 Task: Look for space in Portoviejo, Ecuador from 2nd September, 2023 to 6th September, 2023 for 2 adults in price range Rs.15000 to Rs.20000. Place can be entire place with 1  bedroom having 1 bed and 1 bathroom. Property type can be house, flat, guest house, hotel. Booking option can be shelf check-in. Required host language is English.
Action: Mouse moved to (557, 124)
Screenshot: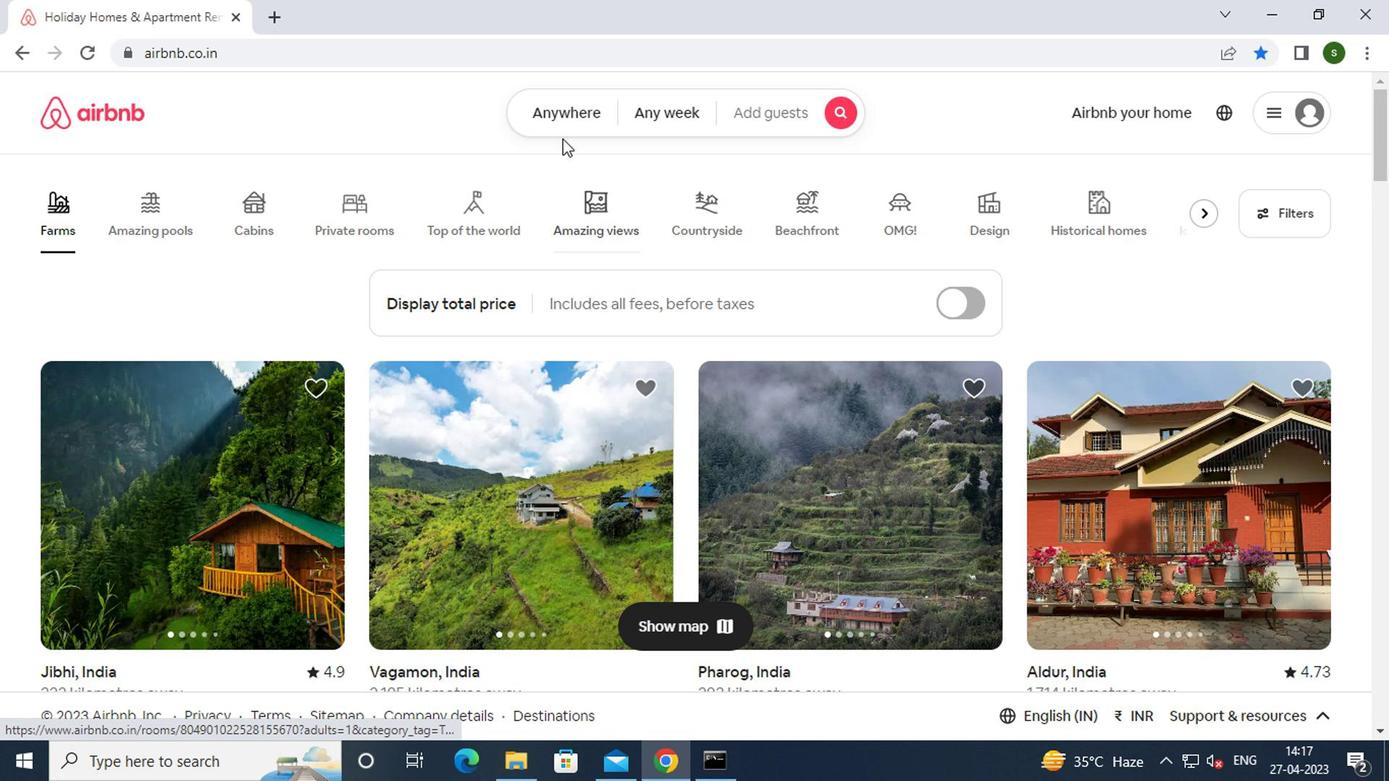 
Action: Mouse pressed left at (557, 124)
Screenshot: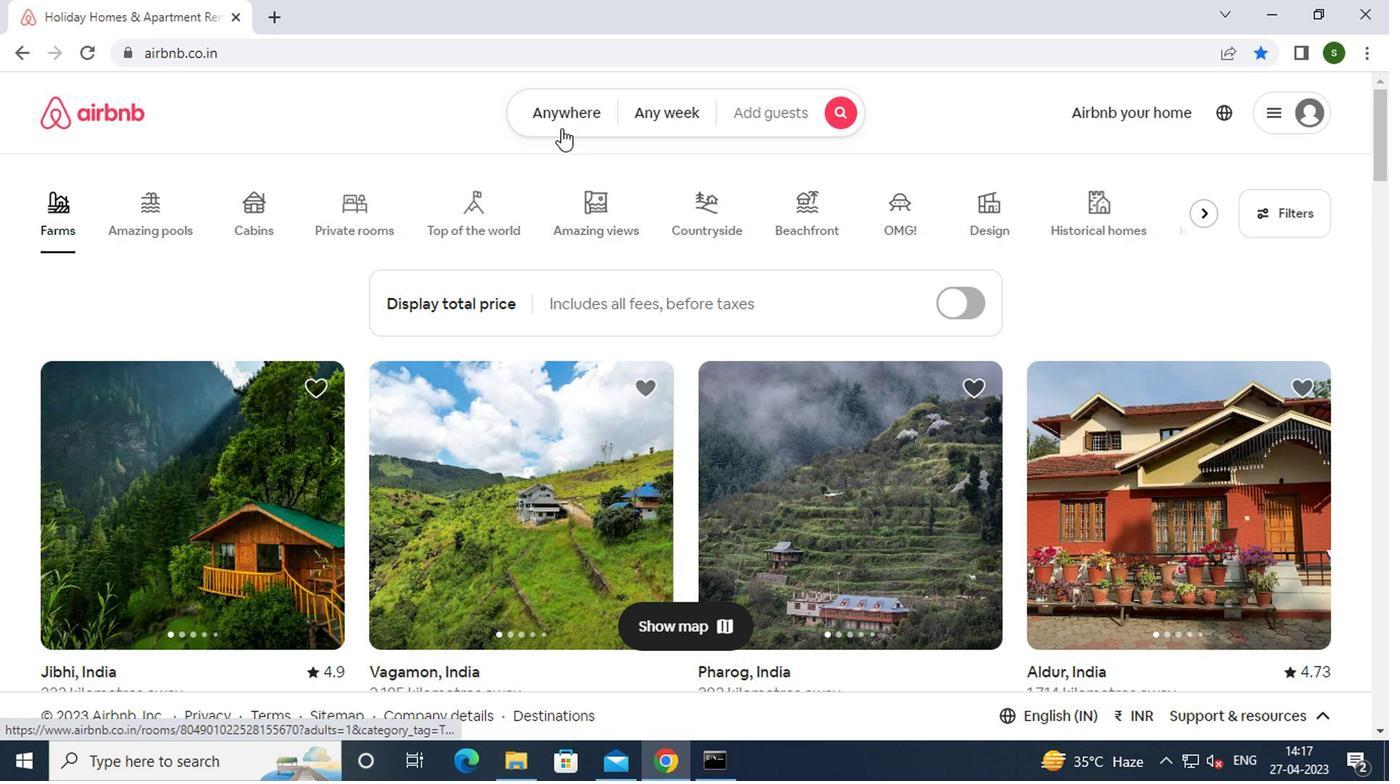 
Action: Mouse moved to (421, 209)
Screenshot: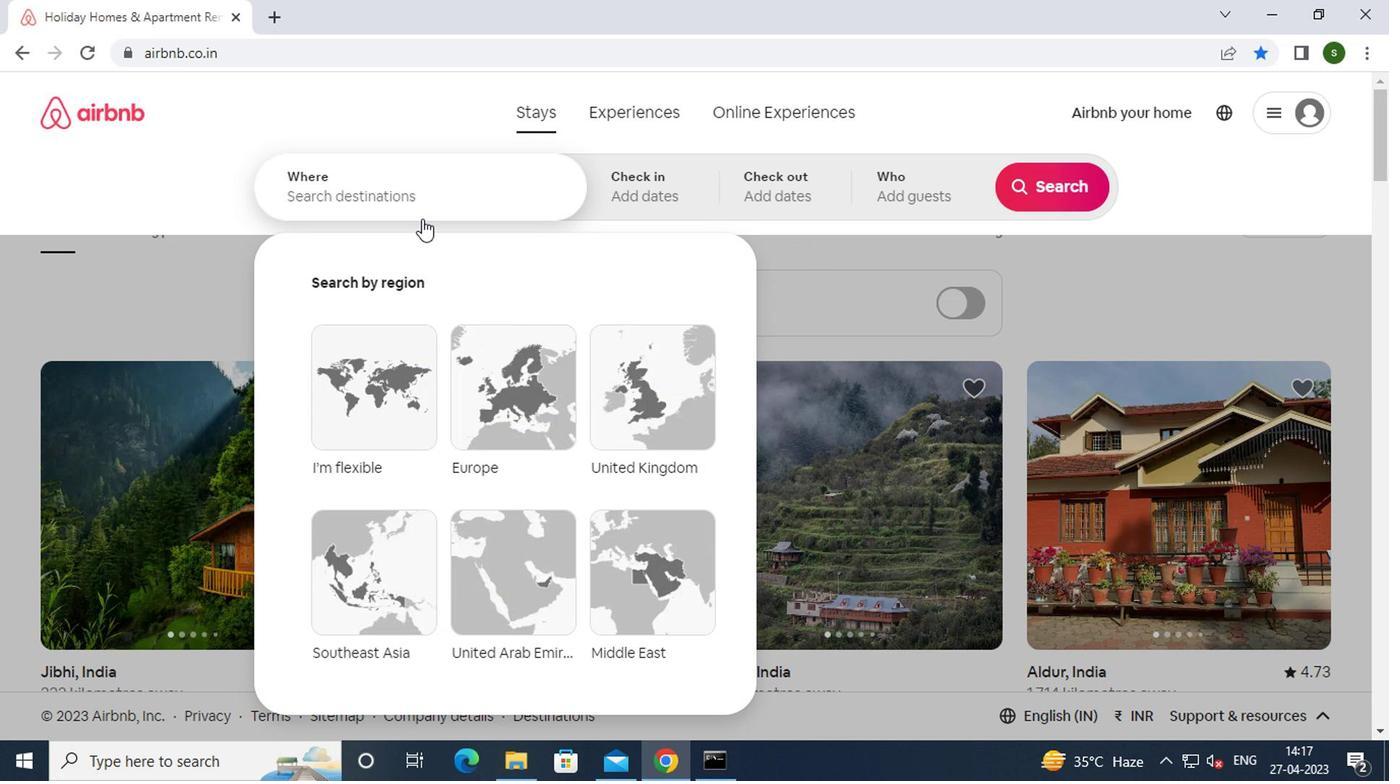 
Action: Mouse pressed left at (421, 209)
Screenshot: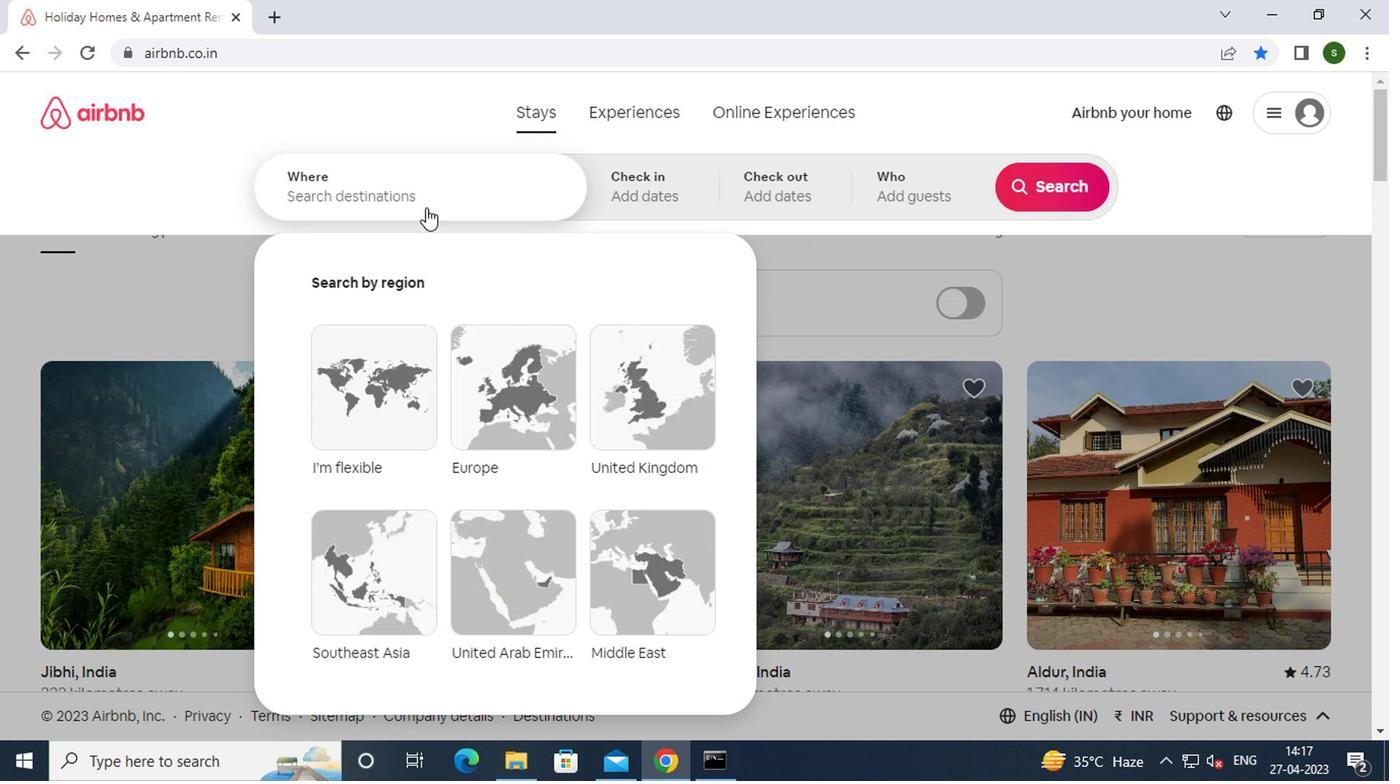 
Action: Key pressed p<Key.caps_lock>ortoviejo,<Key.space><Key.caps_lock>e<Key.caps_lock>cuador<Key.enter>
Screenshot: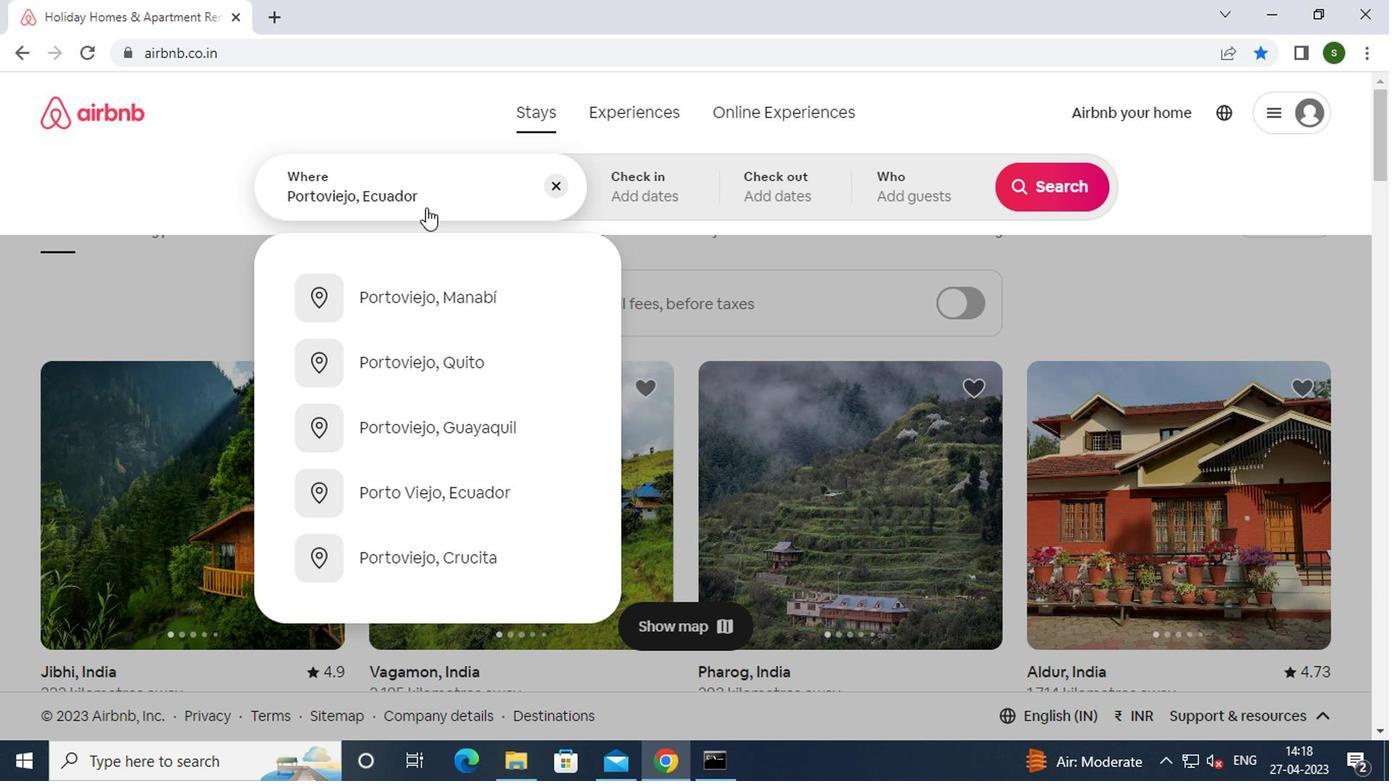 
Action: Mouse moved to (1051, 348)
Screenshot: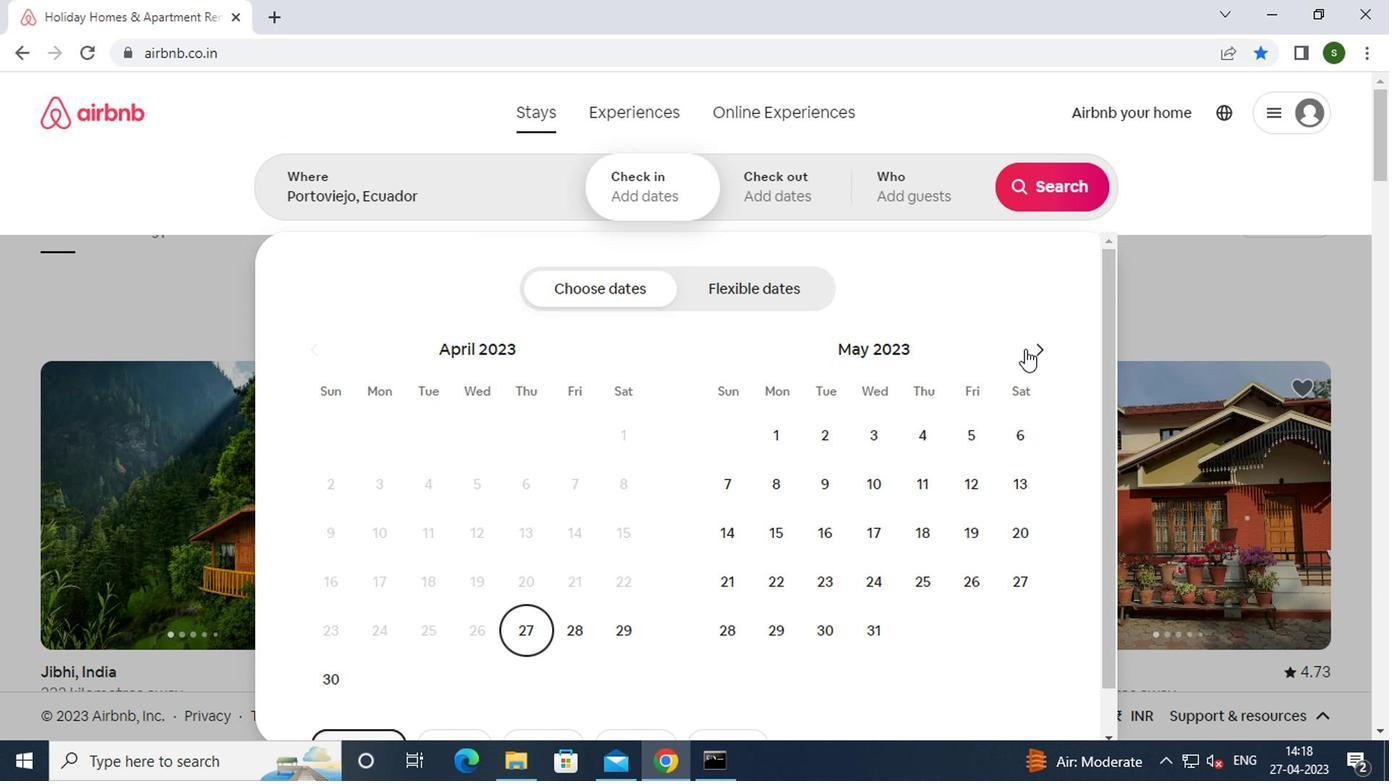 
Action: Mouse pressed left at (1051, 348)
Screenshot: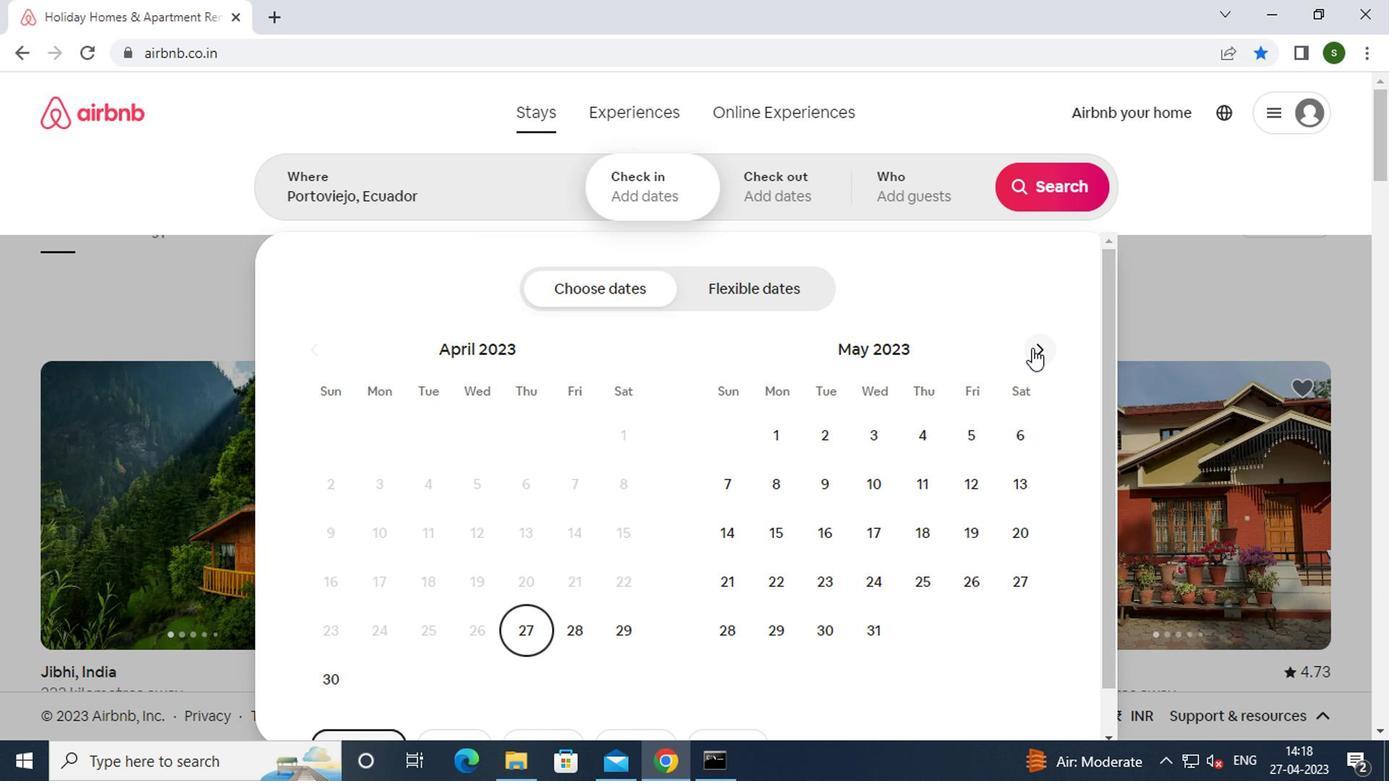 
Action: Mouse pressed left at (1051, 348)
Screenshot: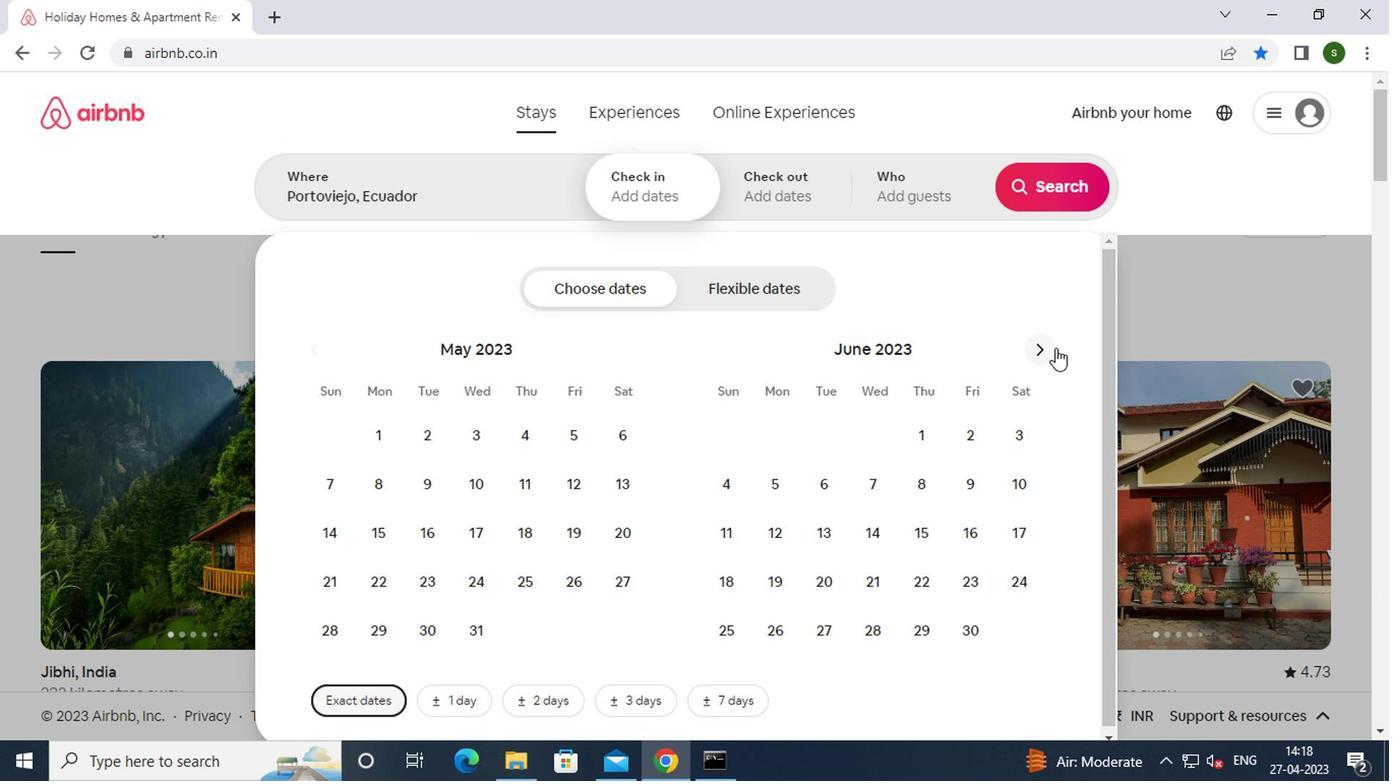 
Action: Mouse pressed left at (1051, 348)
Screenshot: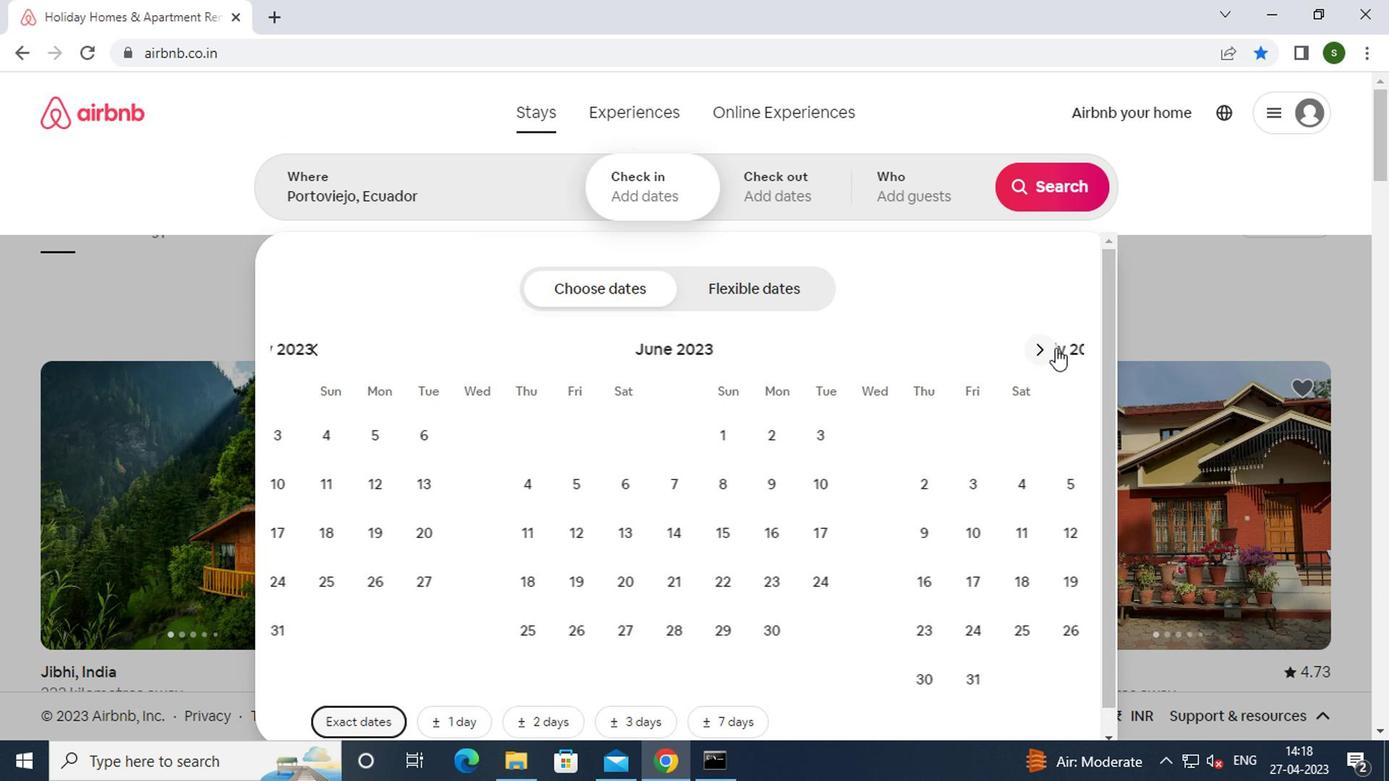 
Action: Mouse pressed left at (1051, 348)
Screenshot: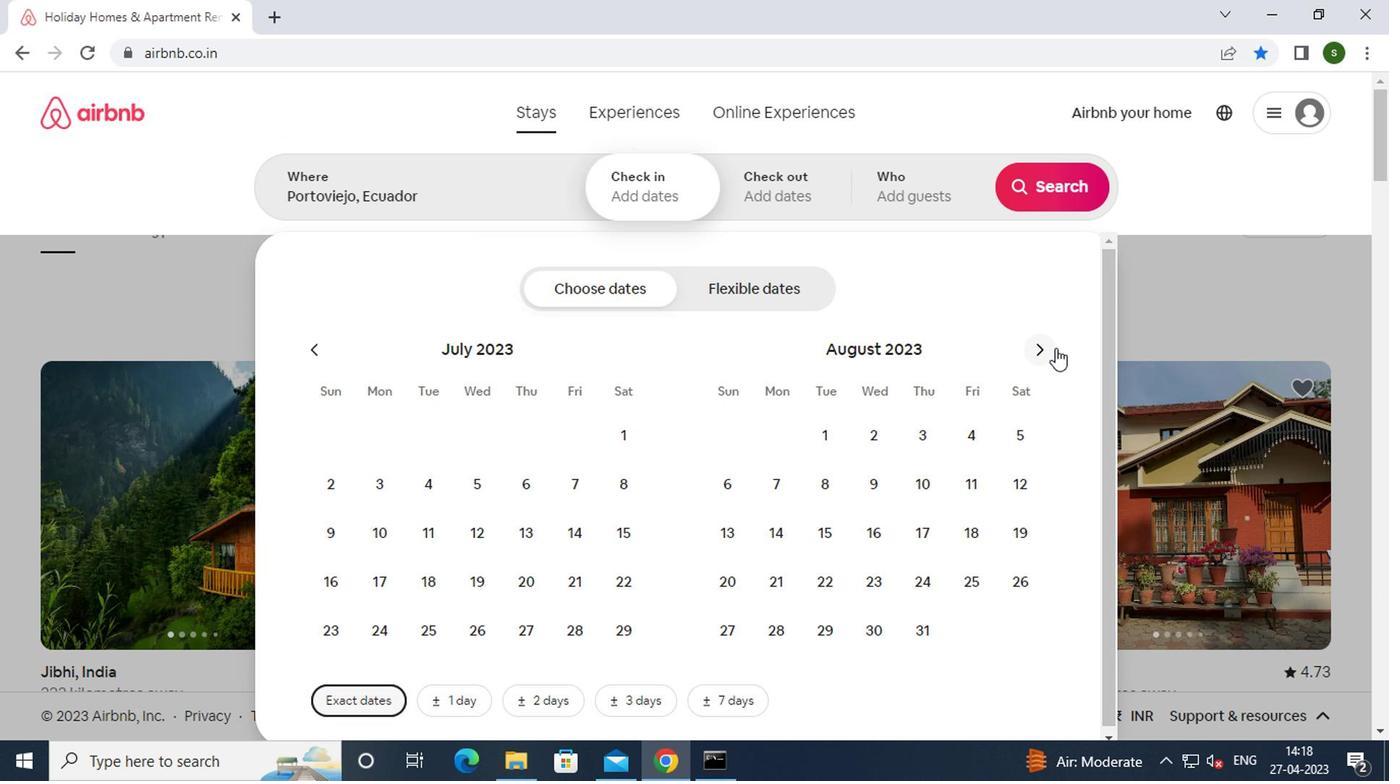 
Action: Mouse moved to (1010, 429)
Screenshot: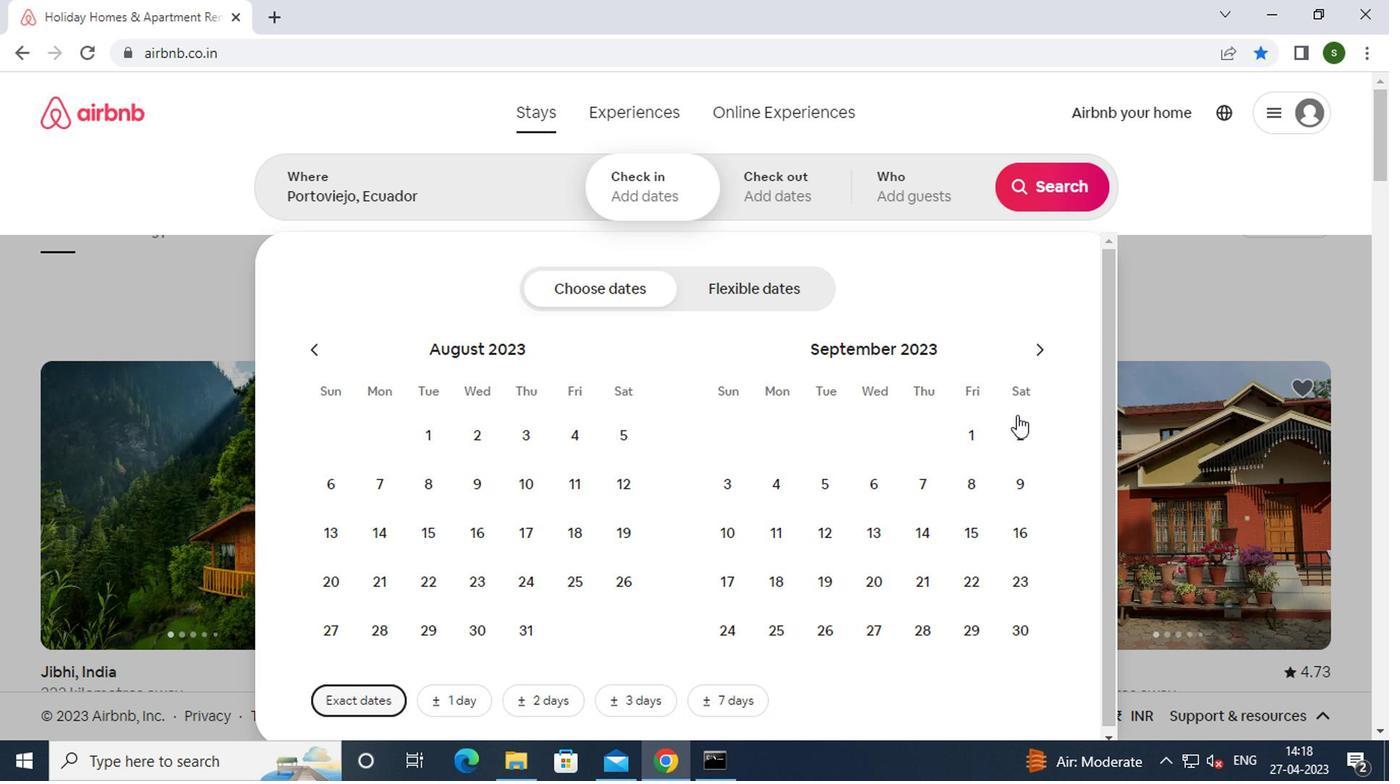 
Action: Mouse pressed left at (1010, 429)
Screenshot: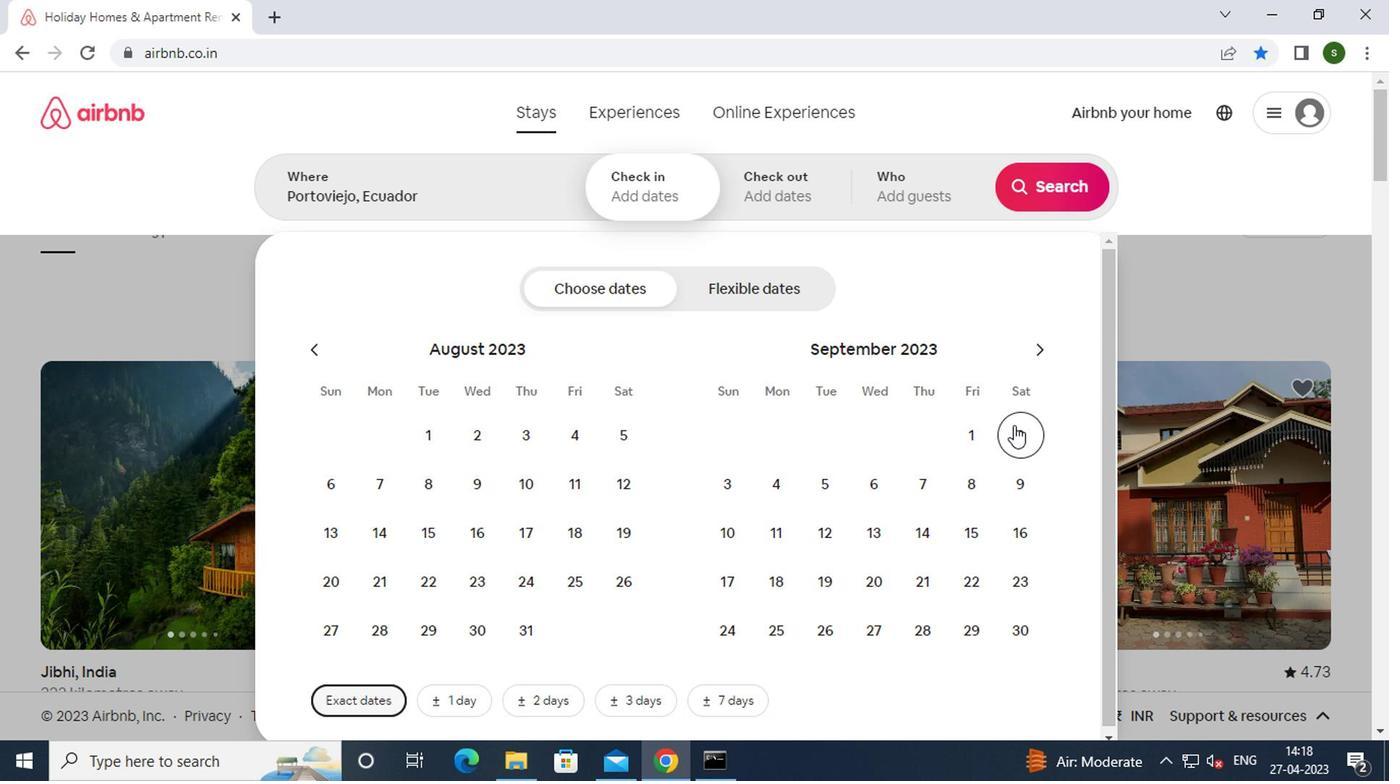 
Action: Mouse moved to (875, 480)
Screenshot: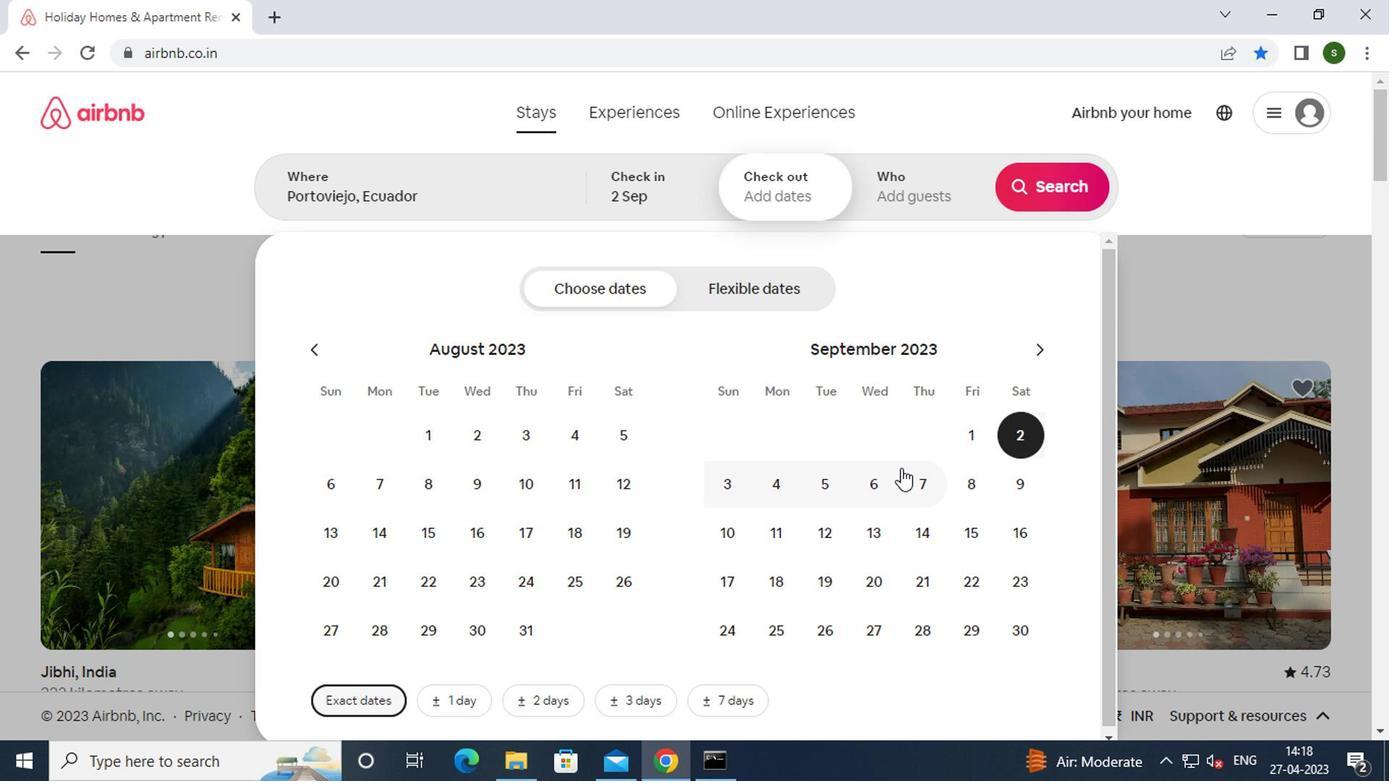 
Action: Mouse pressed left at (875, 480)
Screenshot: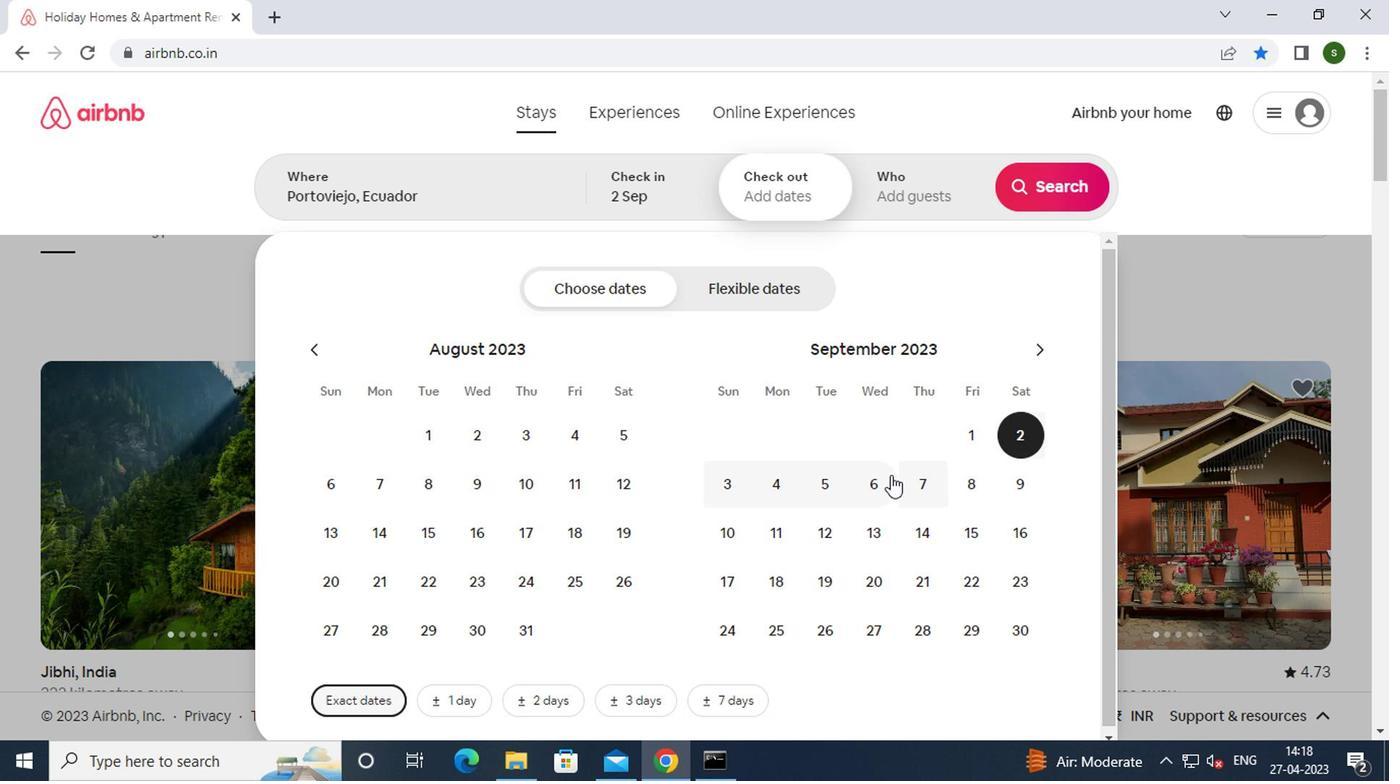 
Action: Mouse moved to (917, 189)
Screenshot: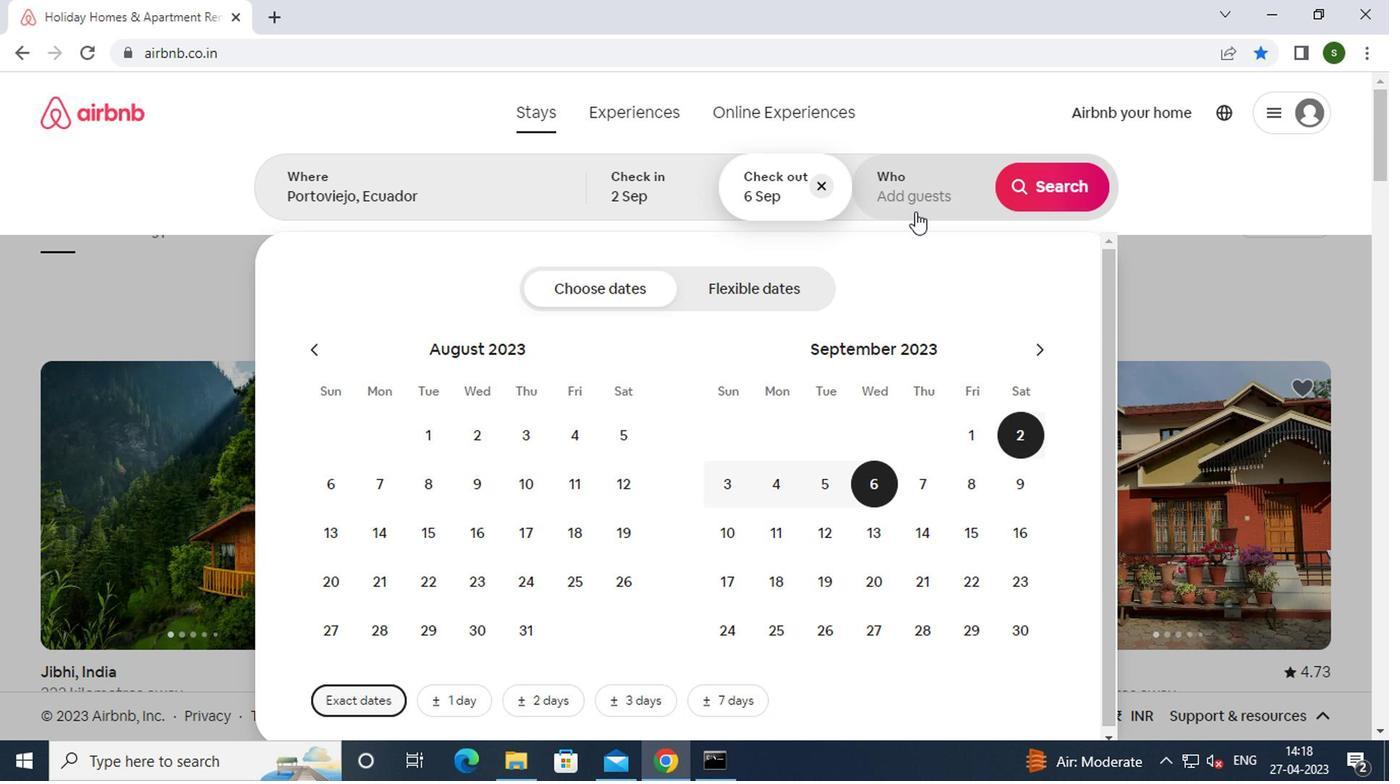 
Action: Mouse pressed left at (917, 189)
Screenshot: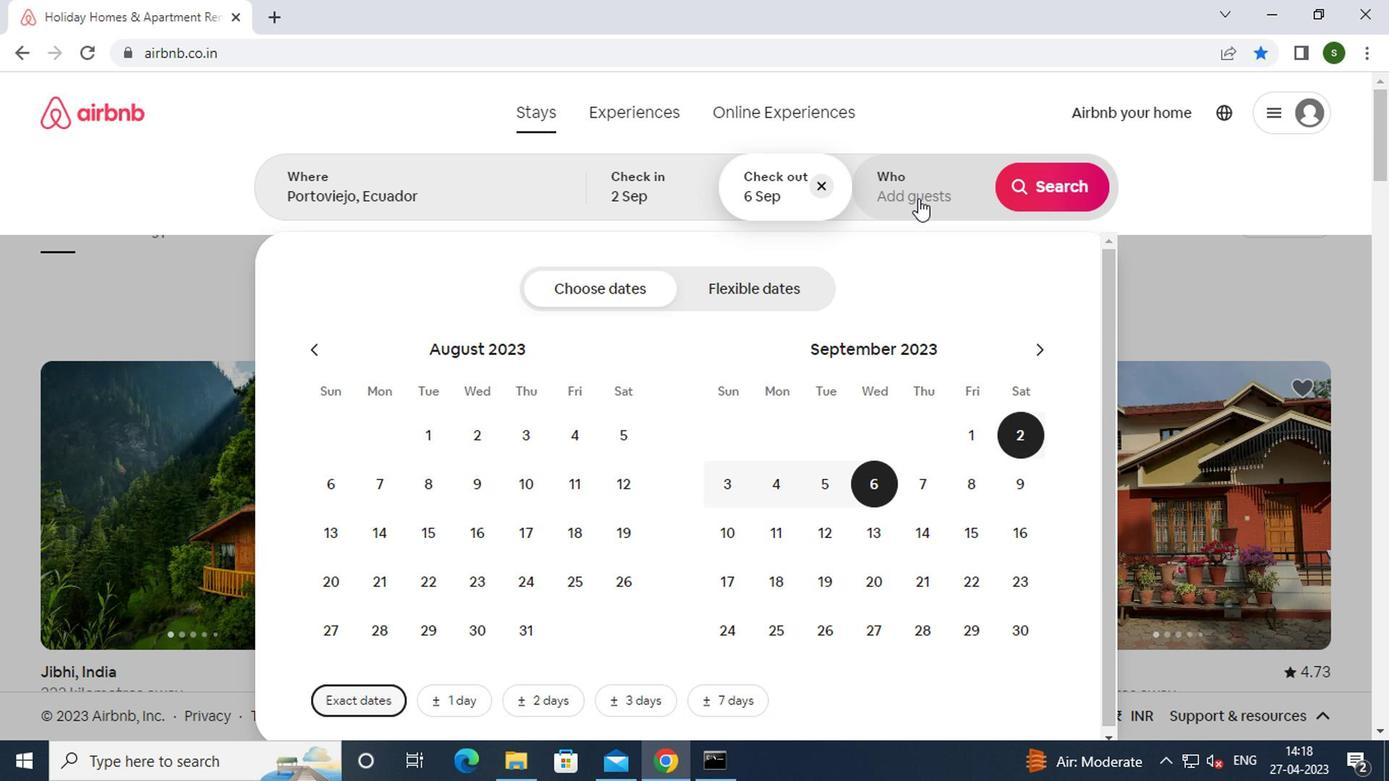 
Action: Mouse moved to (1045, 297)
Screenshot: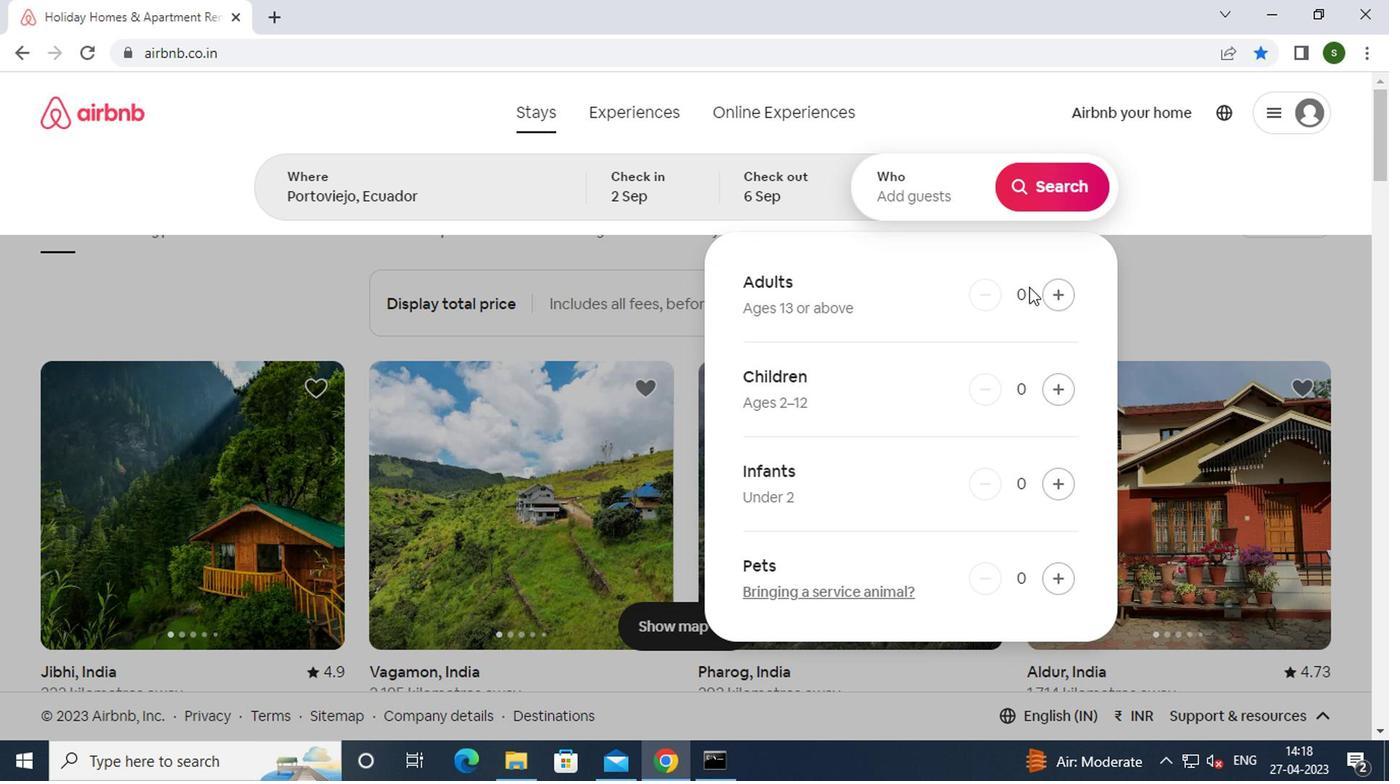 
Action: Mouse pressed left at (1045, 297)
Screenshot: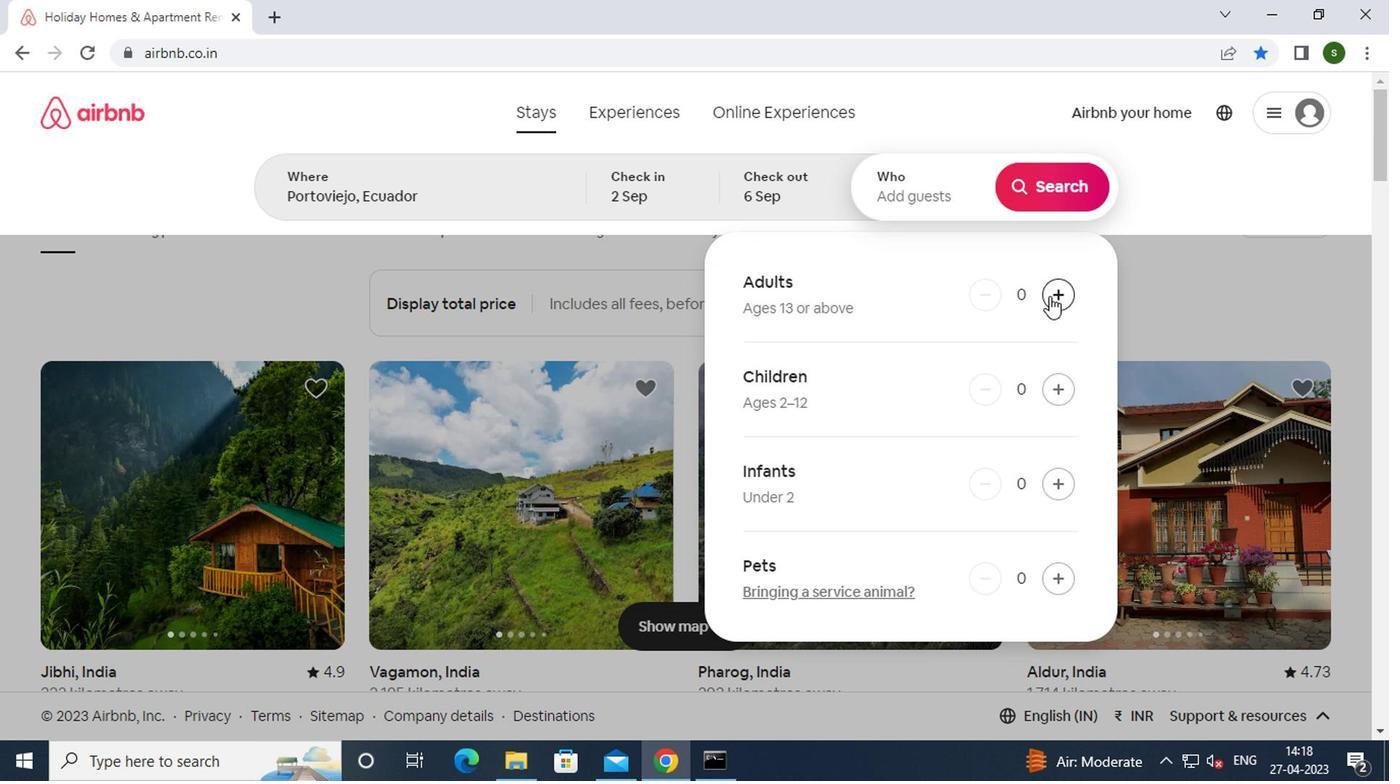 
Action: Mouse pressed left at (1045, 297)
Screenshot: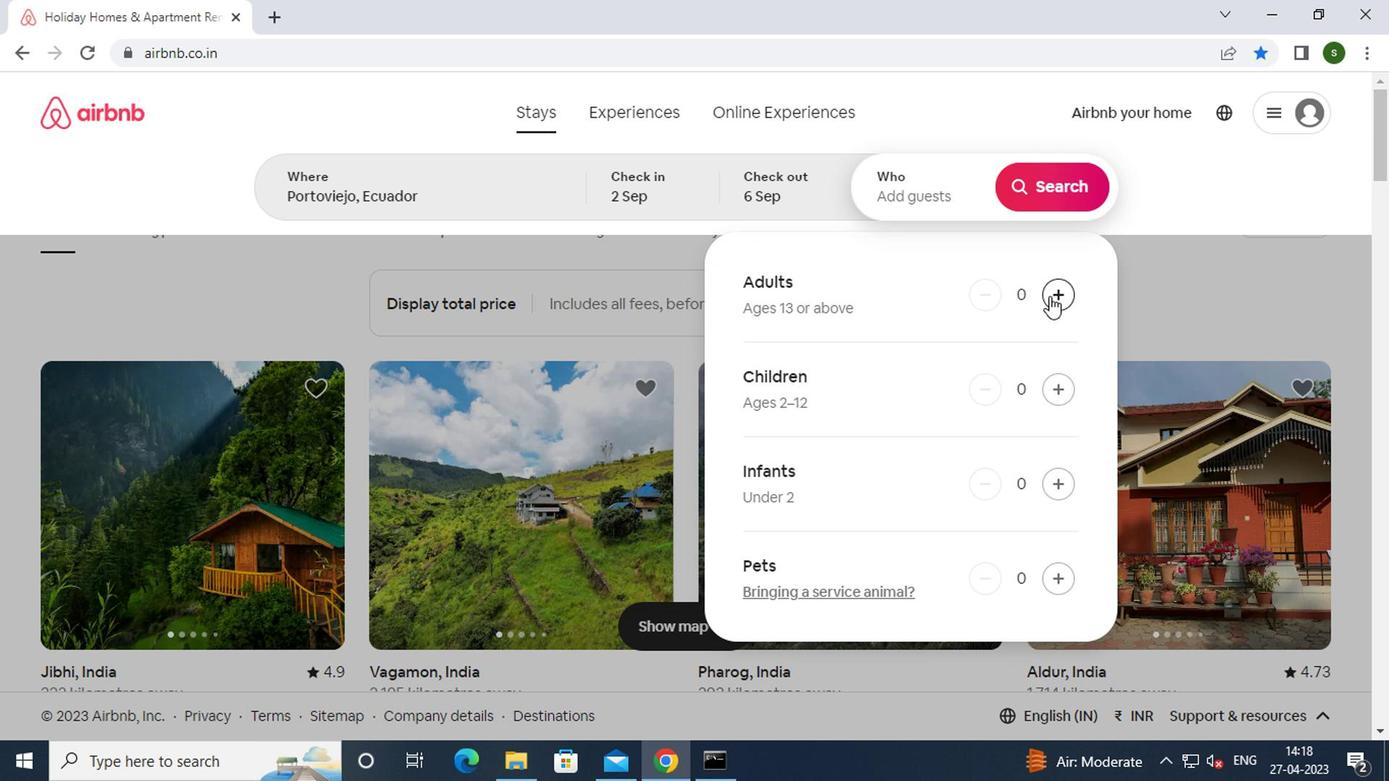 
Action: Mouse moved to (1046, 200)
Screenshot: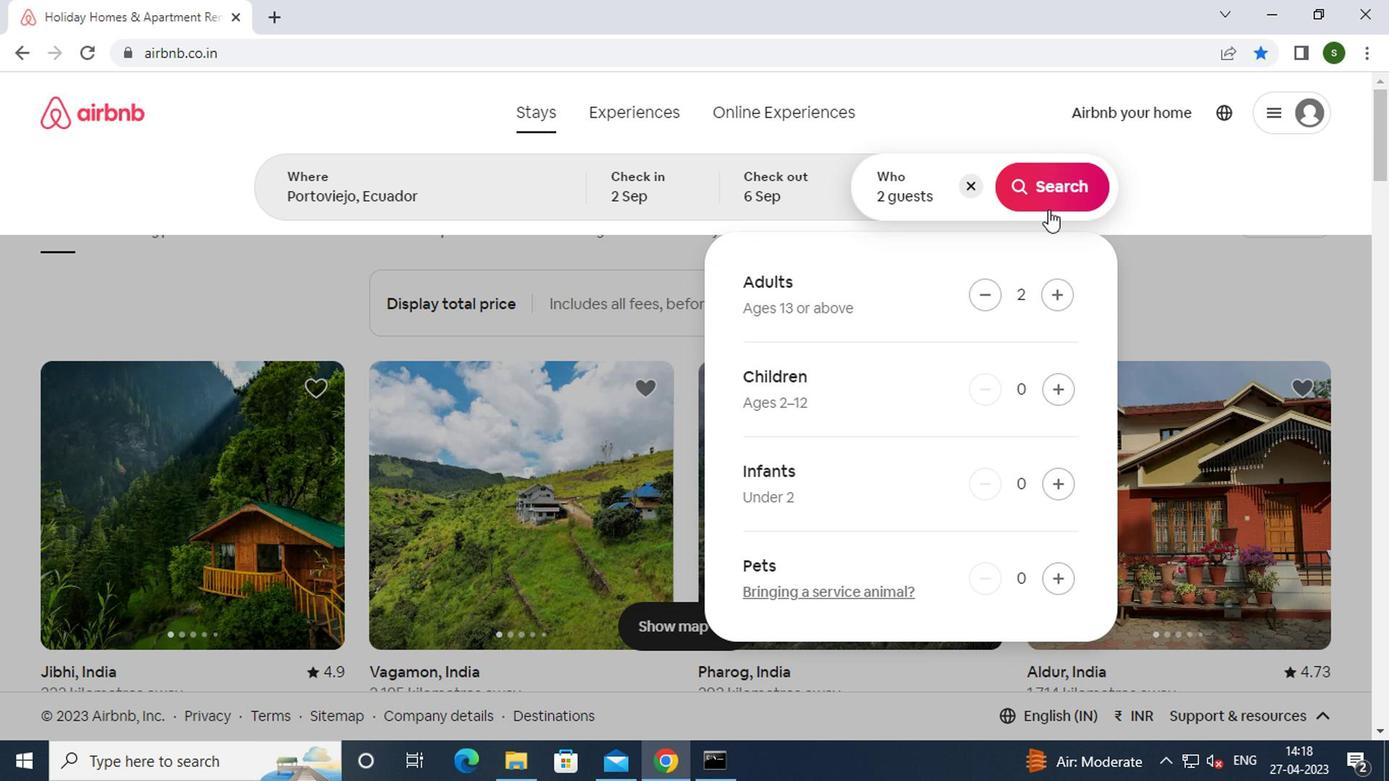 
Action: Mouse pressed left at (1046, 200)
Screenshot: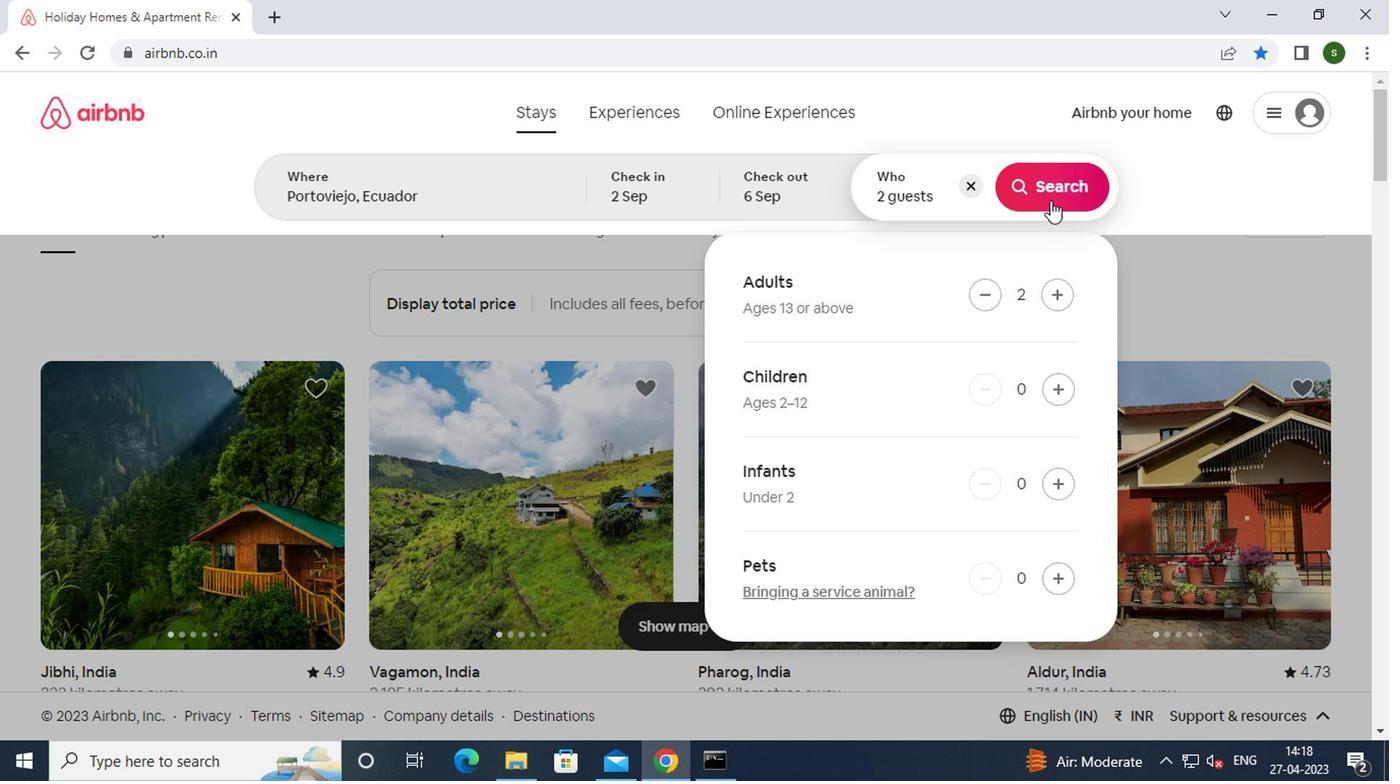 
Action: Mouse moved to (1271, 184)
Screenshot: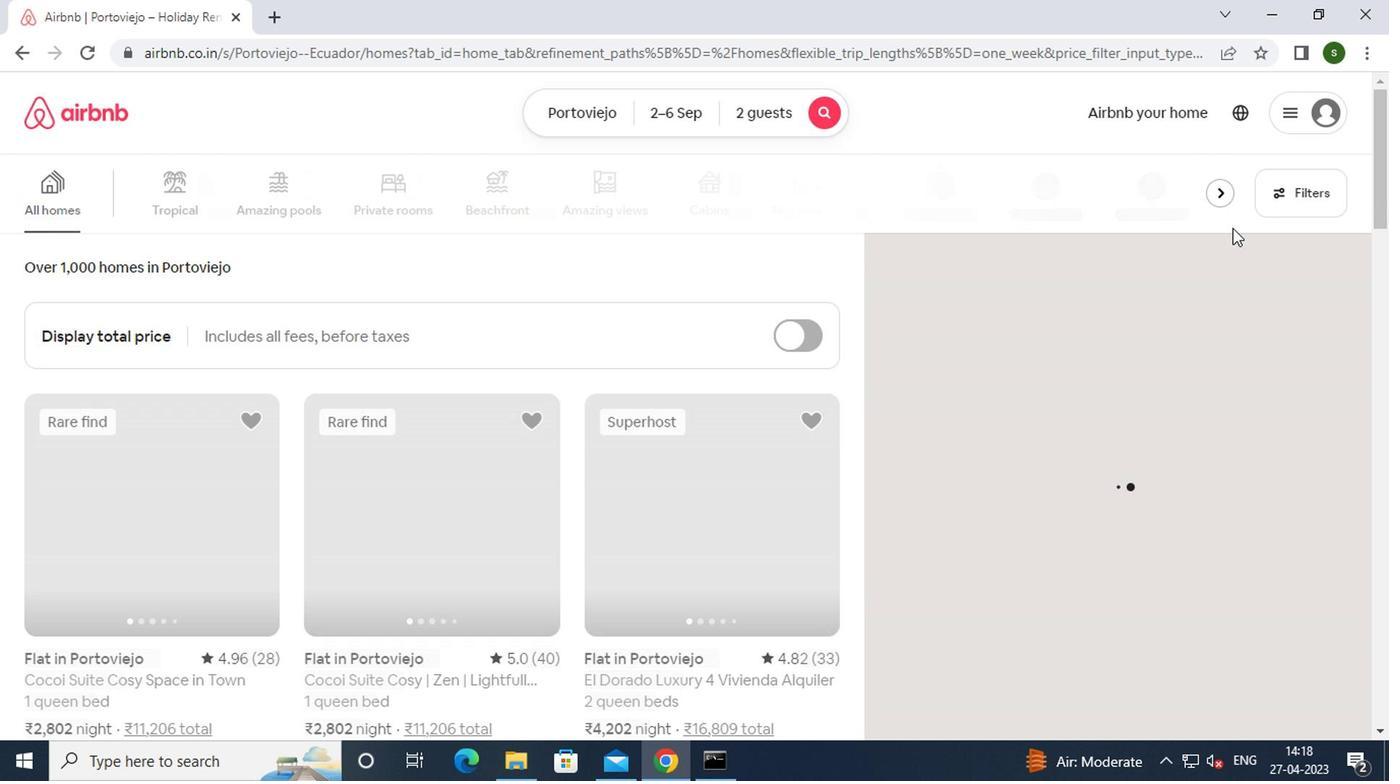 
Action: Mouse pressed left at (1271, 184)
Screenshot: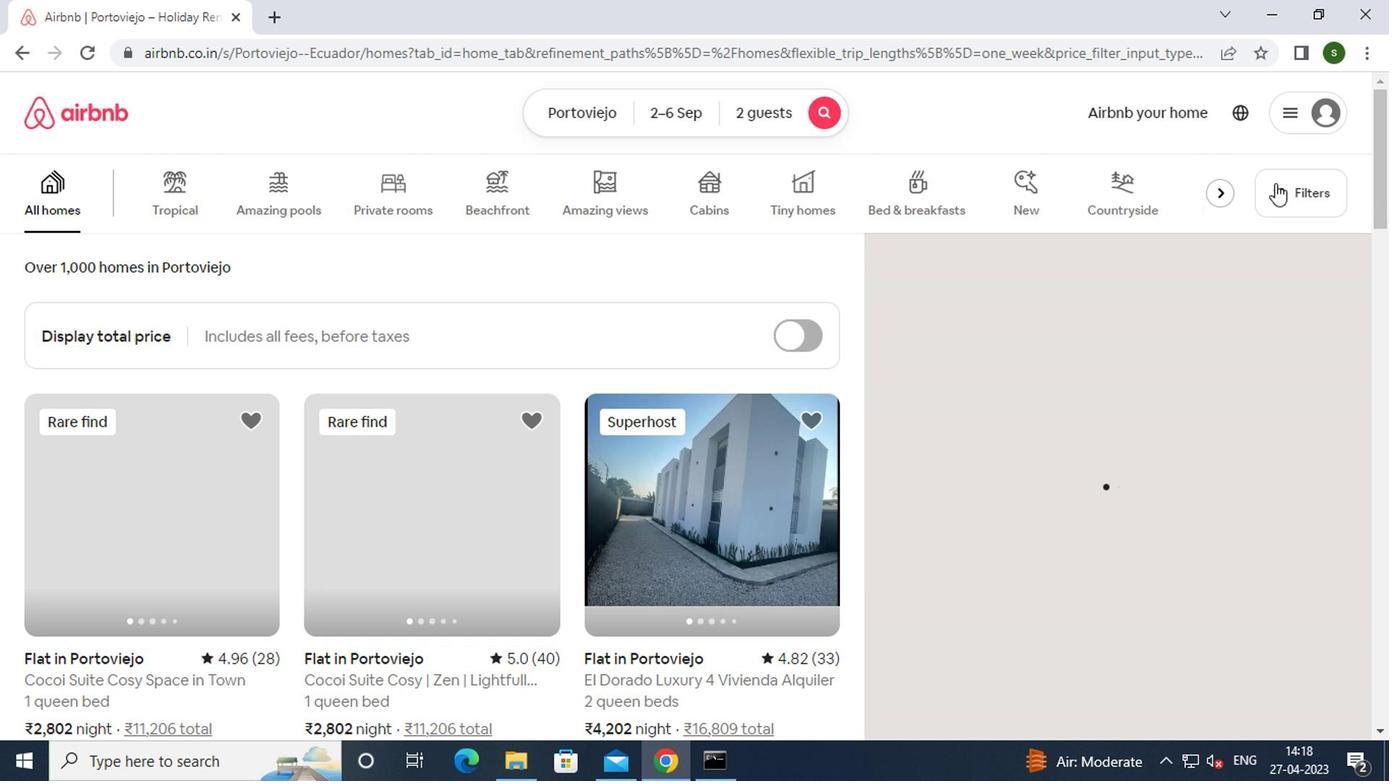 
Action: Mouse moved to (424, 458)
Screenshot: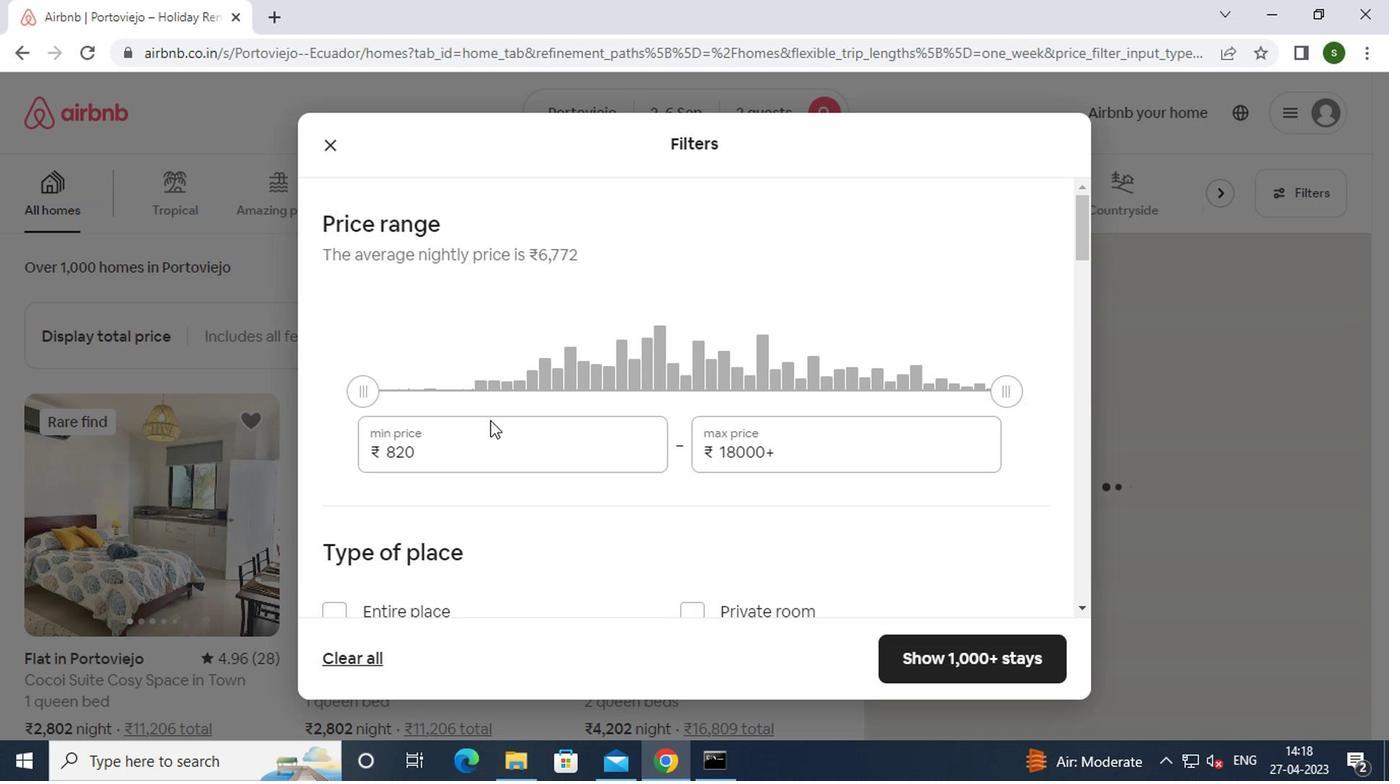 
Action: Mouse pressed left at (424, 458)
Screenshot: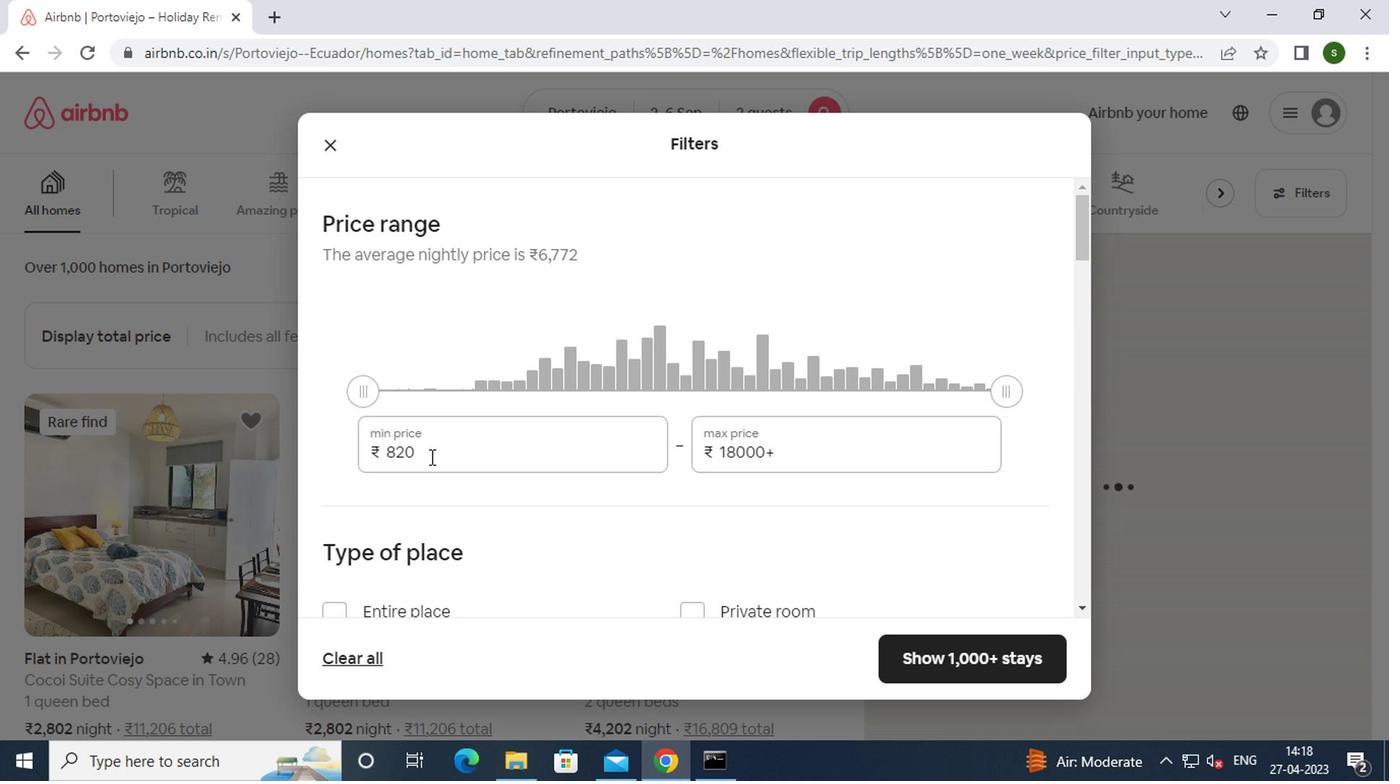 
Action: Key pressed <Key.backspace><Key.backspace><Key.backspace><Key.backspace>15000
Screenshot: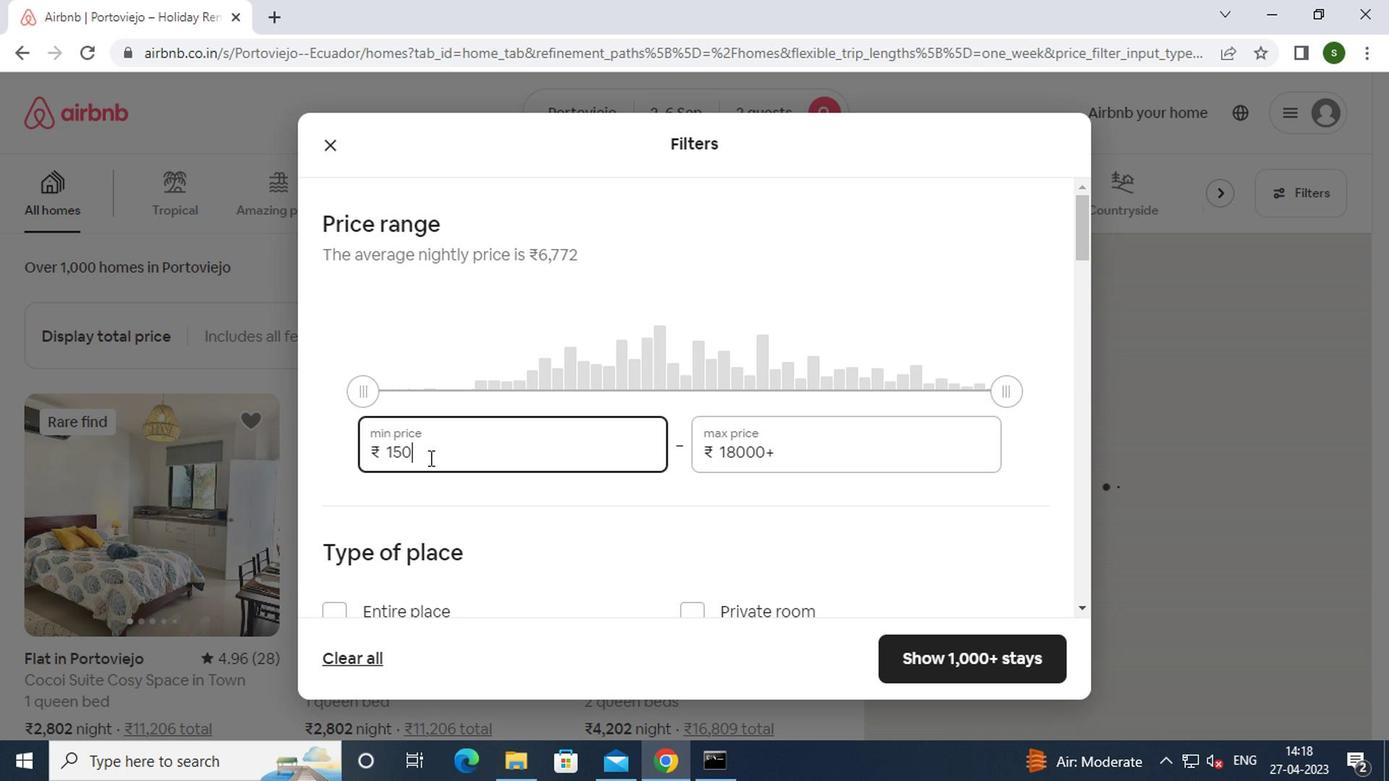 
Action: Mouse moved to (793, 447)
Screenshot: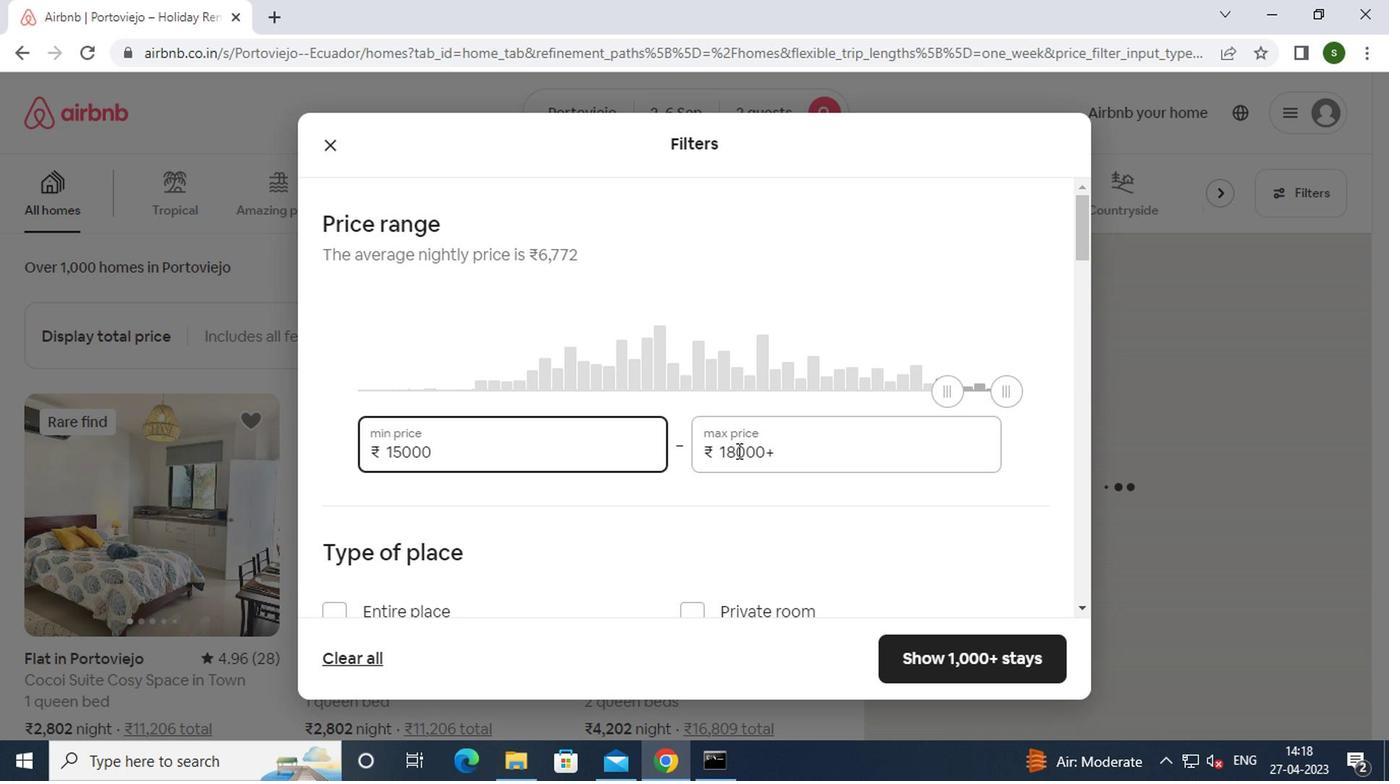 
Action: Mouse pressed left at (793, 447)
Screenshot: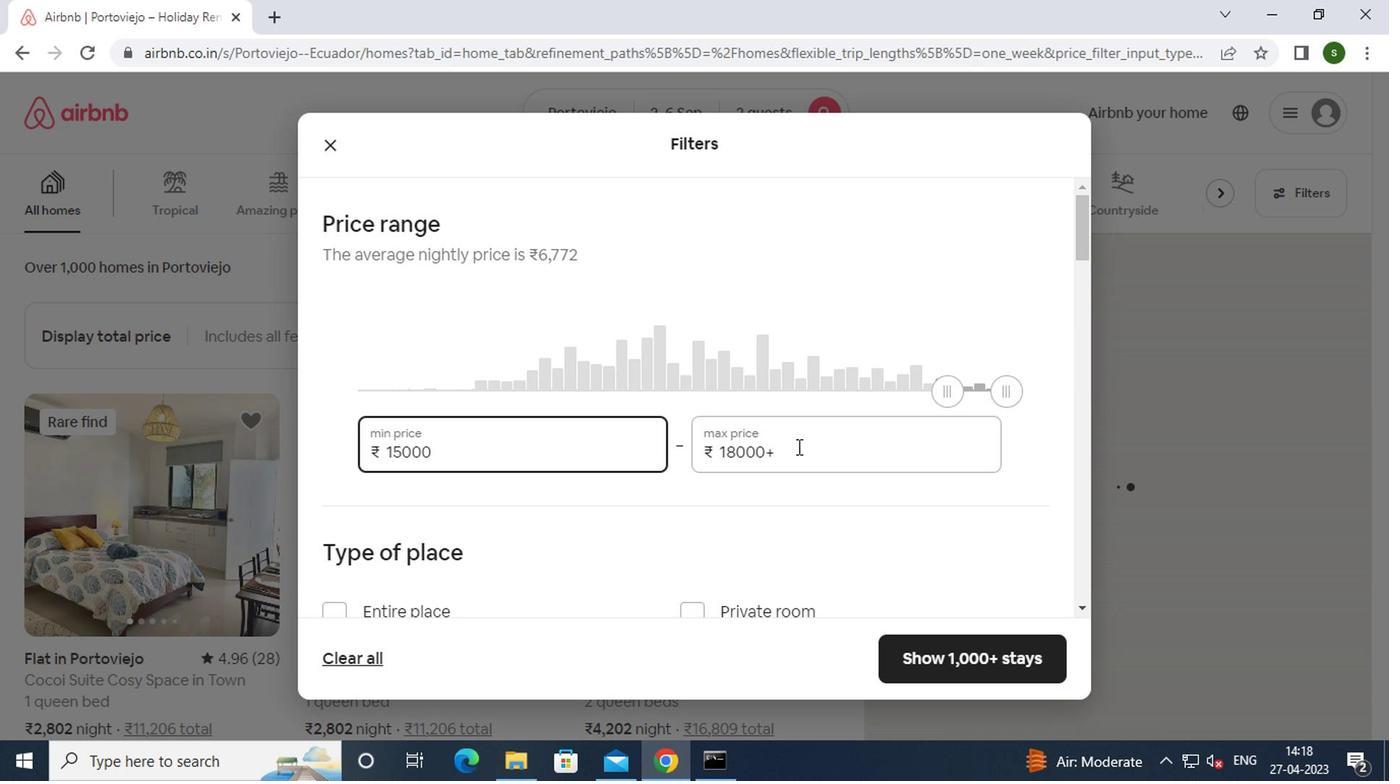 
Action: Key pressed <Key.backspace><Key.backspace><Key.backspace><Key.backspace><Key.backspace><Key.backspace><Key.backspace><Key.backspace><Key.backspace><Key.backspace>20000
Screenshot: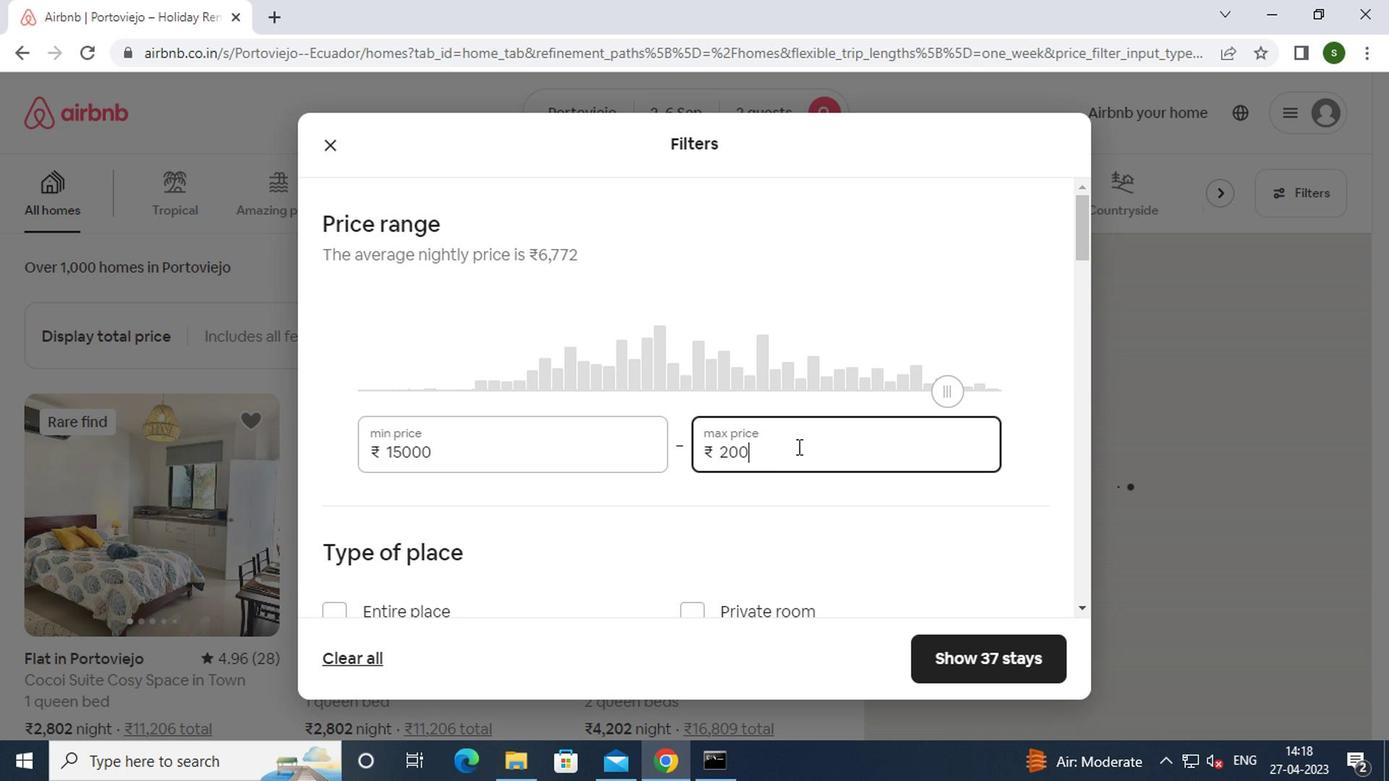 
Action: Mouse moved to (578, 484)
Screenshot: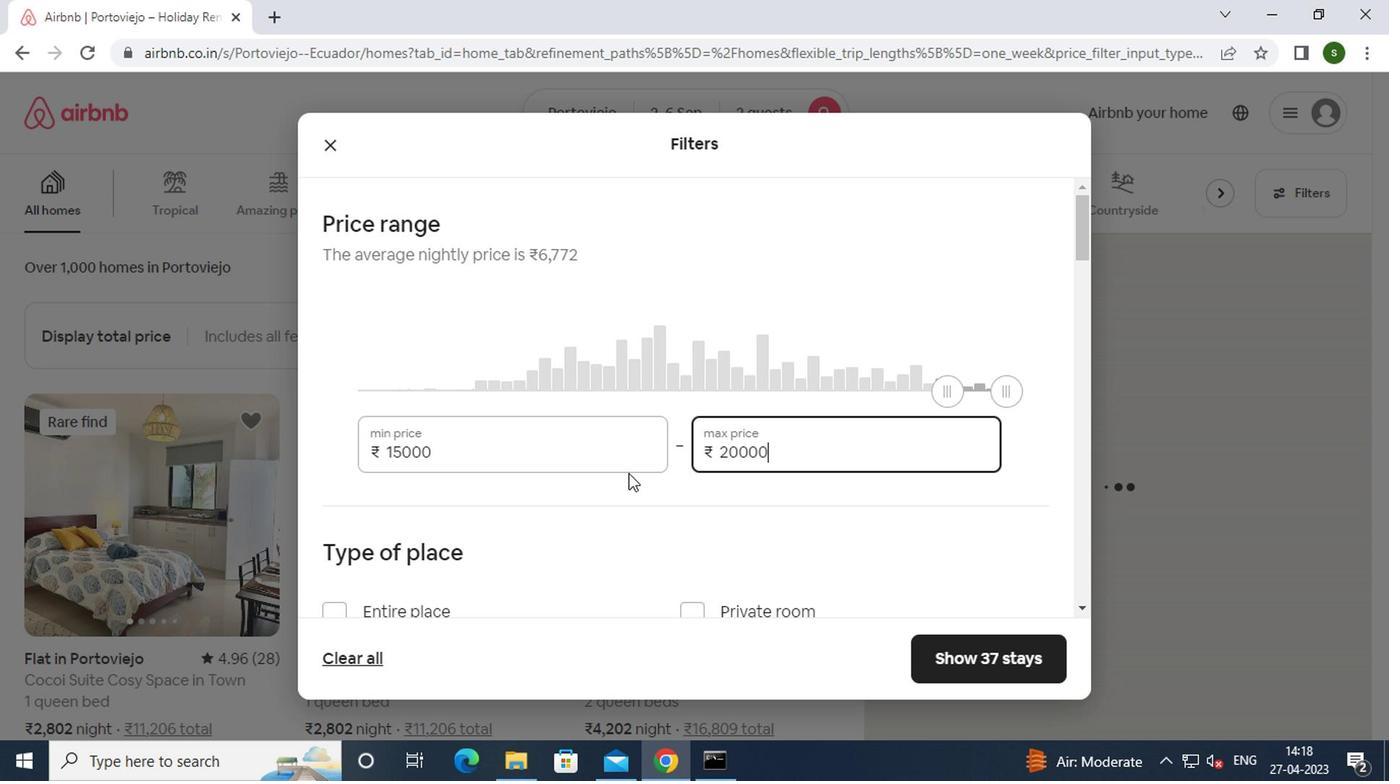 
Action: Mouse scrolled (578, 482) with delta (0, -1)
Screenshot: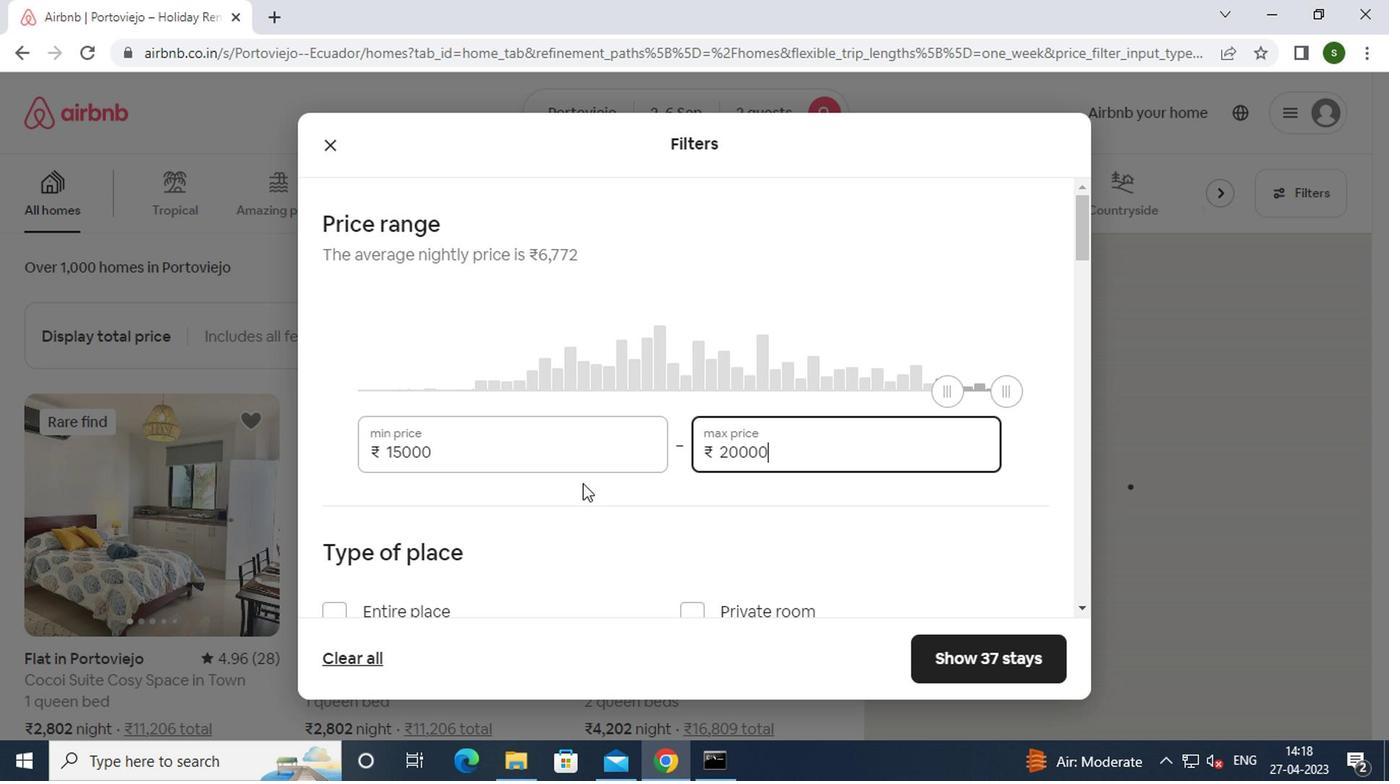 
Action: Mouse scrolled (578, 482) with delta (0, -1)
Screenshot: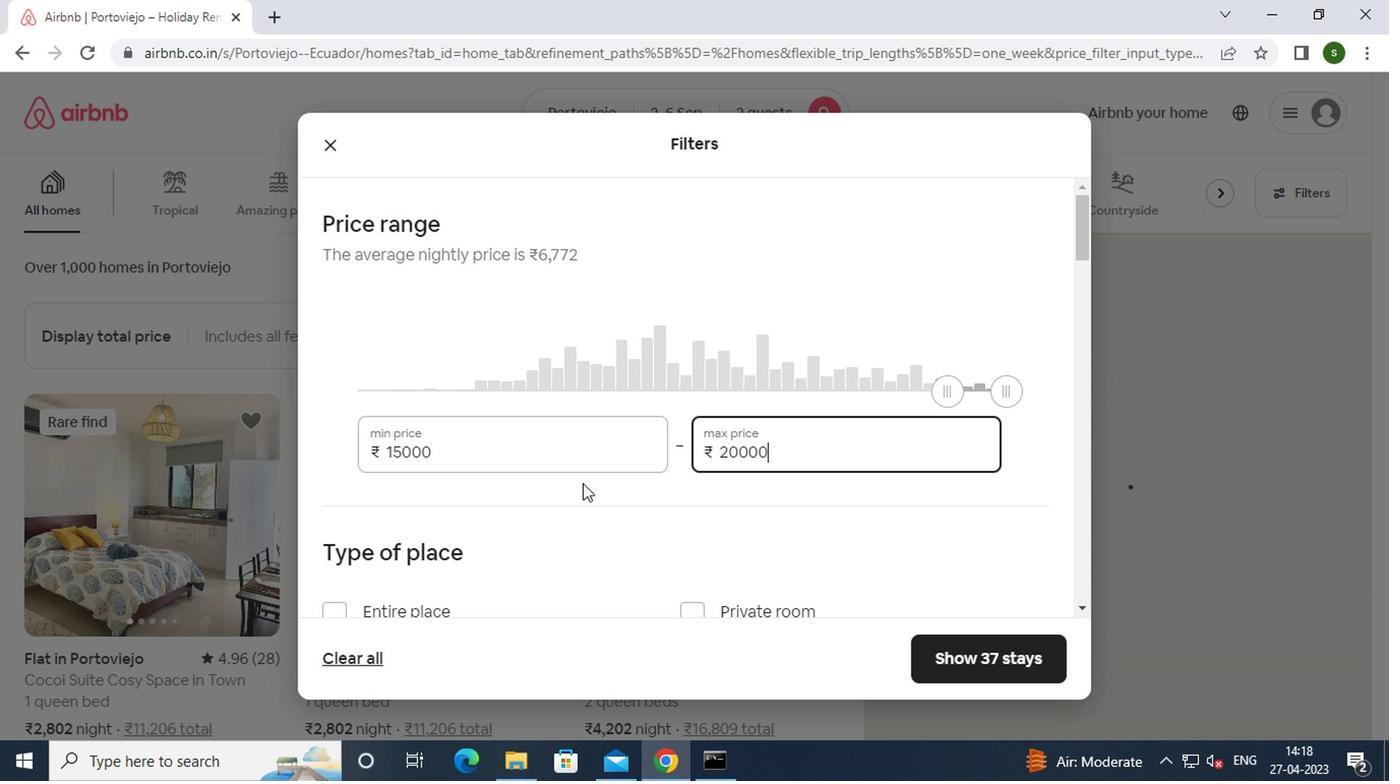 
Action: Mouse moved to (419, 419)
Screenshot: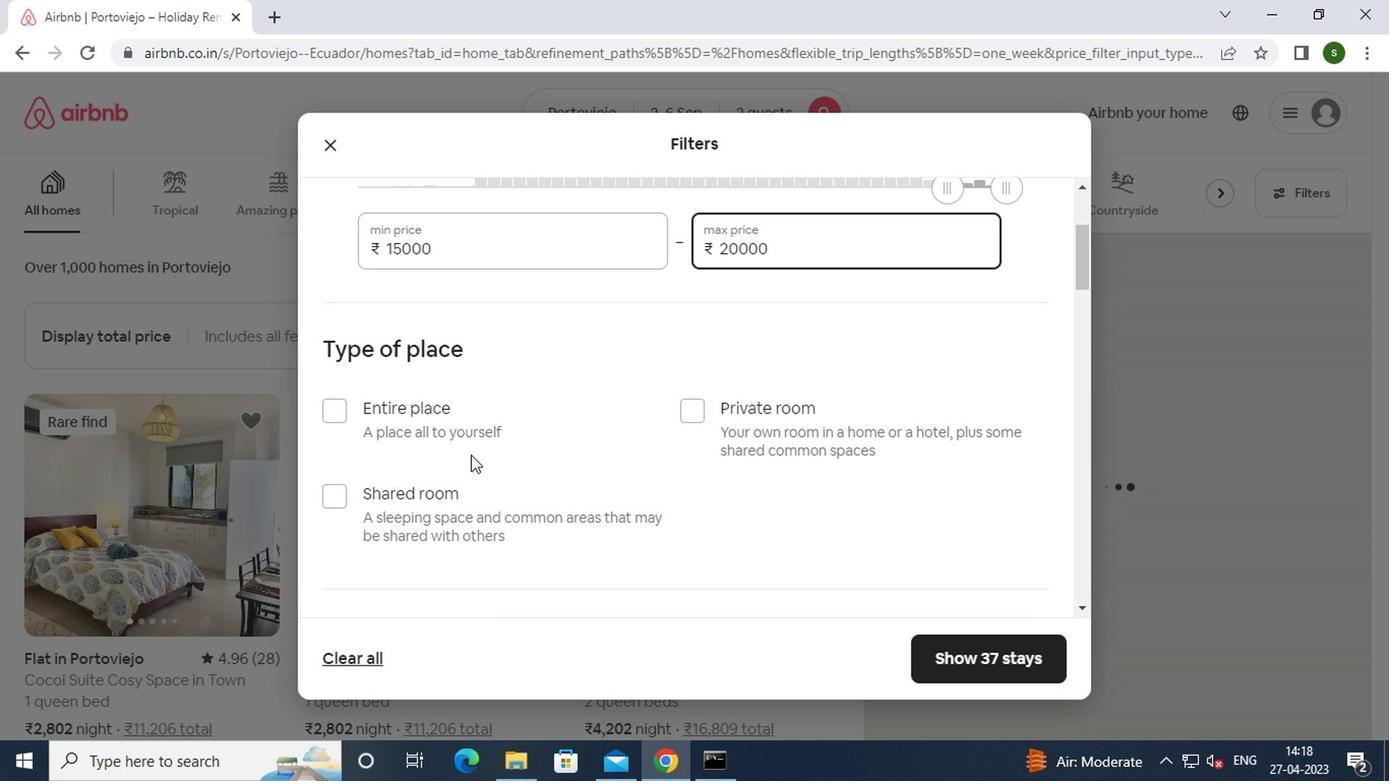 
Action: Mouse pressed left at (419, 419)
Screenshot: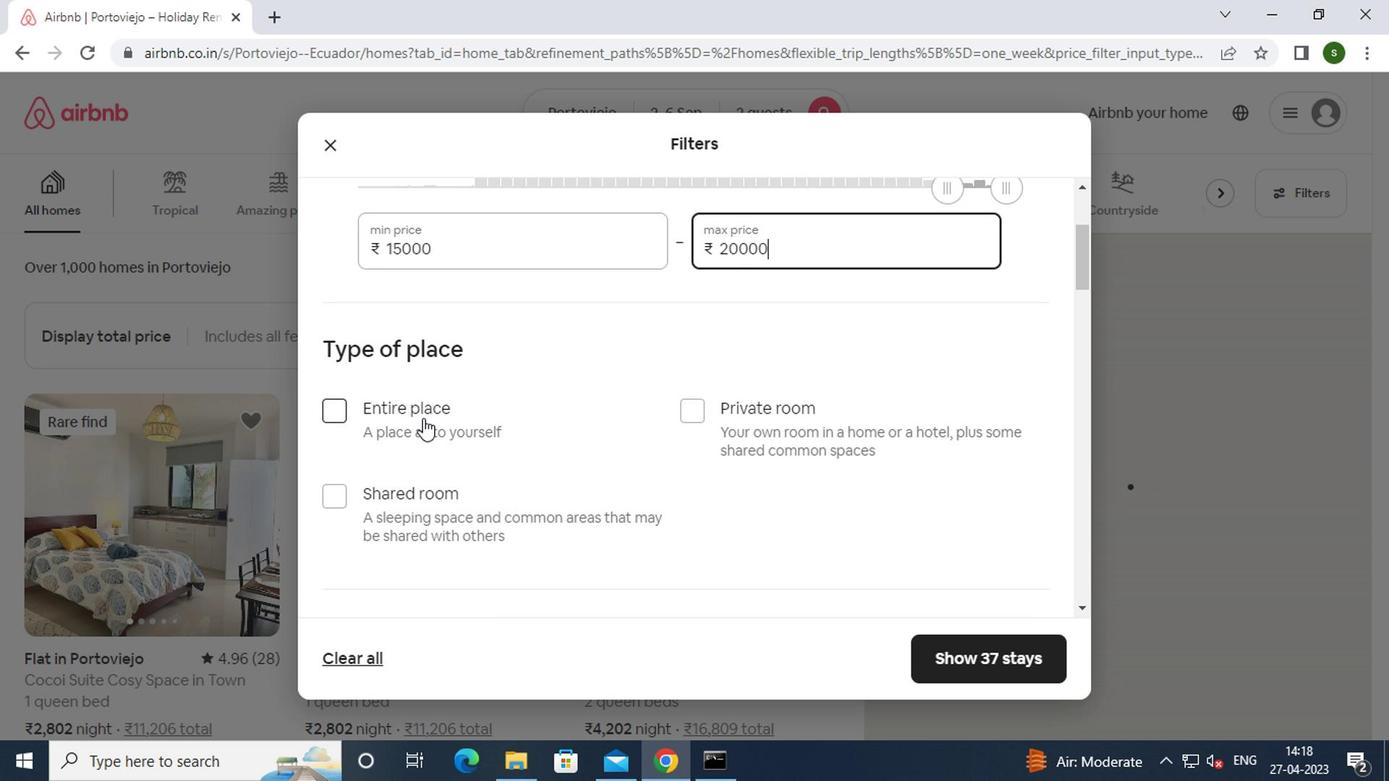 
Action: Mouse moved to (497, 408)
Screenshot: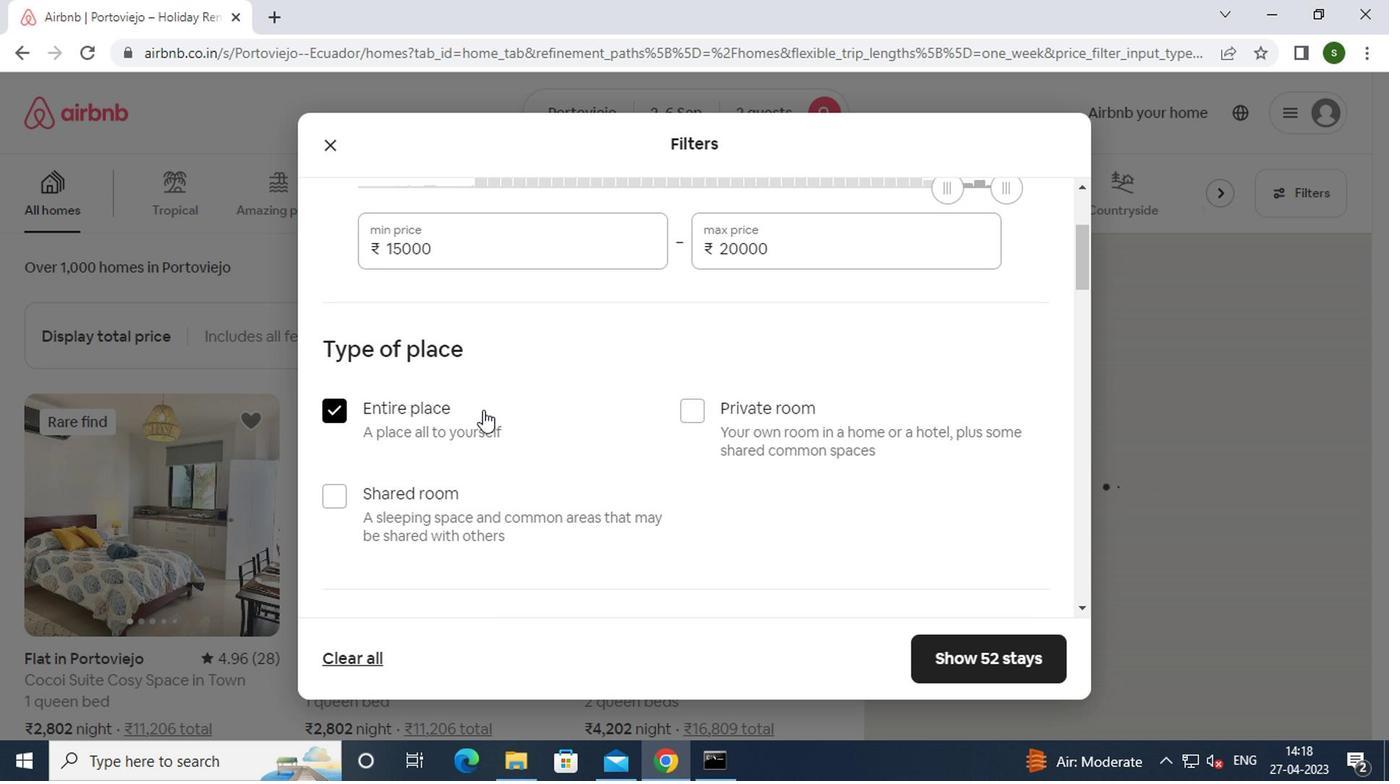 
Action: Mouse scrolled (497, 407) with delta (0, -1)
Screenshot: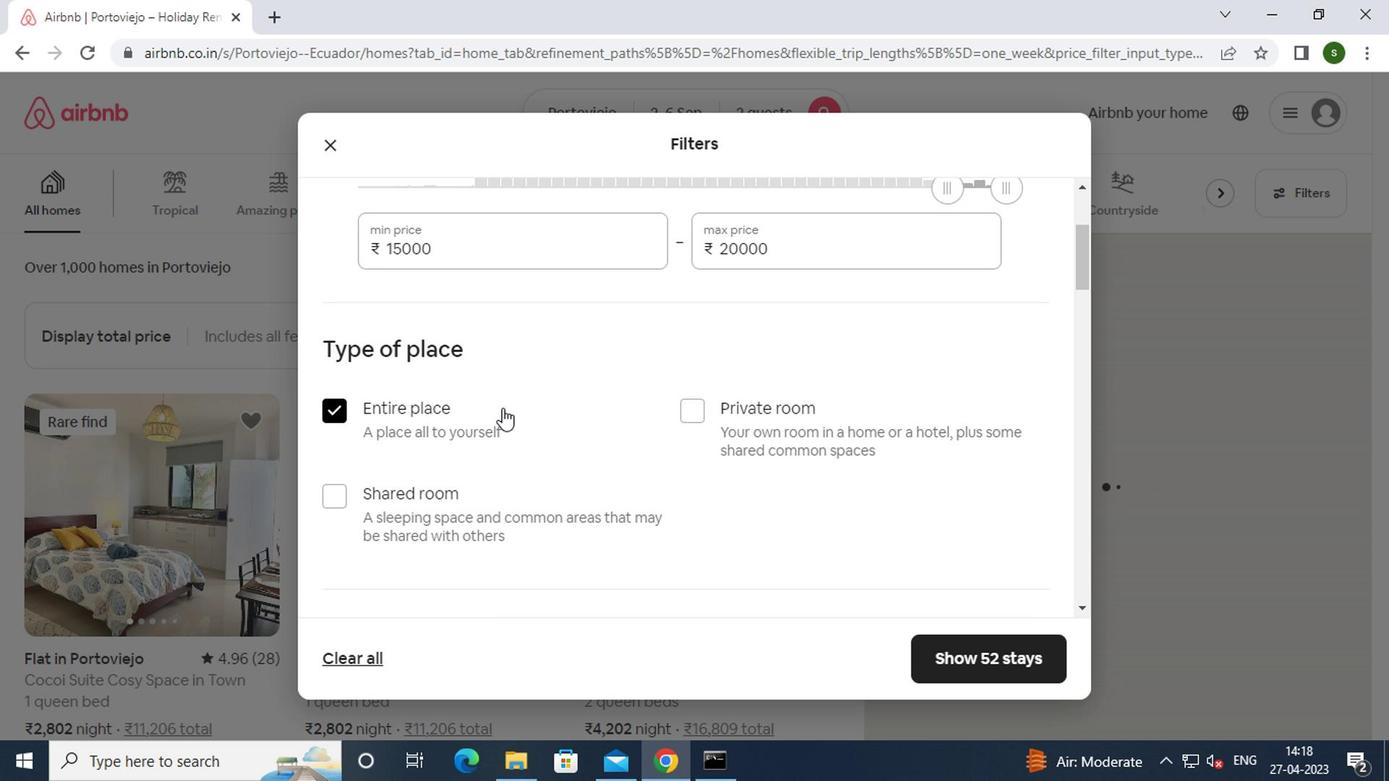 
Action: Mouse scrolled (497, 407) with delta (0, -1)
Screenshot: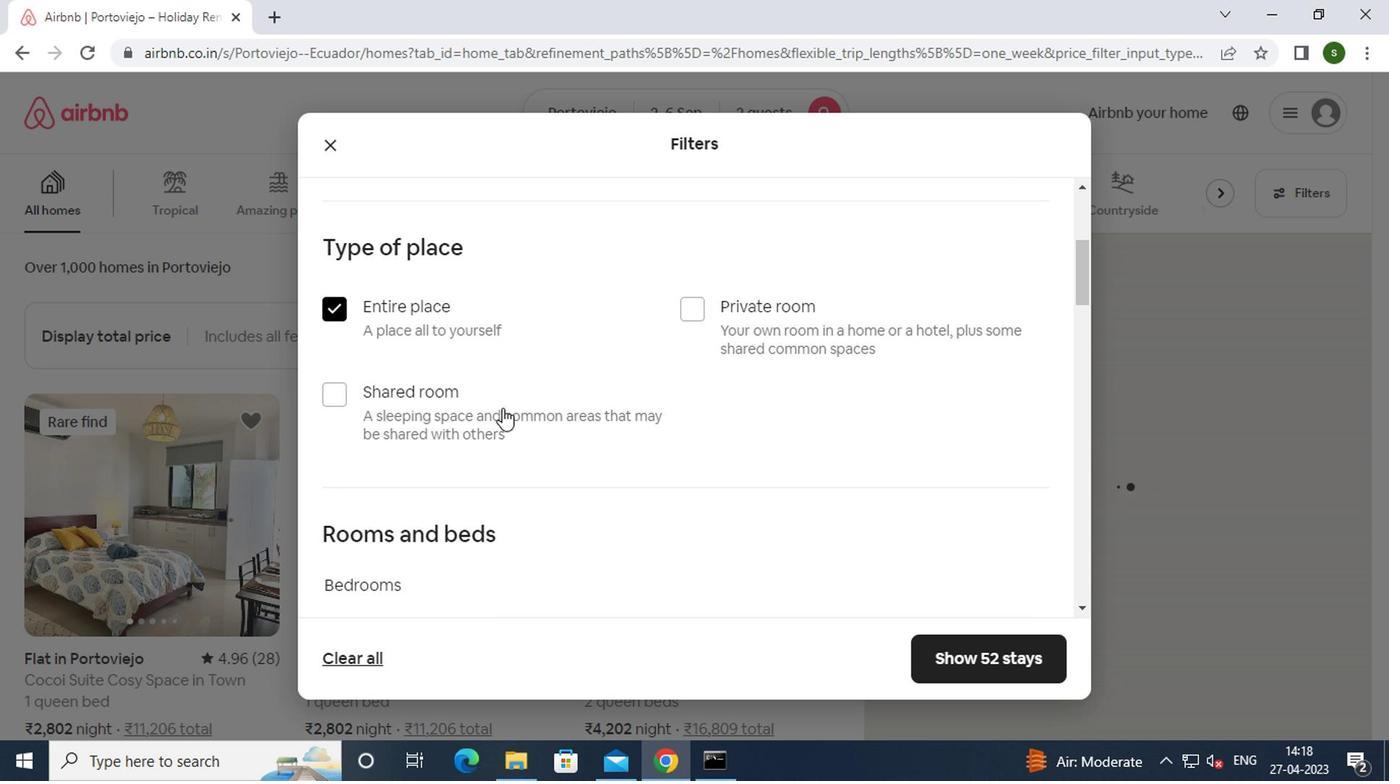 
Action: Mouse scrolled (497, 407) with delta (0, -1)
Screenshot: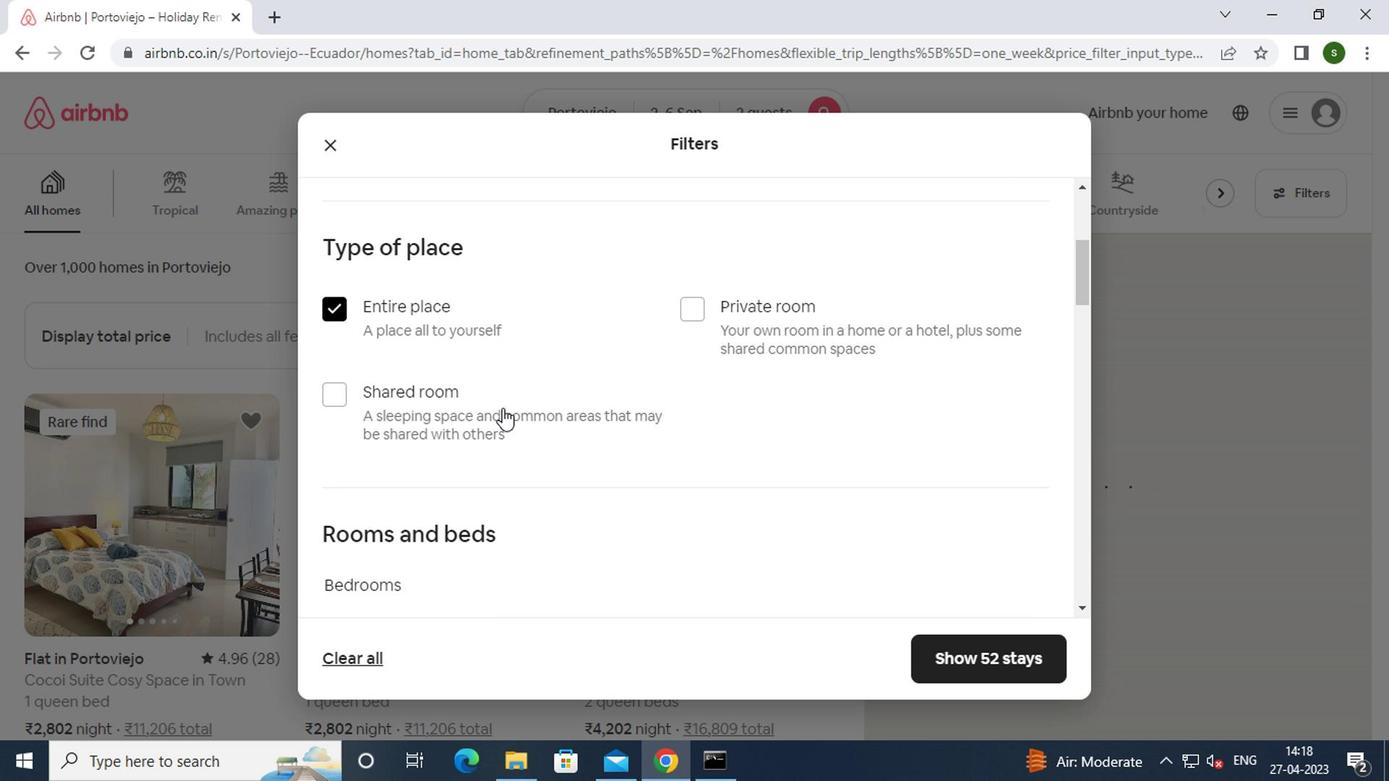 
Action: Mouse scrolled (497, 407) with delta (0, -1)
Screenshot: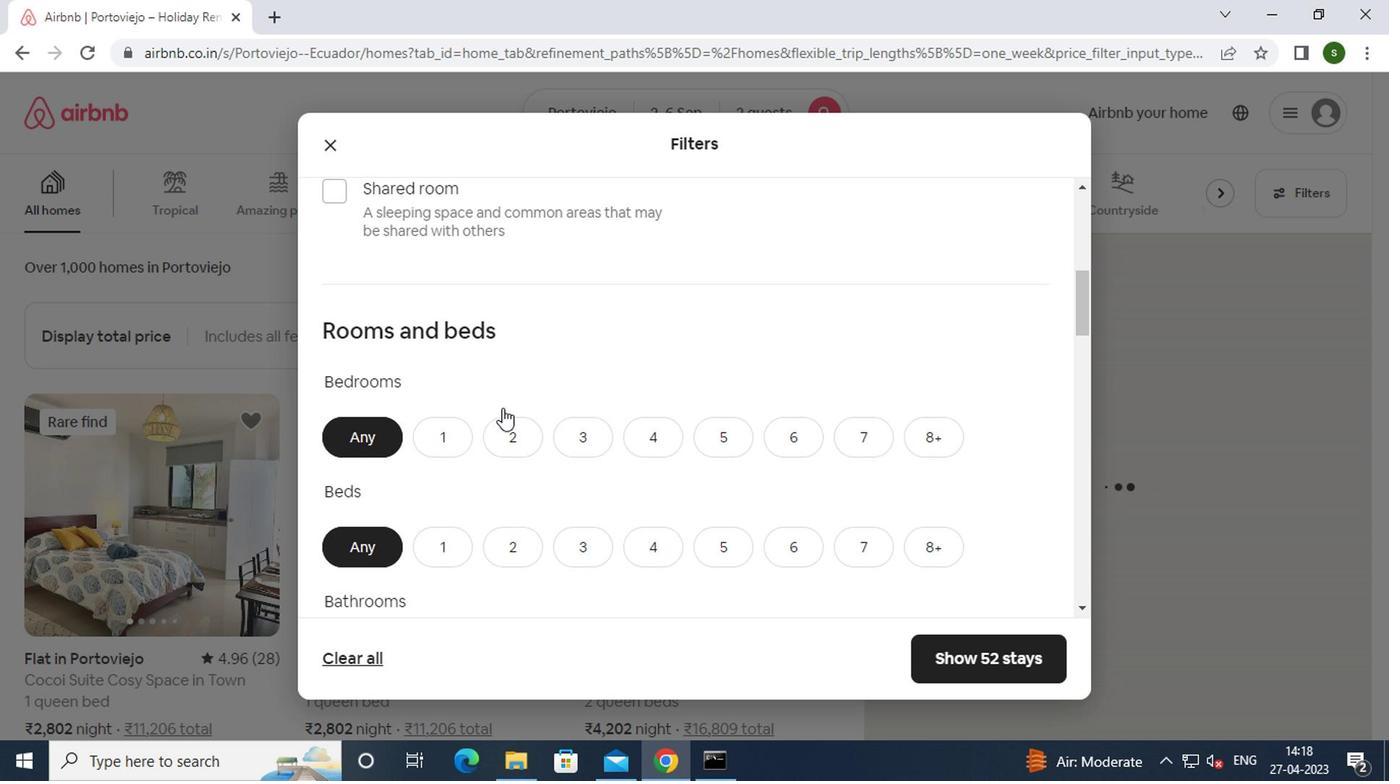 
Action: Mouse scrolled (497, 407) with delta (0, -1)
Screenshot: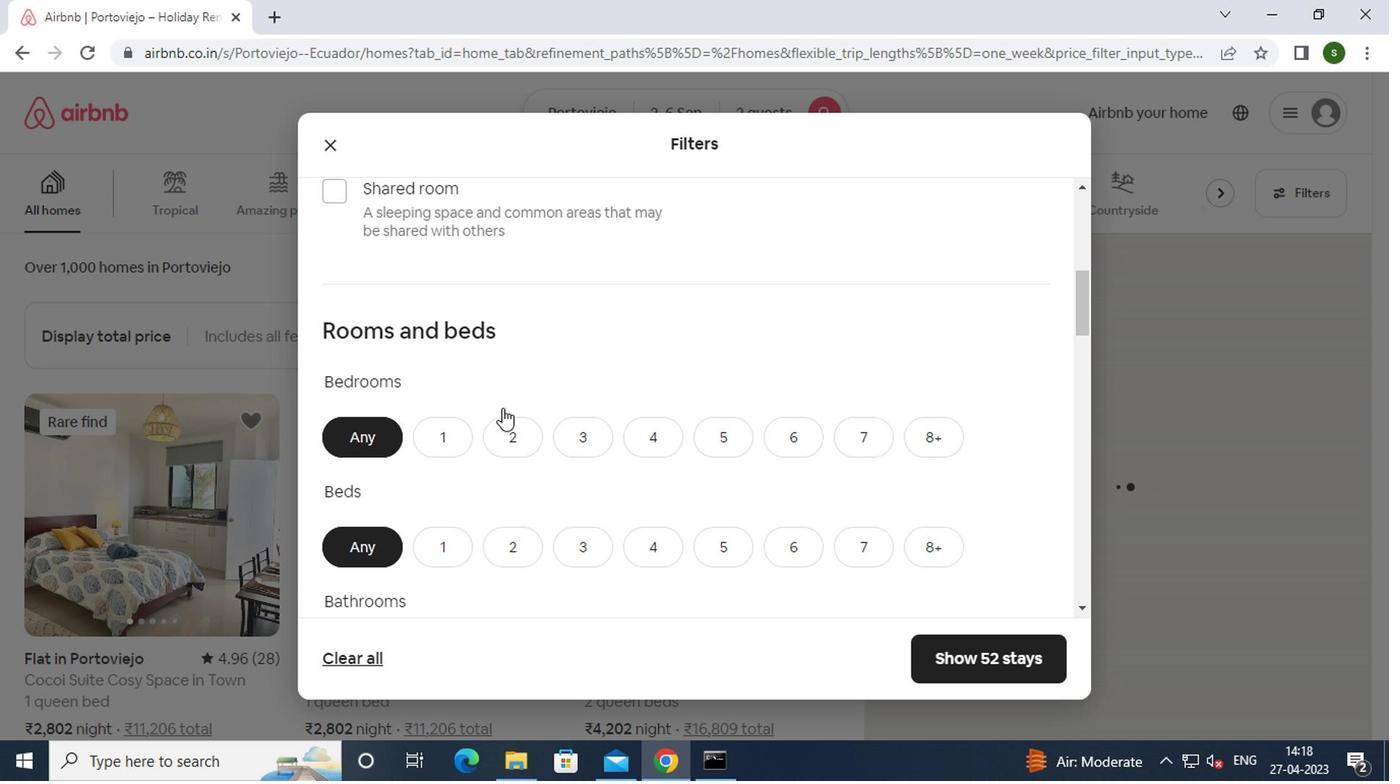 
Action: Mouse moved to (434, 244)
Screenshot: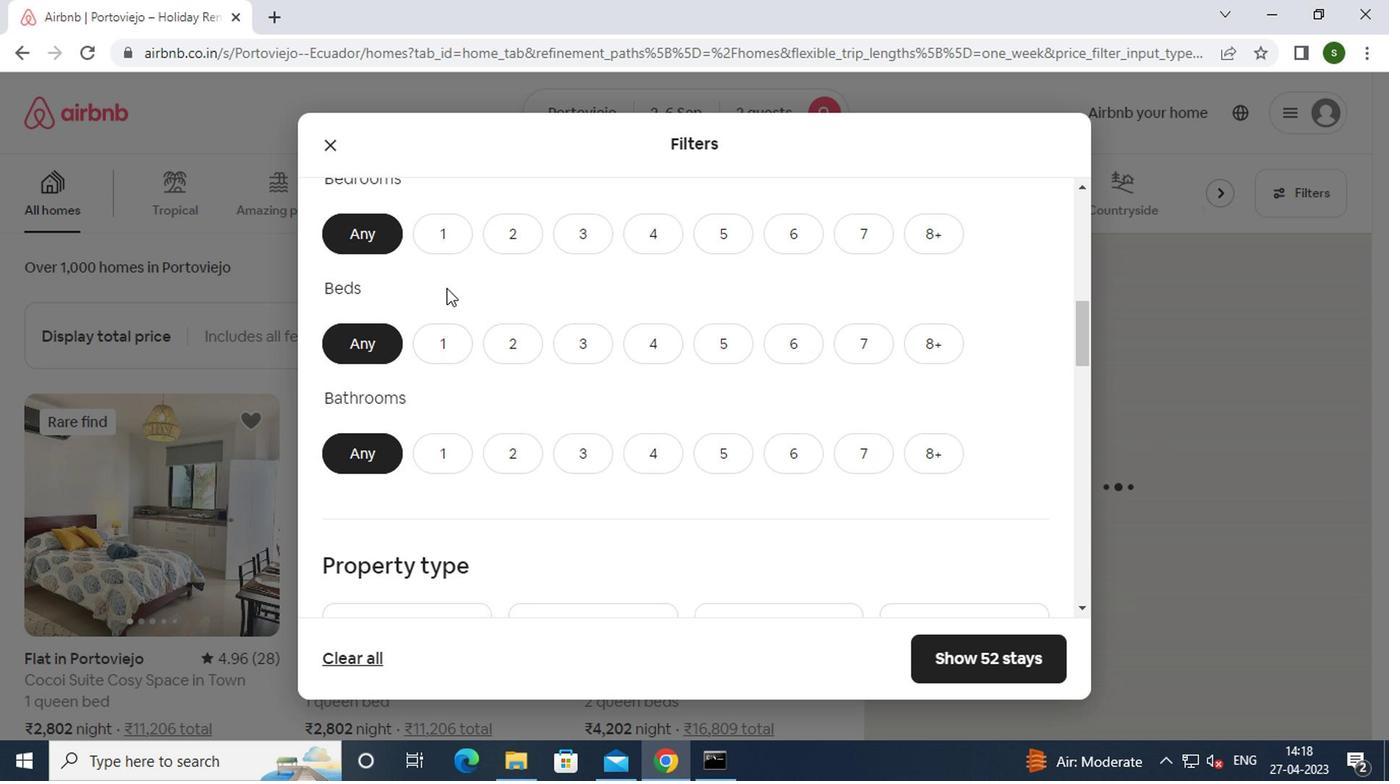 
Action: Mouse pressed left at (434, 244)
Screenshot: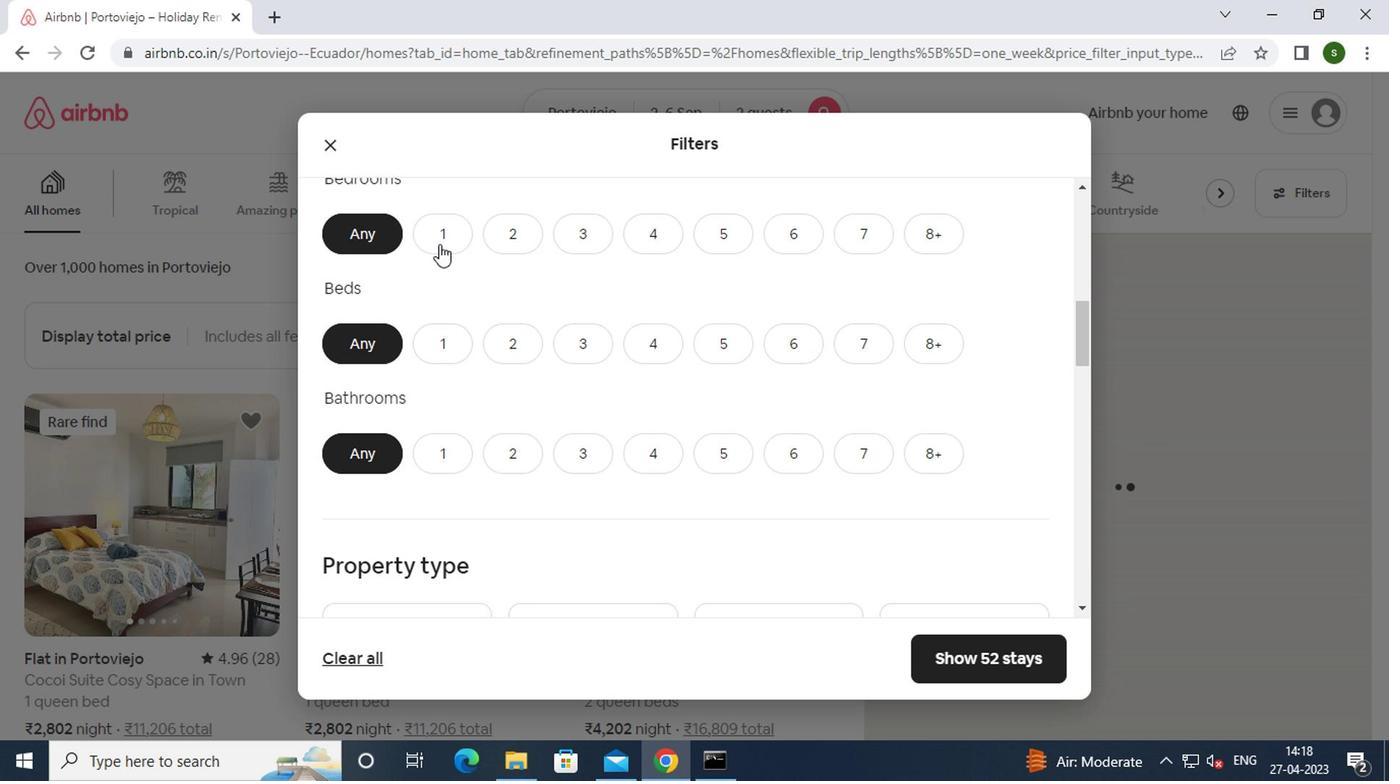 
Action: Mouse moved to (453, 348)
Screenshot: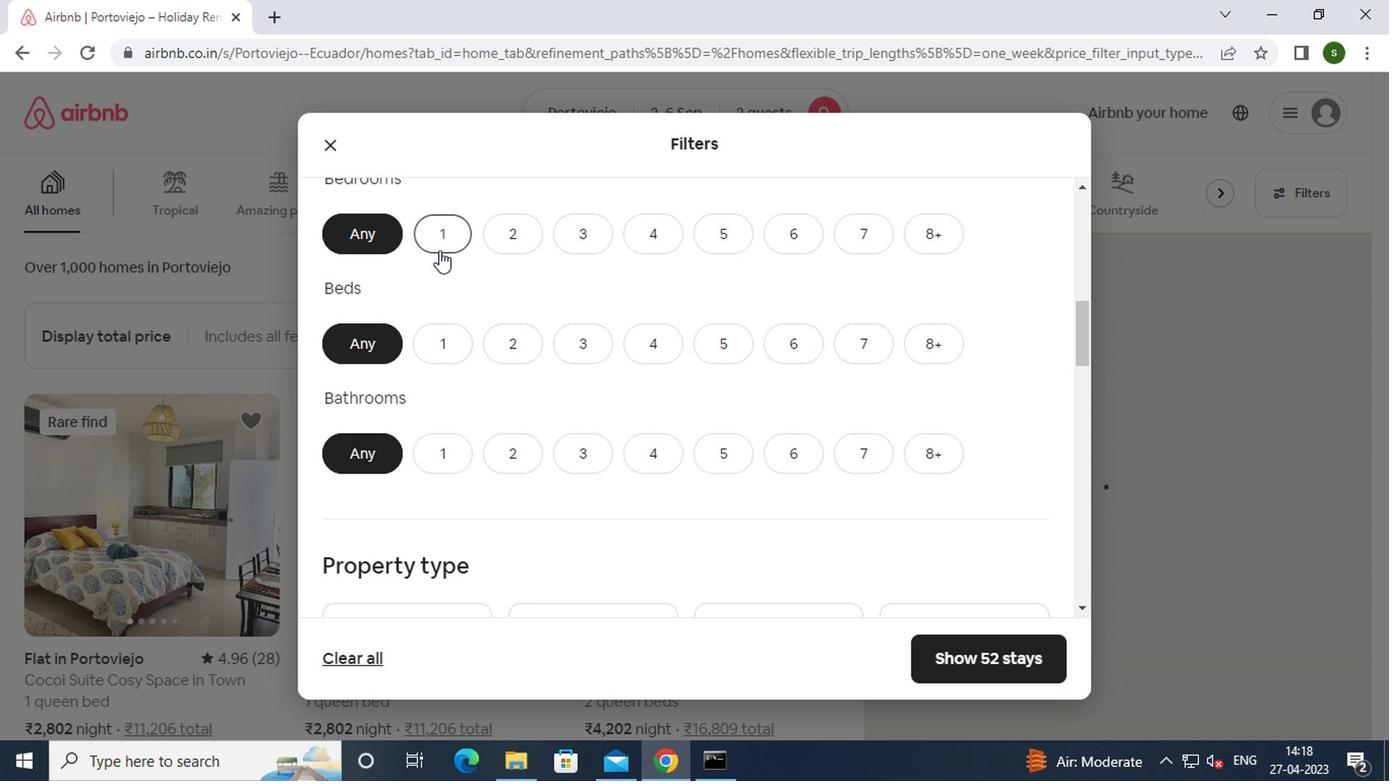 
Action: Mouse pressed left at (453, 348)
Screenshot: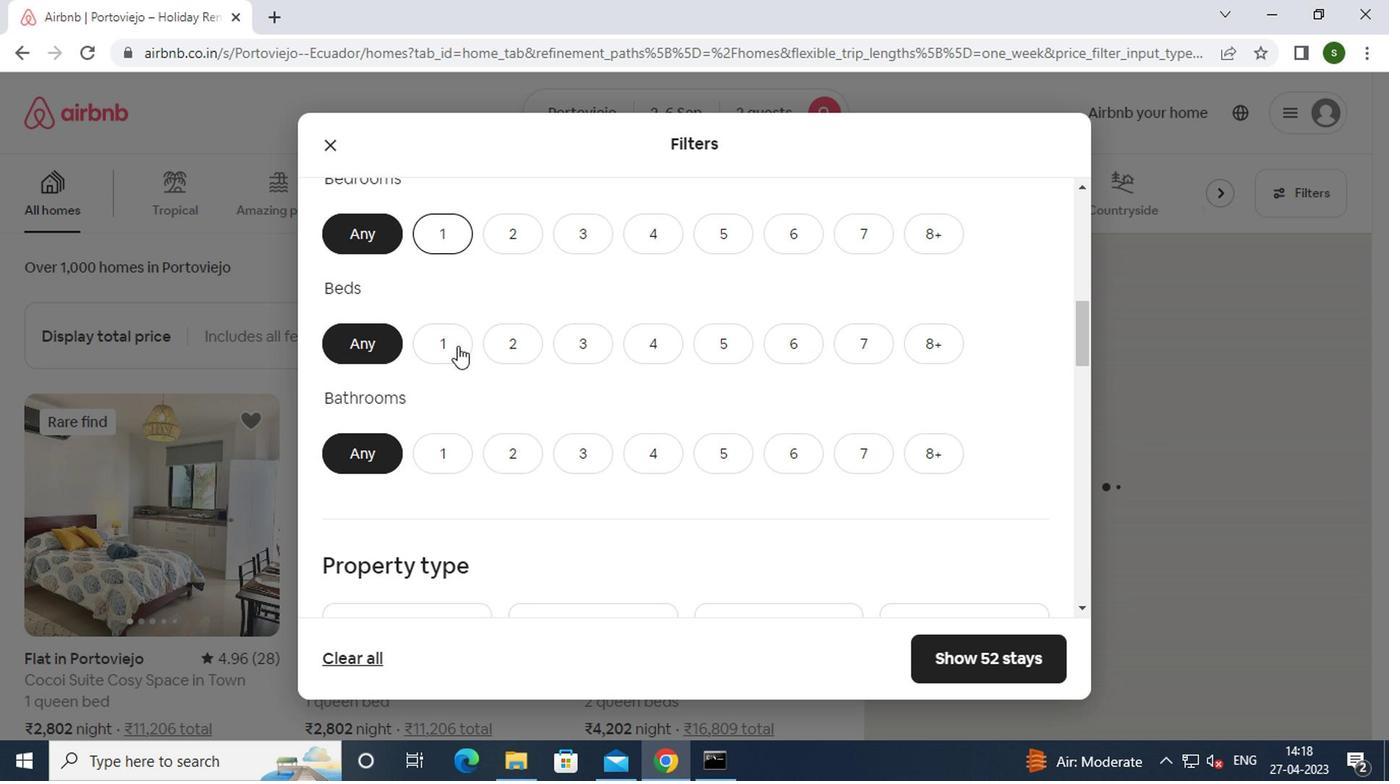 
Action: Mouse moved to (444, 450)
Screenshot: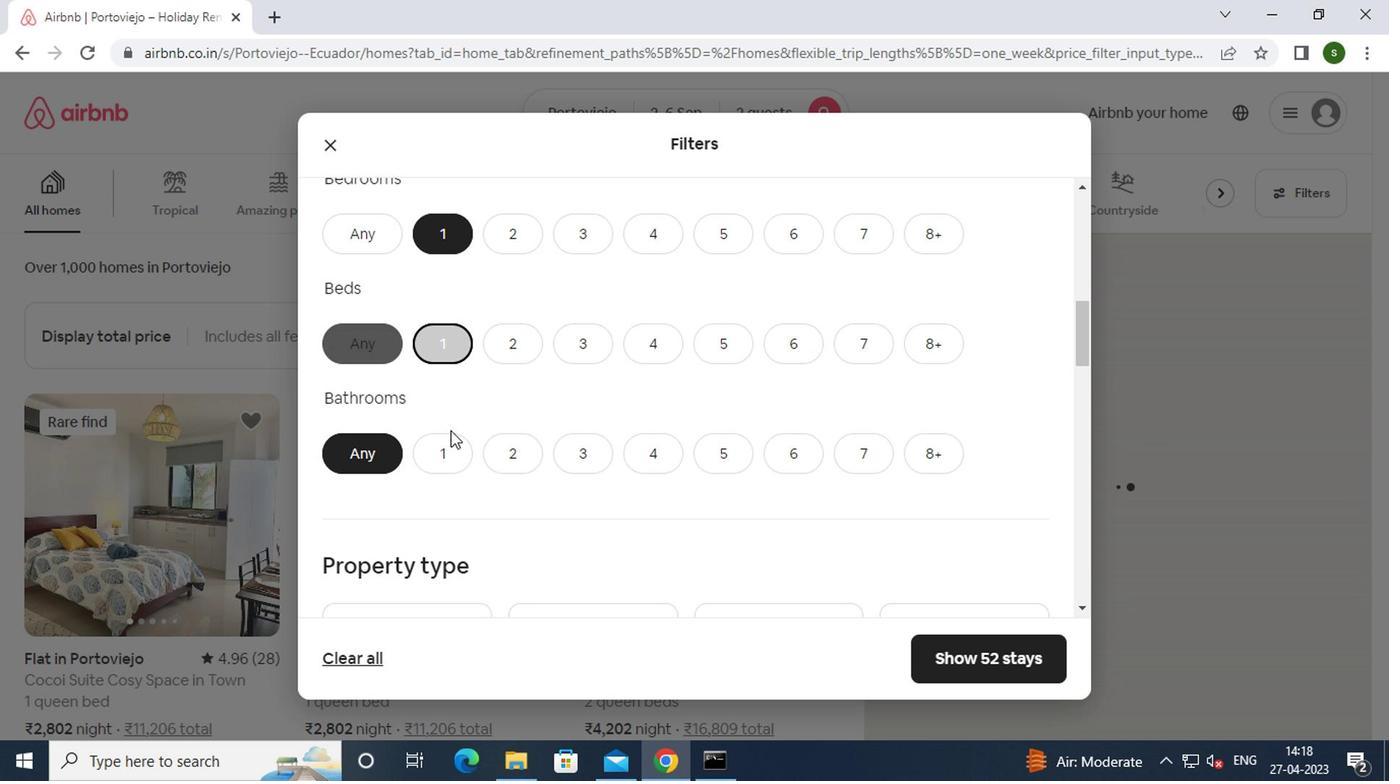
Action: Mouse pressed left at (444, 450)
Screenshot: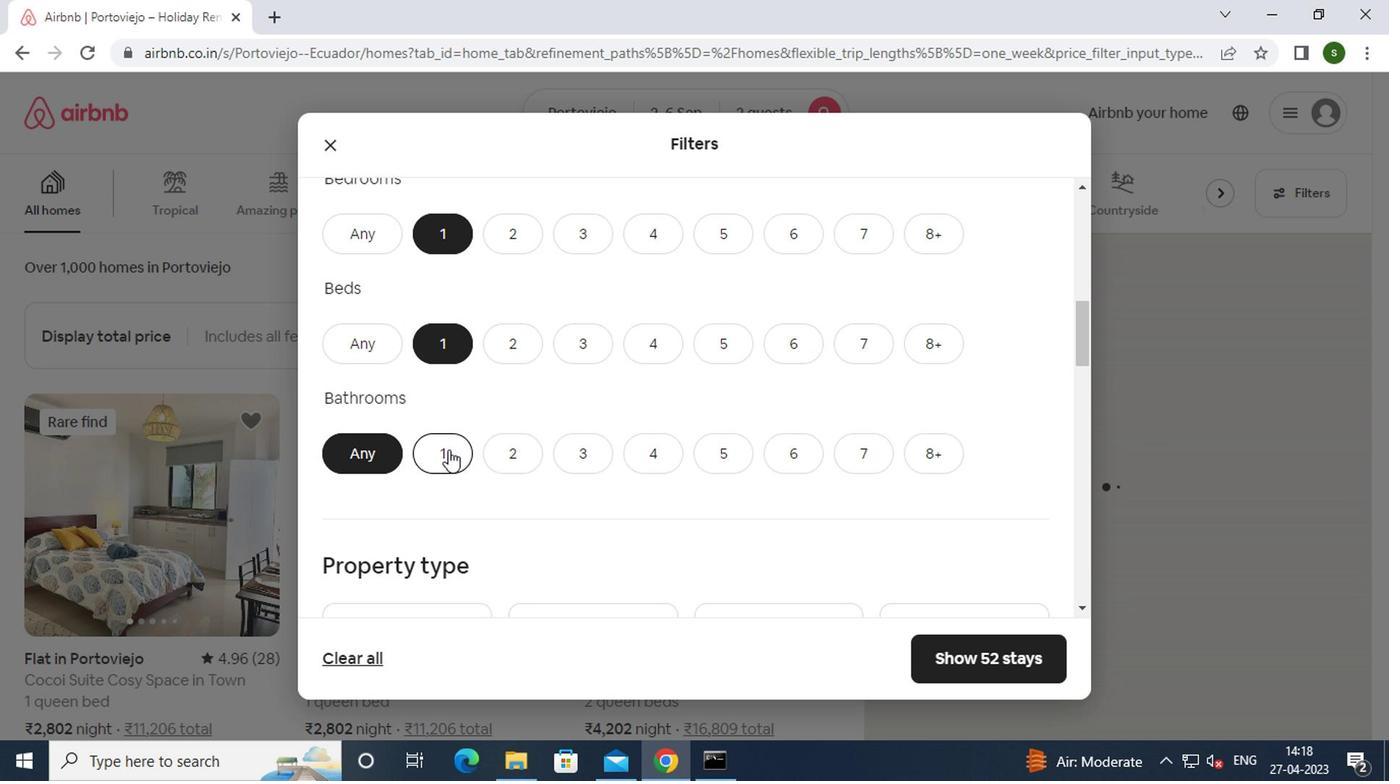 
Action: Mouse moved to (538, 452)
Screenshot: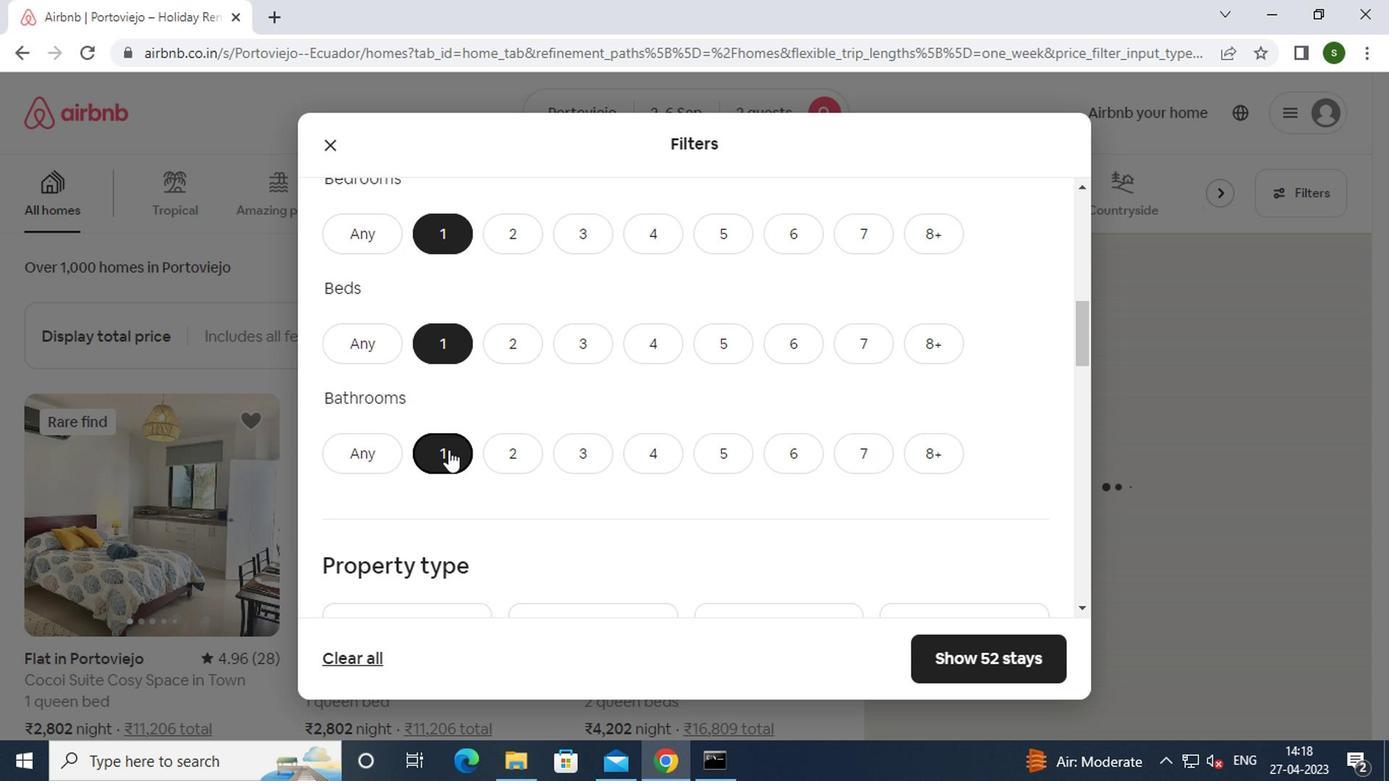 
Action: Mouse scrolled (538, 451) with delta (0, 0)
Screenshot: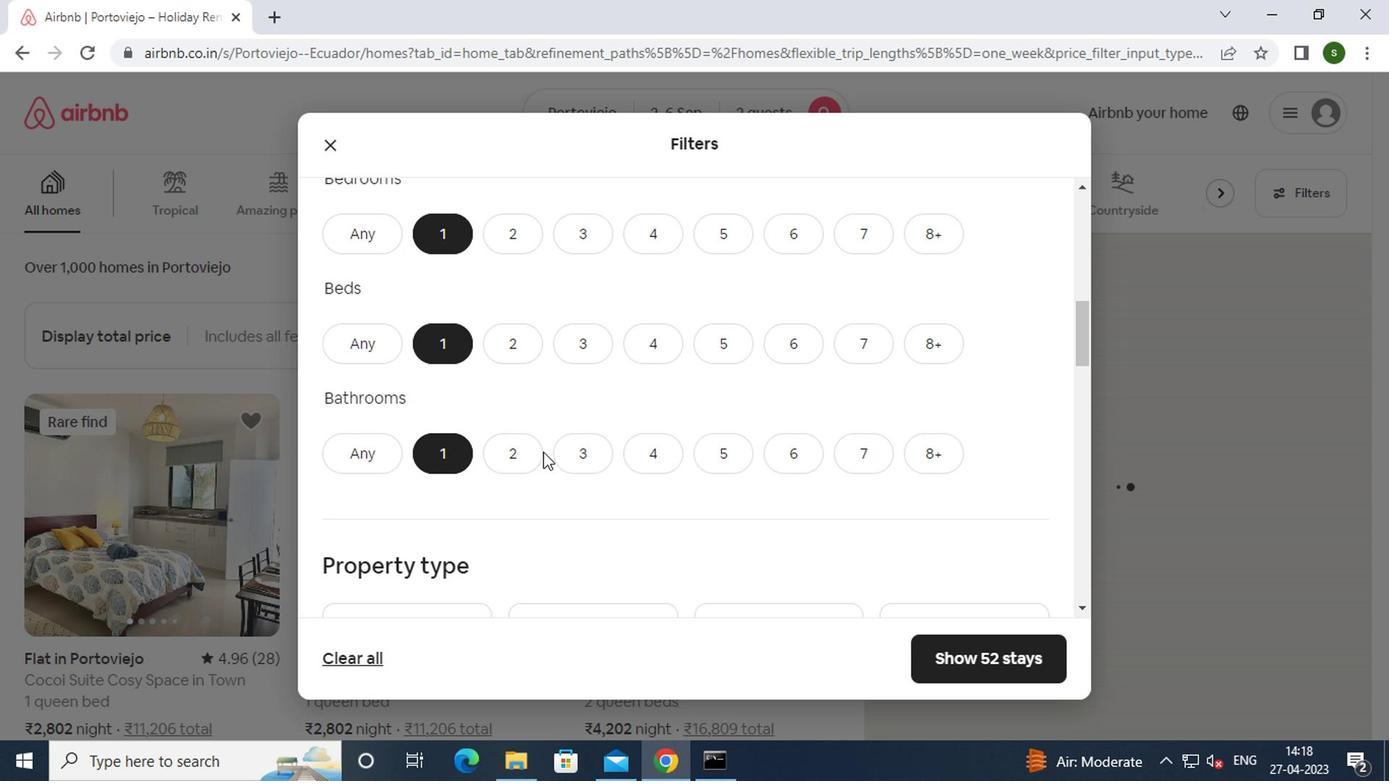 
Action: Mouse scrolled (538, 451) with delta (0, 0)
Screenshot: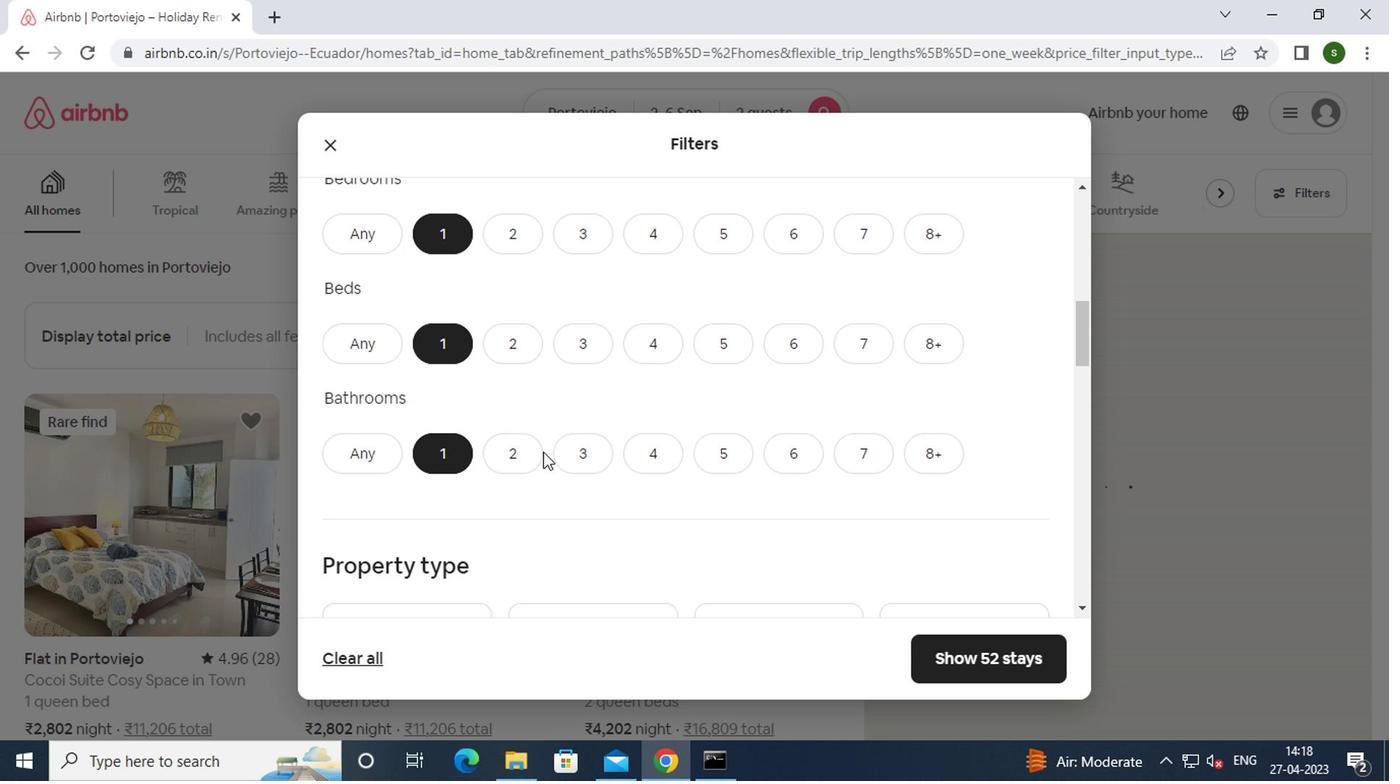 
Action: Mouse scrolled (538, 451) with delta (0, 0)
Screenshot: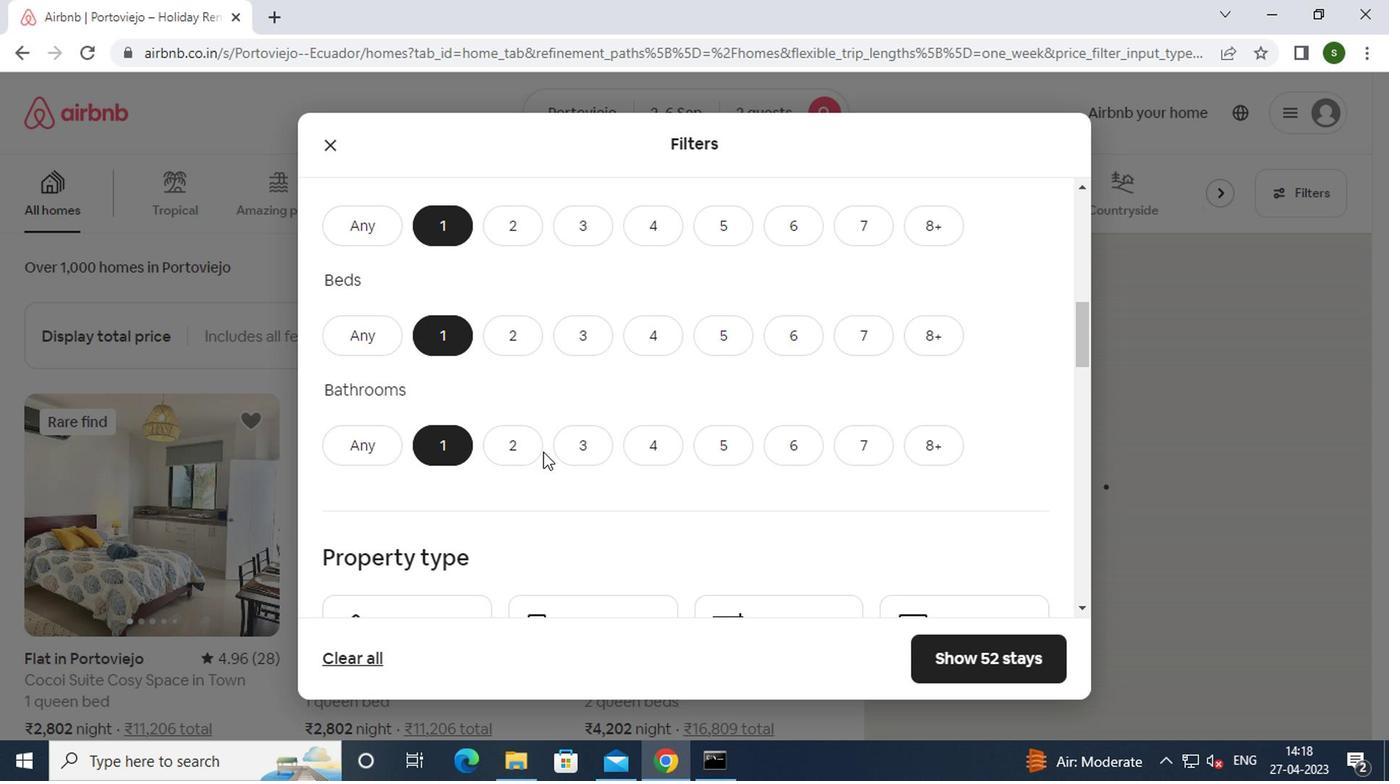
Action: Mouse moved to (415, 391)
Screenshot: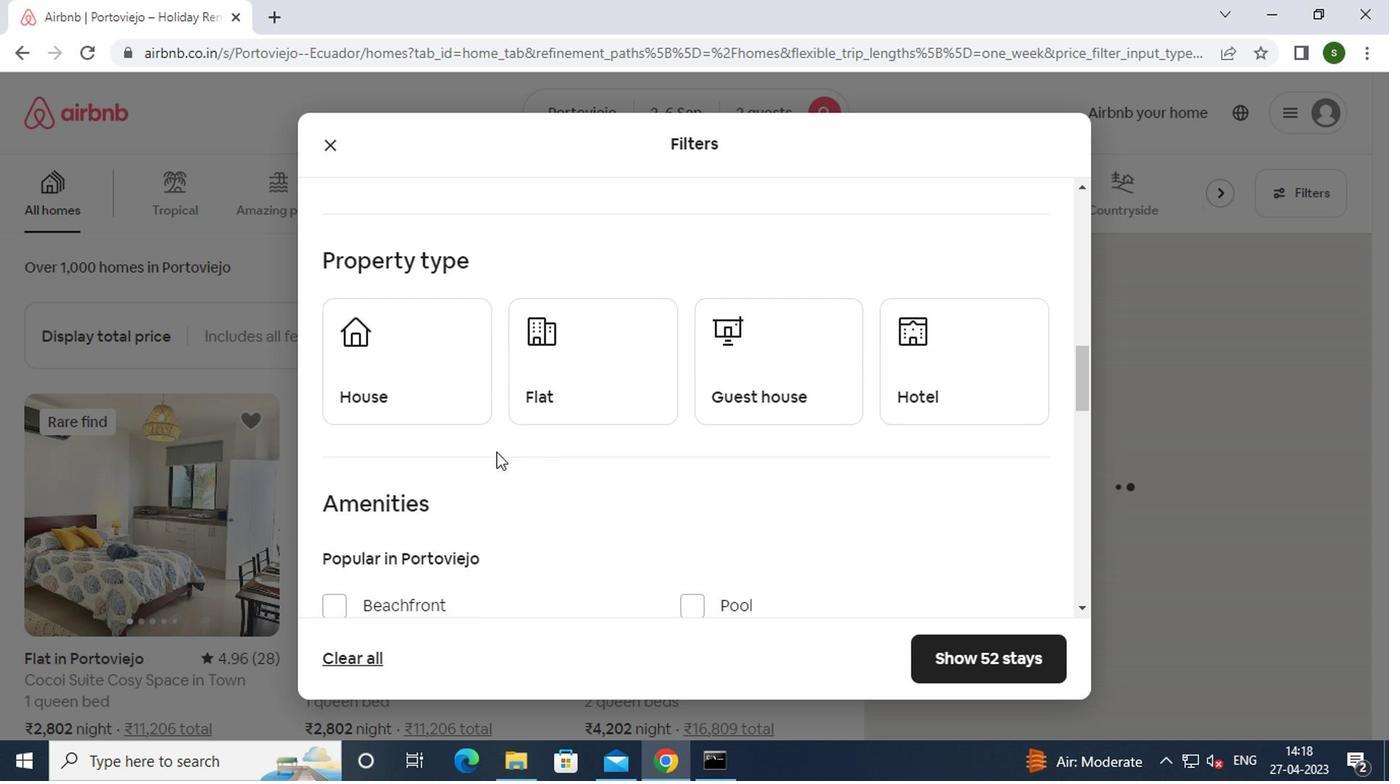 
Action: Mouse pressed left at (415, 391)
Screenshot: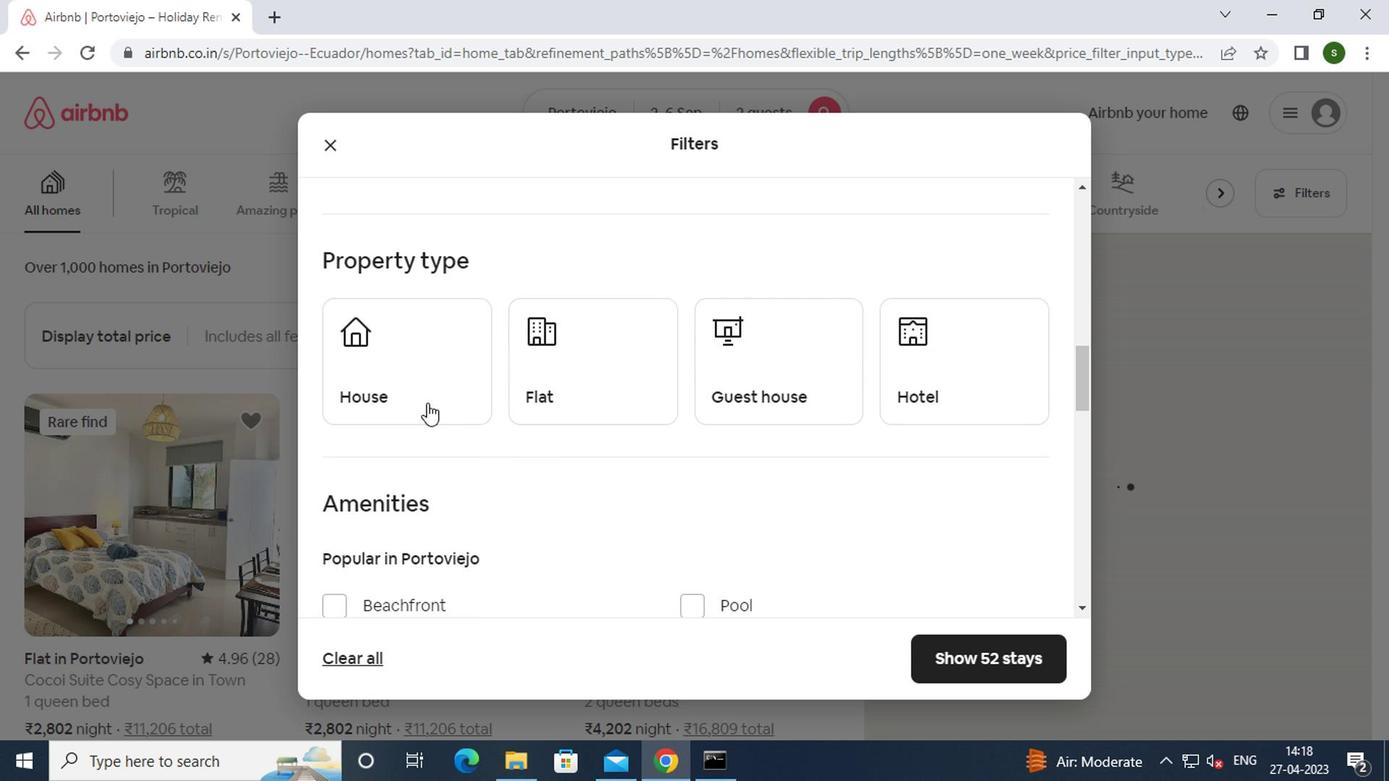 
Action: Mouse moved to (628, 389)
Screenshot: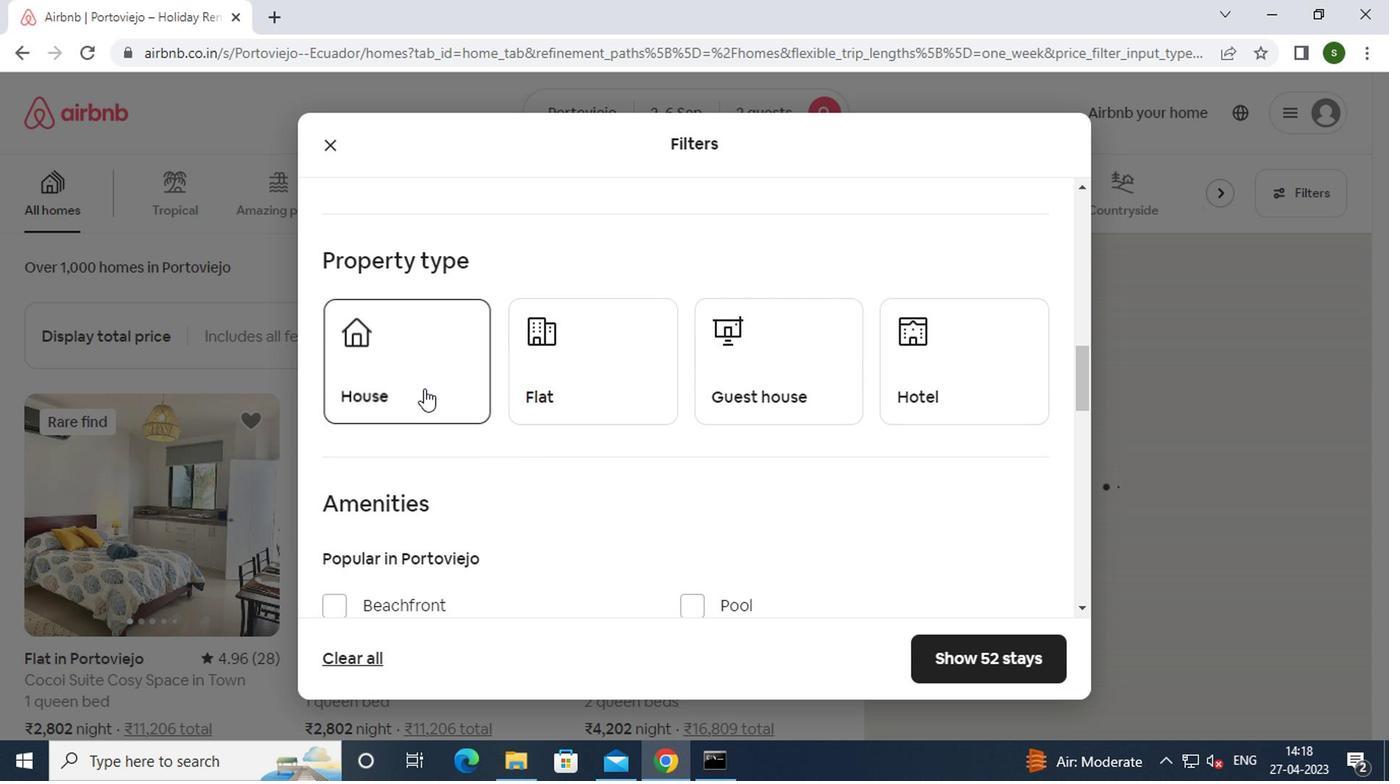 
Action: Mouse pressed left at (628, 389)
Screenshot: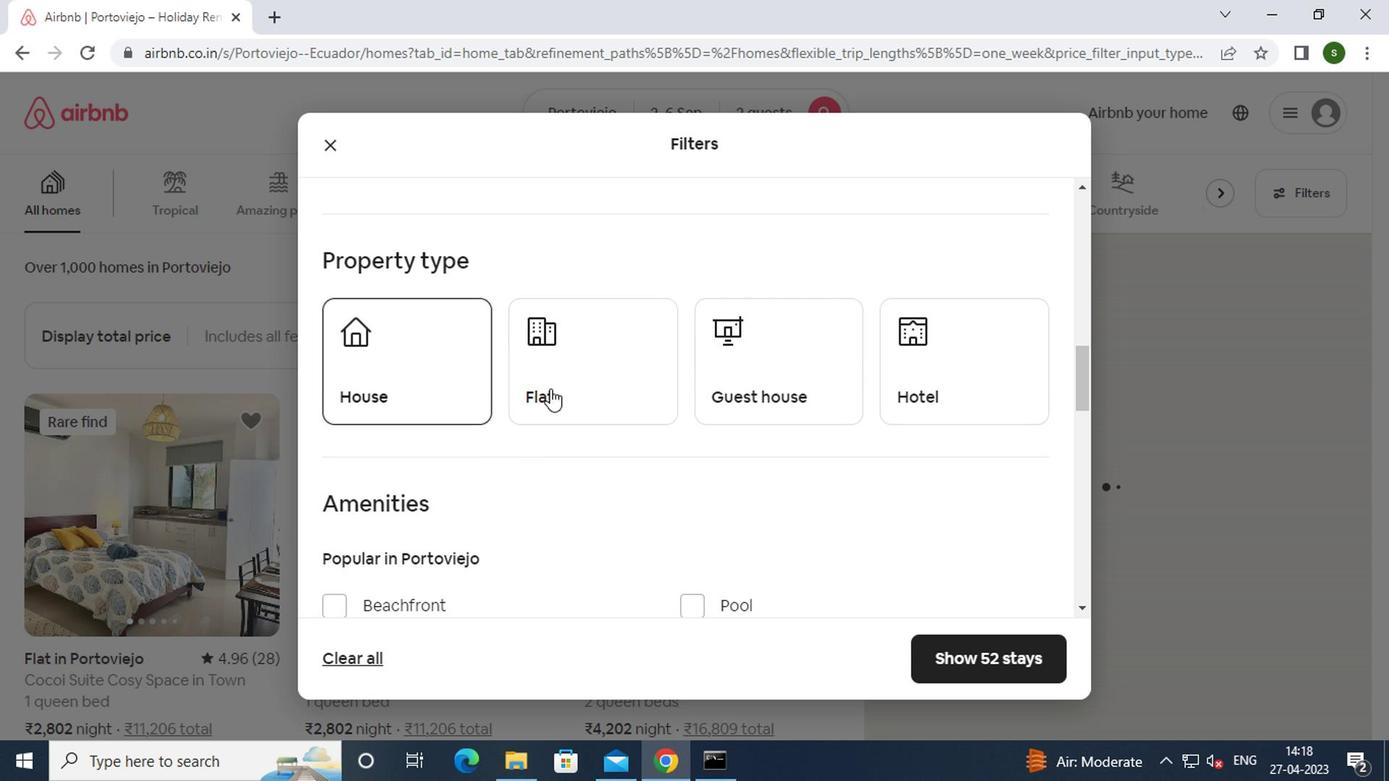 
Action: Mouse moved to (736, 380)
Screenshot: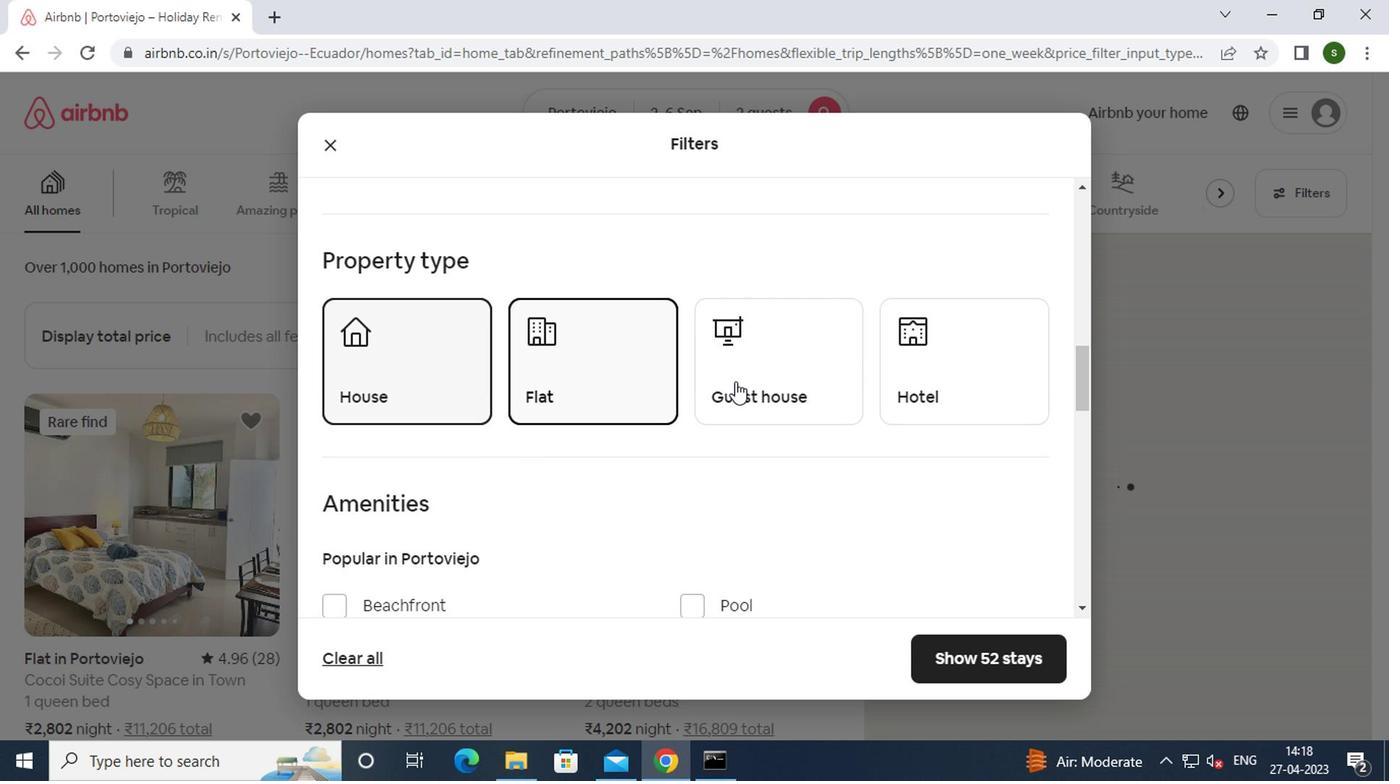 
Action: Mouse pressed left at (736, 380)
Screenshot: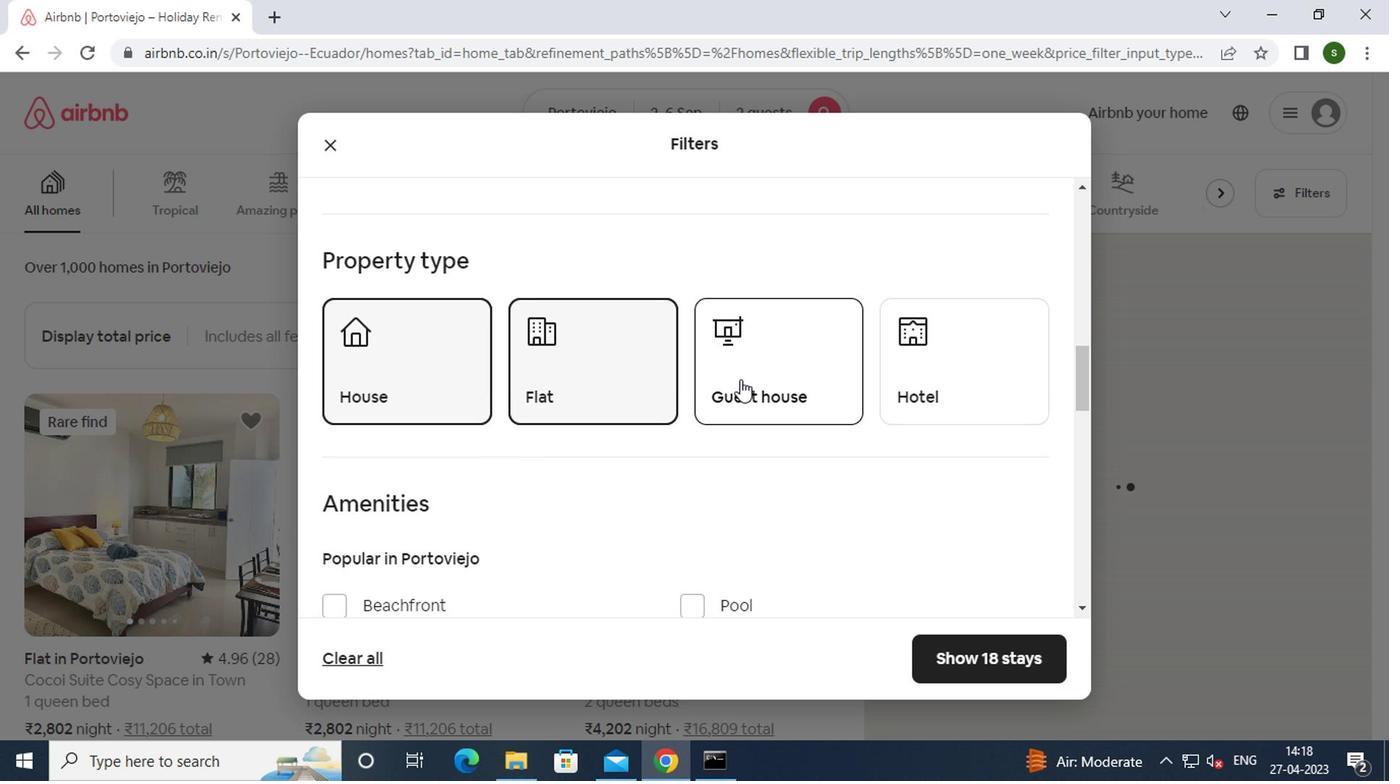 
Action: Mouse moved to (961, 358)
Screenshot: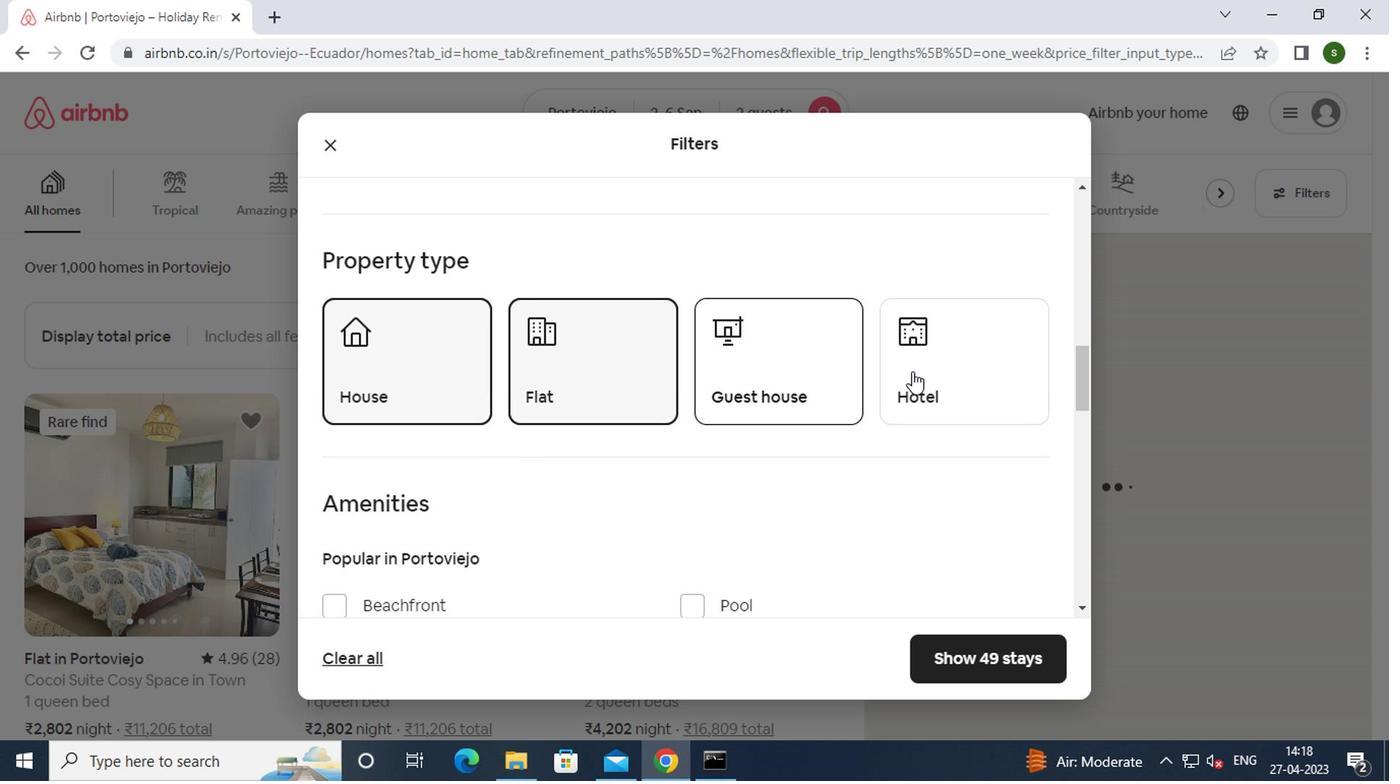
Action: Mouse pressed left at (961, 358)
Screenshot: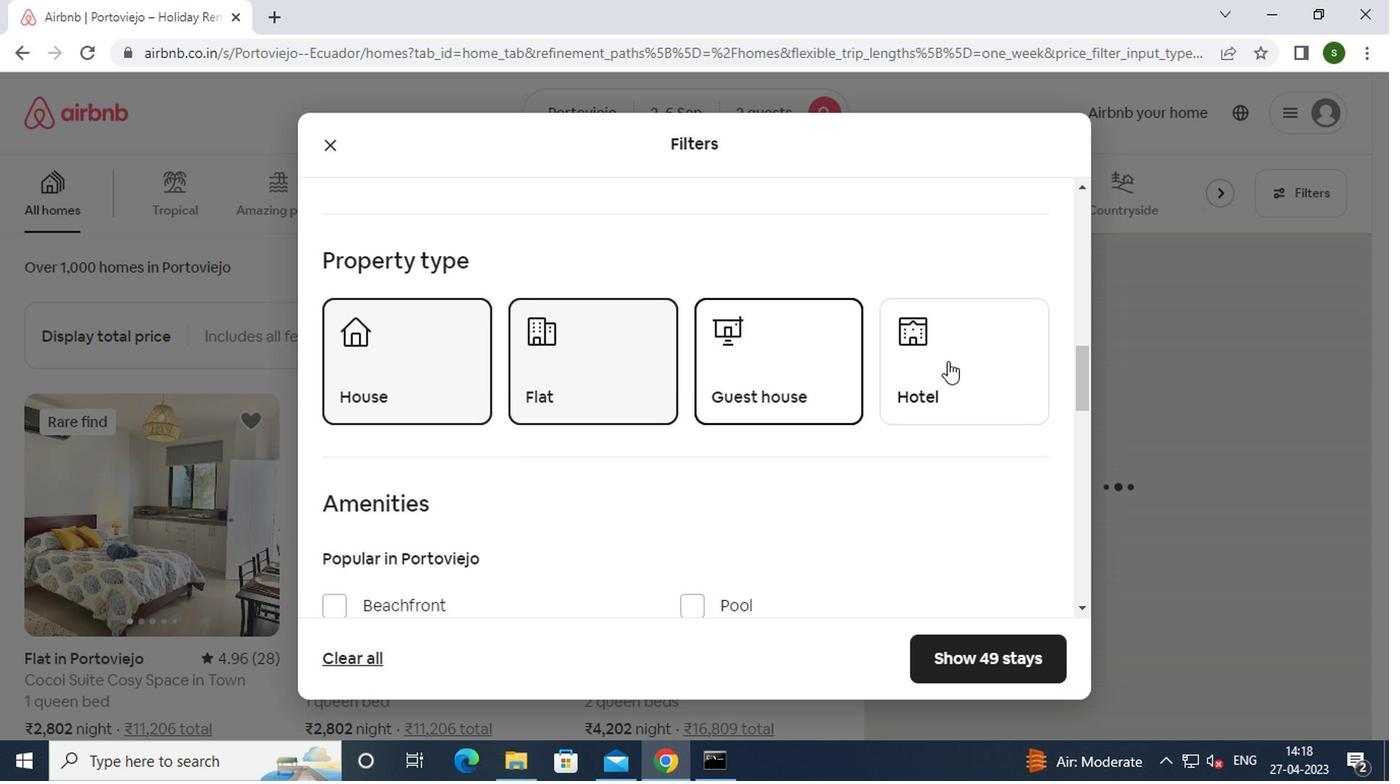 
Action: Mouse moved to (956, 358)
Screenshot: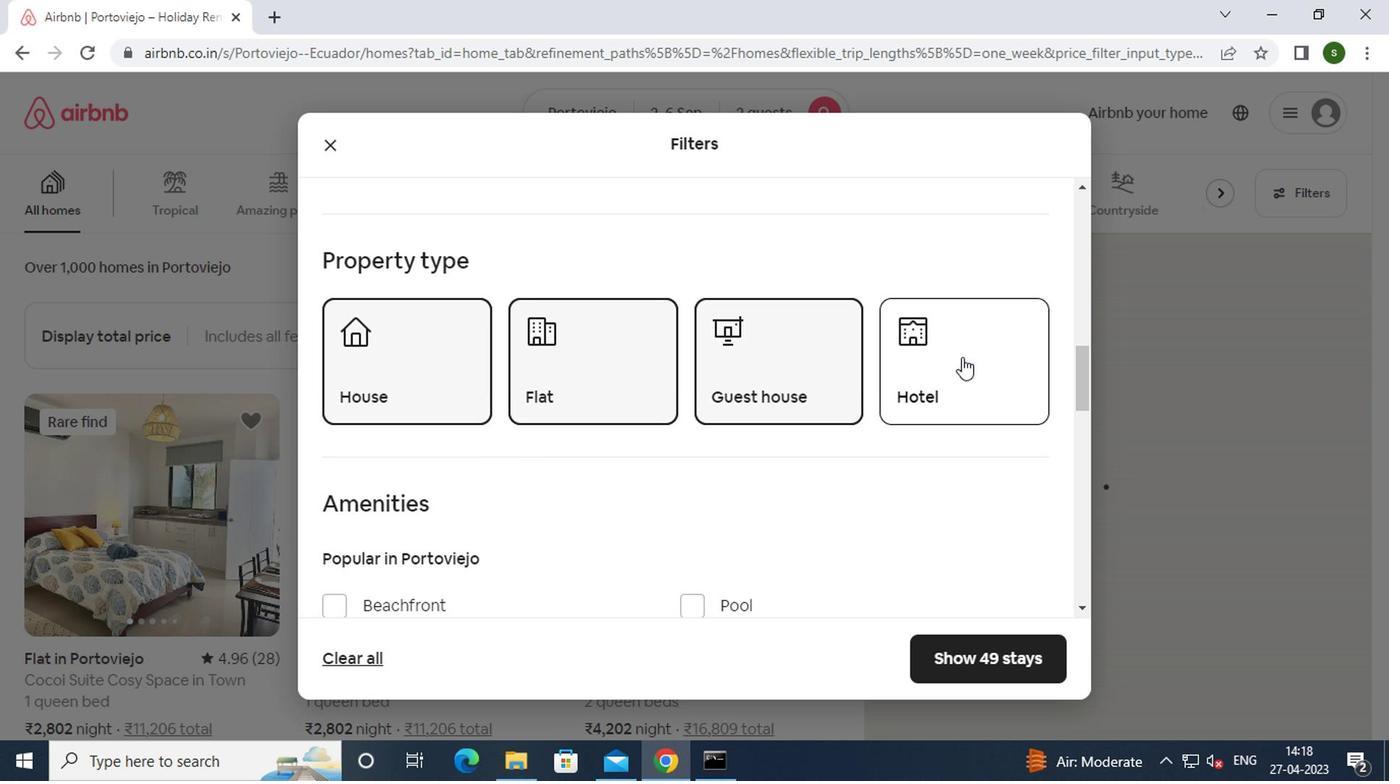 
Action: Mouse scrolled (956, 356) with delta (0, -1)
Screenshot: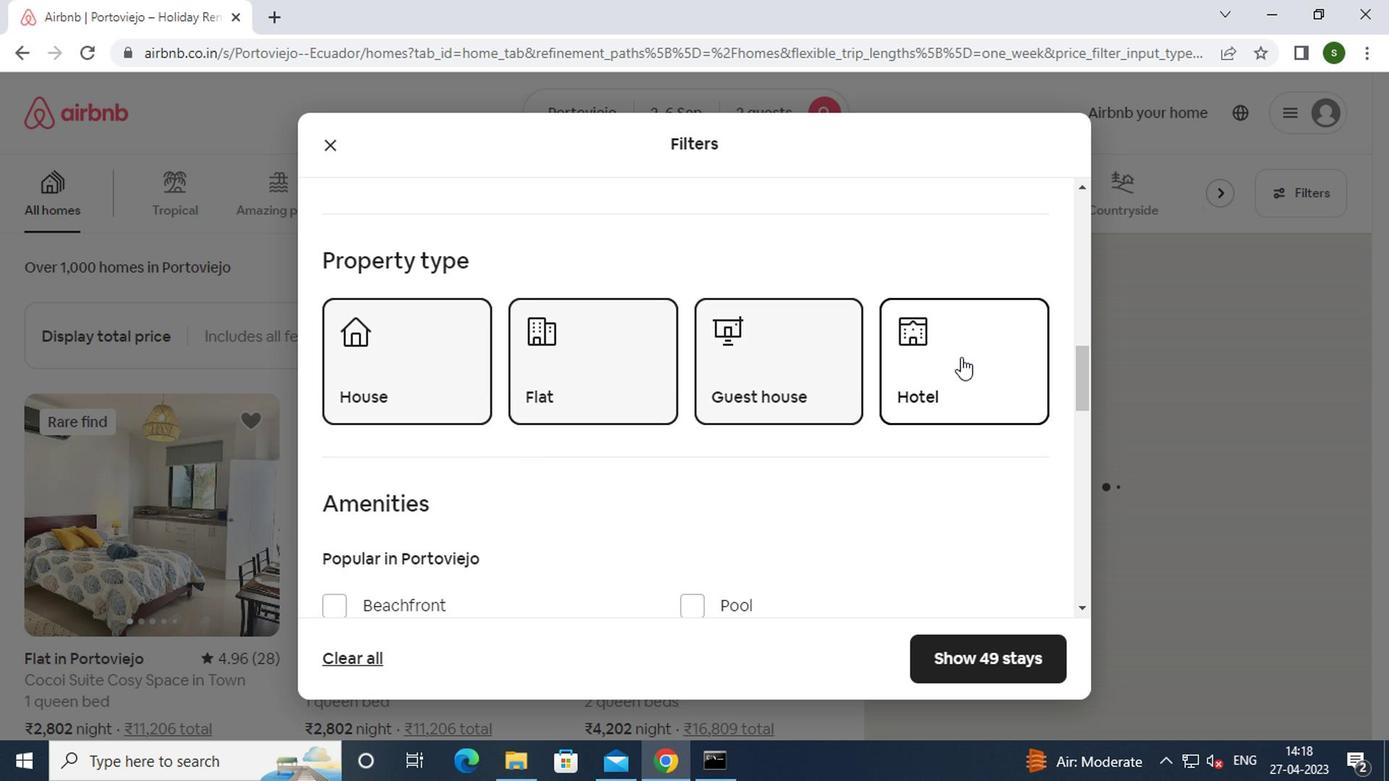 
Action: Mouse scrolled (956, 356) with delta (0, -1)
Screenshot: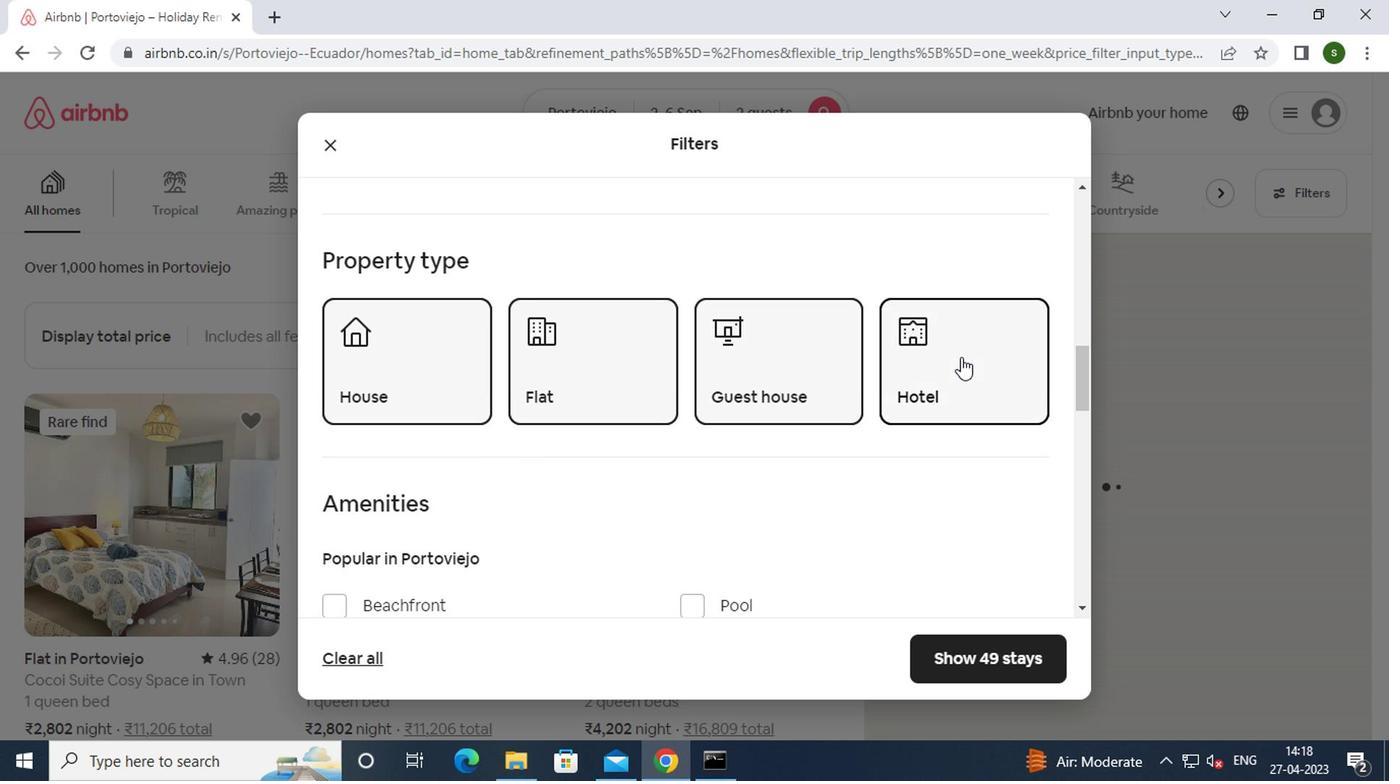 
Action: Mouse moved to (955, 358)
Screenshot: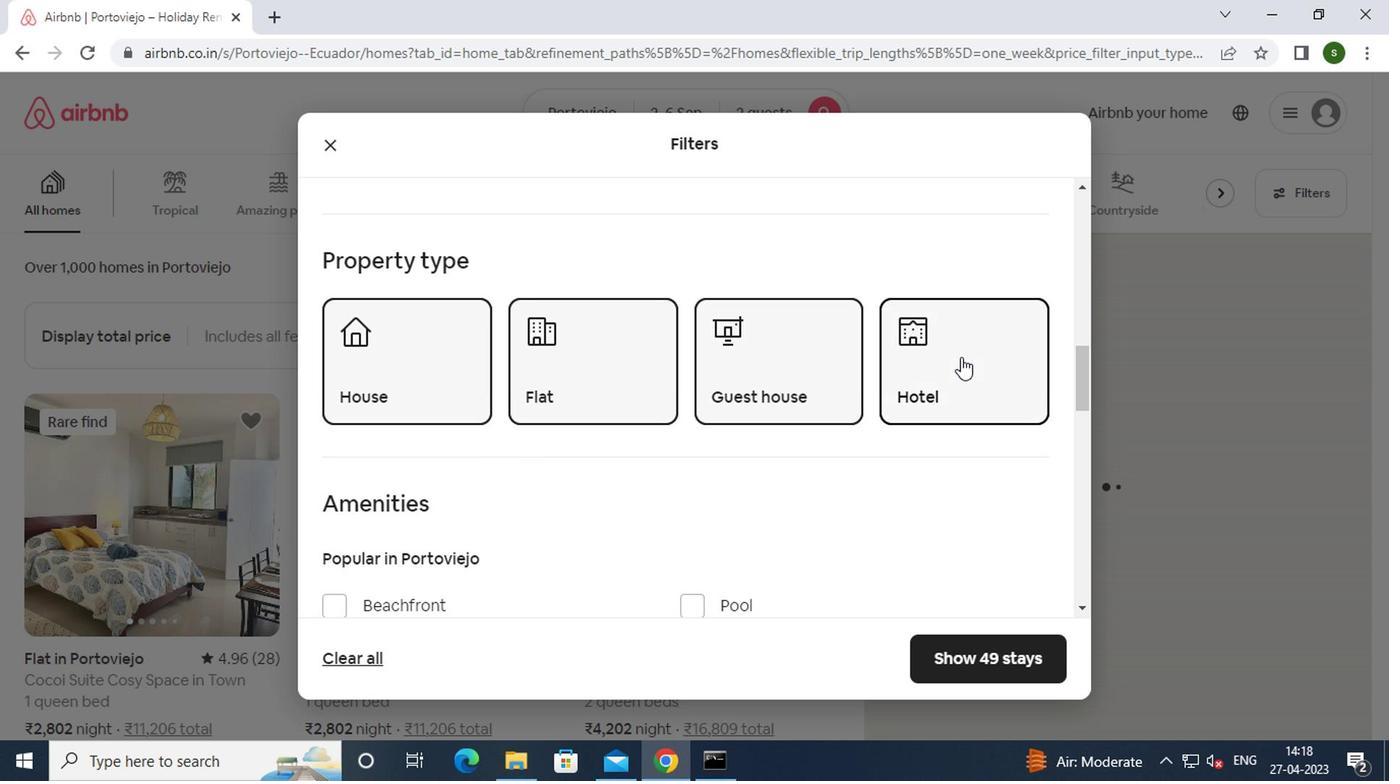 
Action: Mouse scrolled (955, 356) with delta (0, -1)
Screenshot: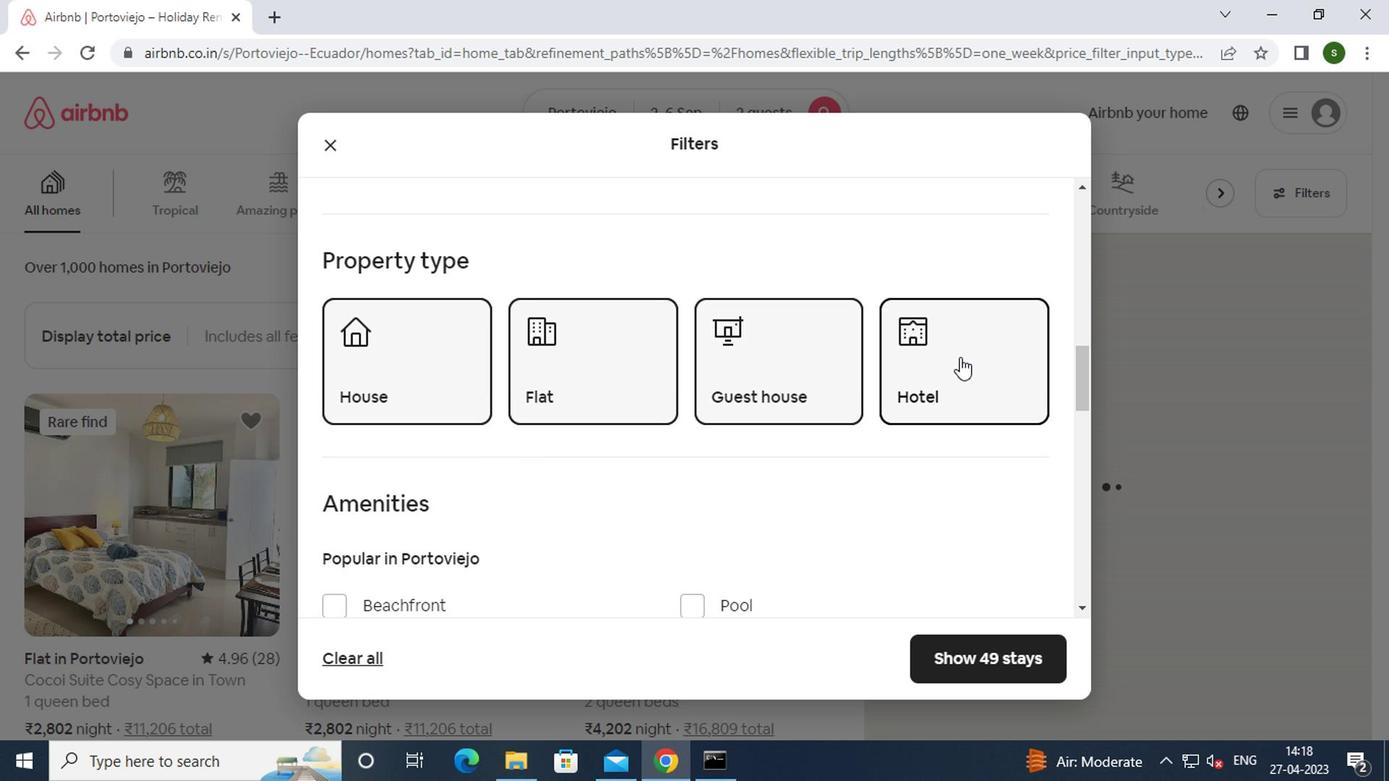 
Action: Mouse scrolled (955, 356) with delta (0, -1)
Screenshot: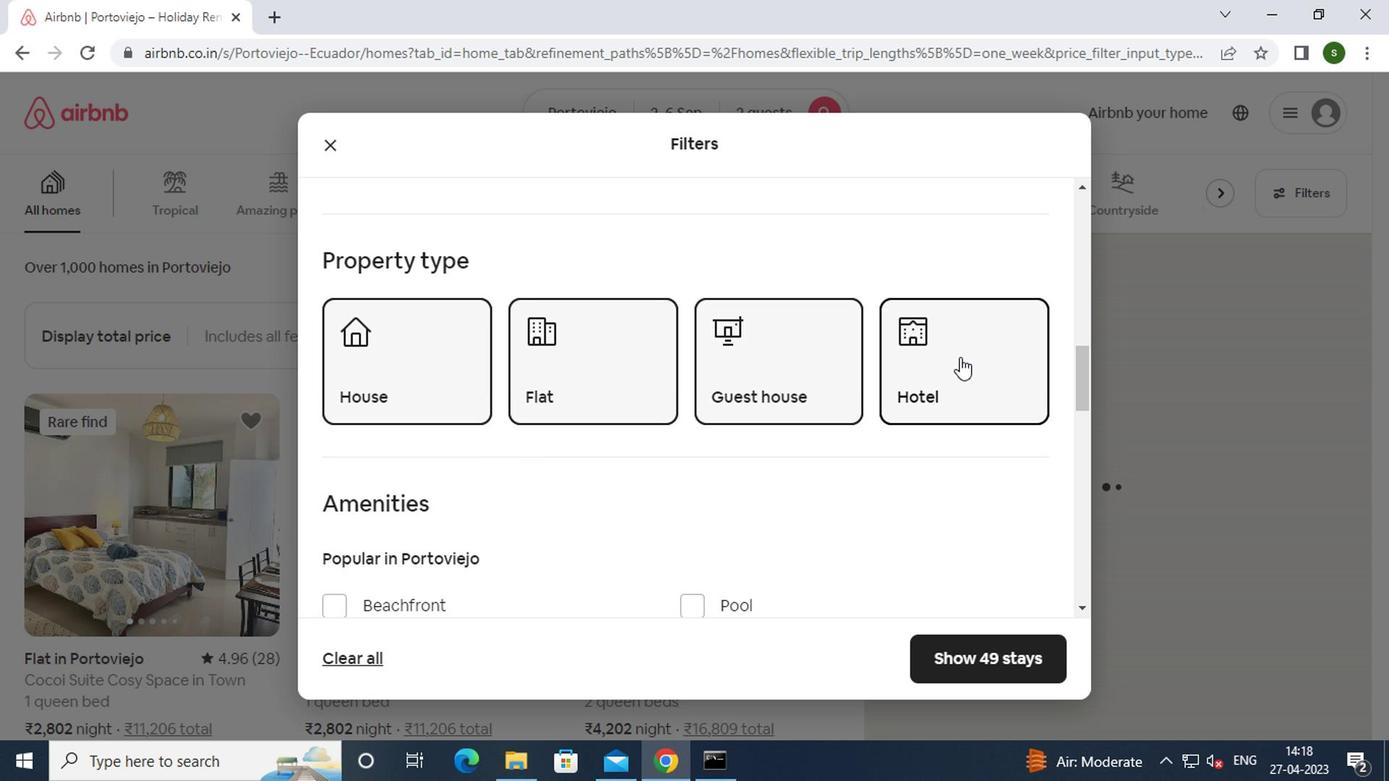 
Action: Mouse scrolled (955, 356) with delta (0, -1)
Screenshot: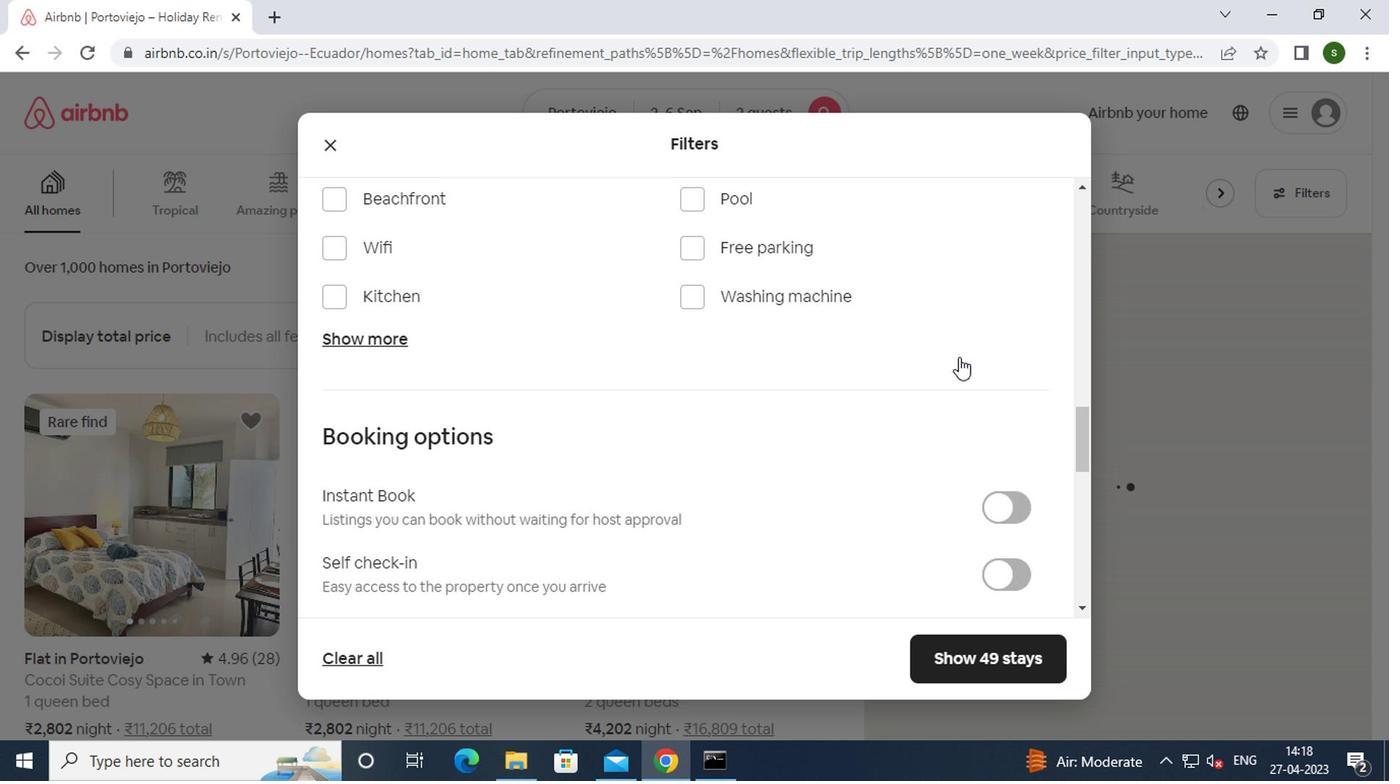 
Action: Mouse scrolled (955, 356) with delta (0, -1)
Screenshot: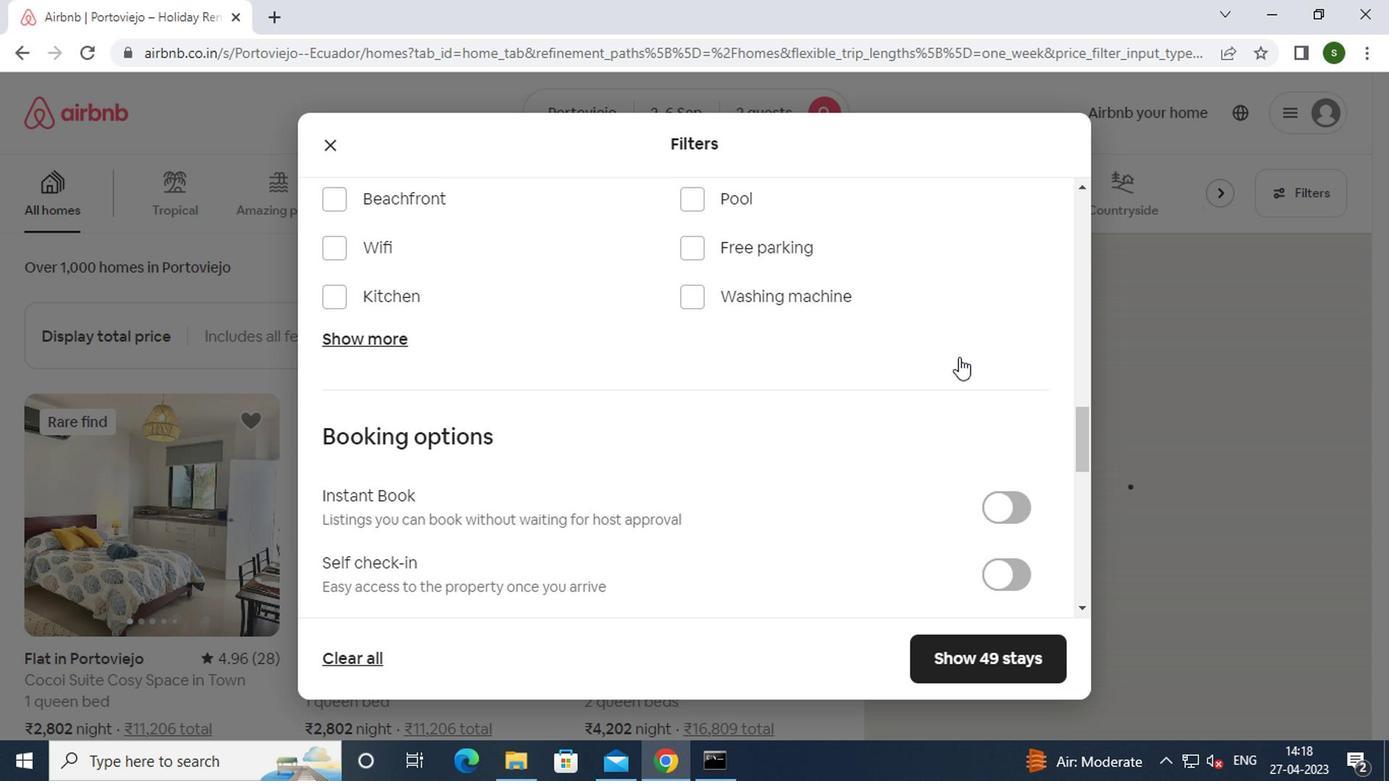 
Action: Mouse moved to (983, 366)
Screenshot: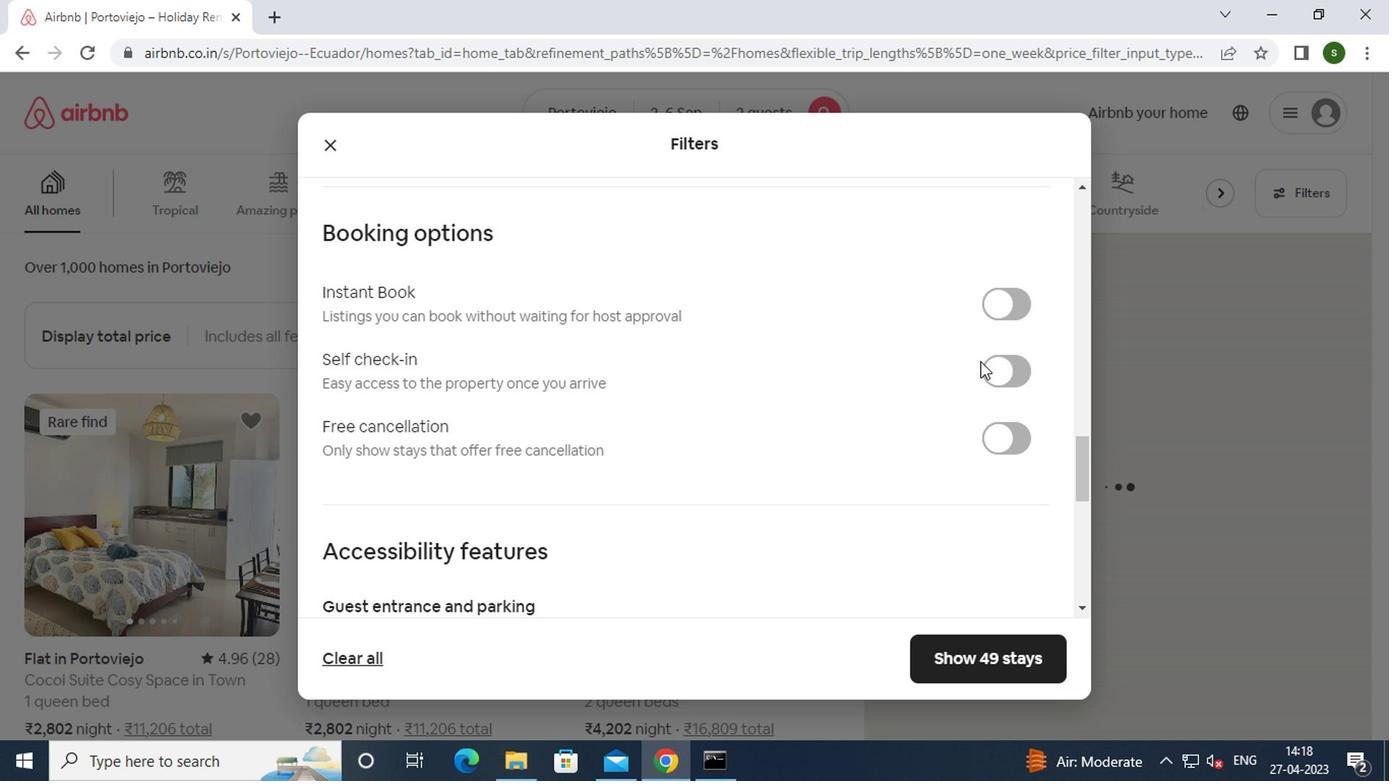 
Action: Mouse pressed left at (983, 366)
Screenshot: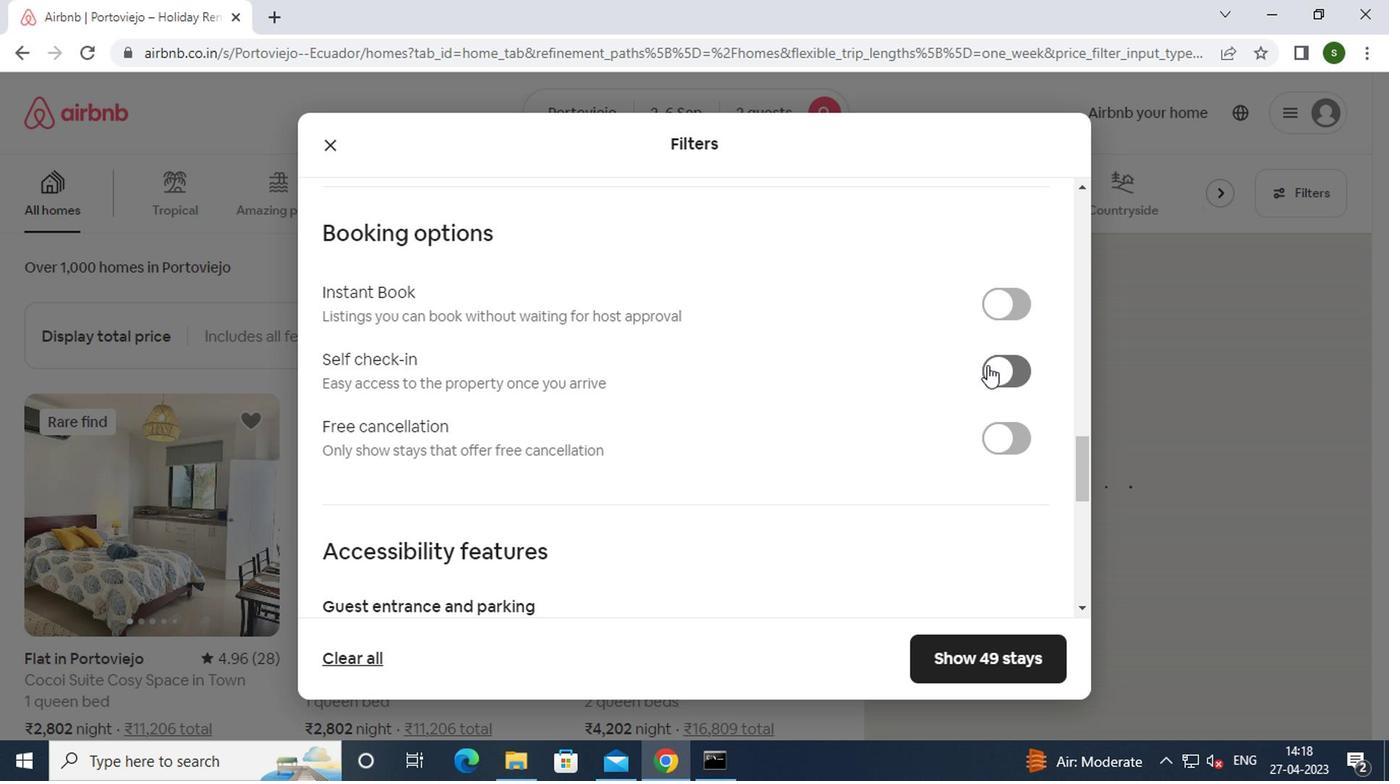 
Action: Mouse moved to (772, 401)
Screenshot: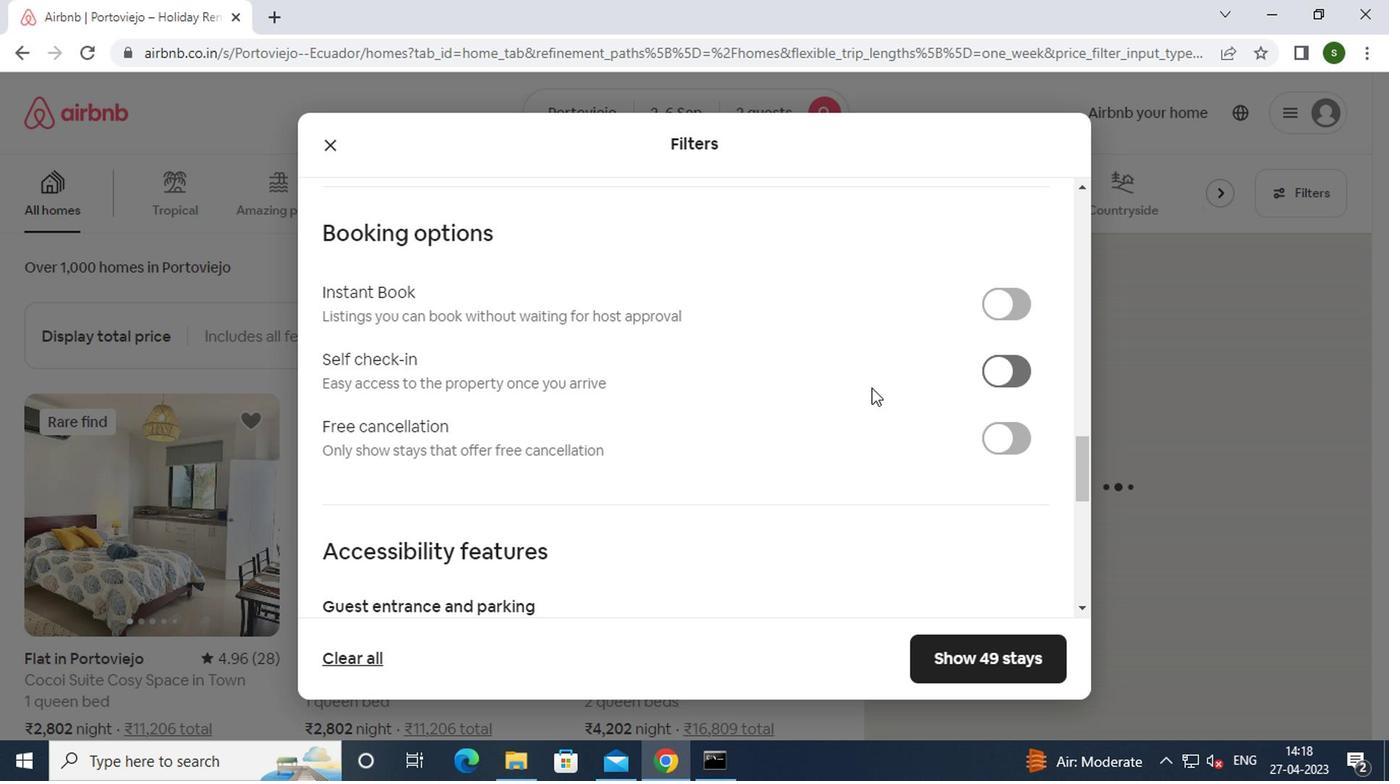 
Action: Mouse scrolled (772, 400) with delta (0, 0)
Screenshot: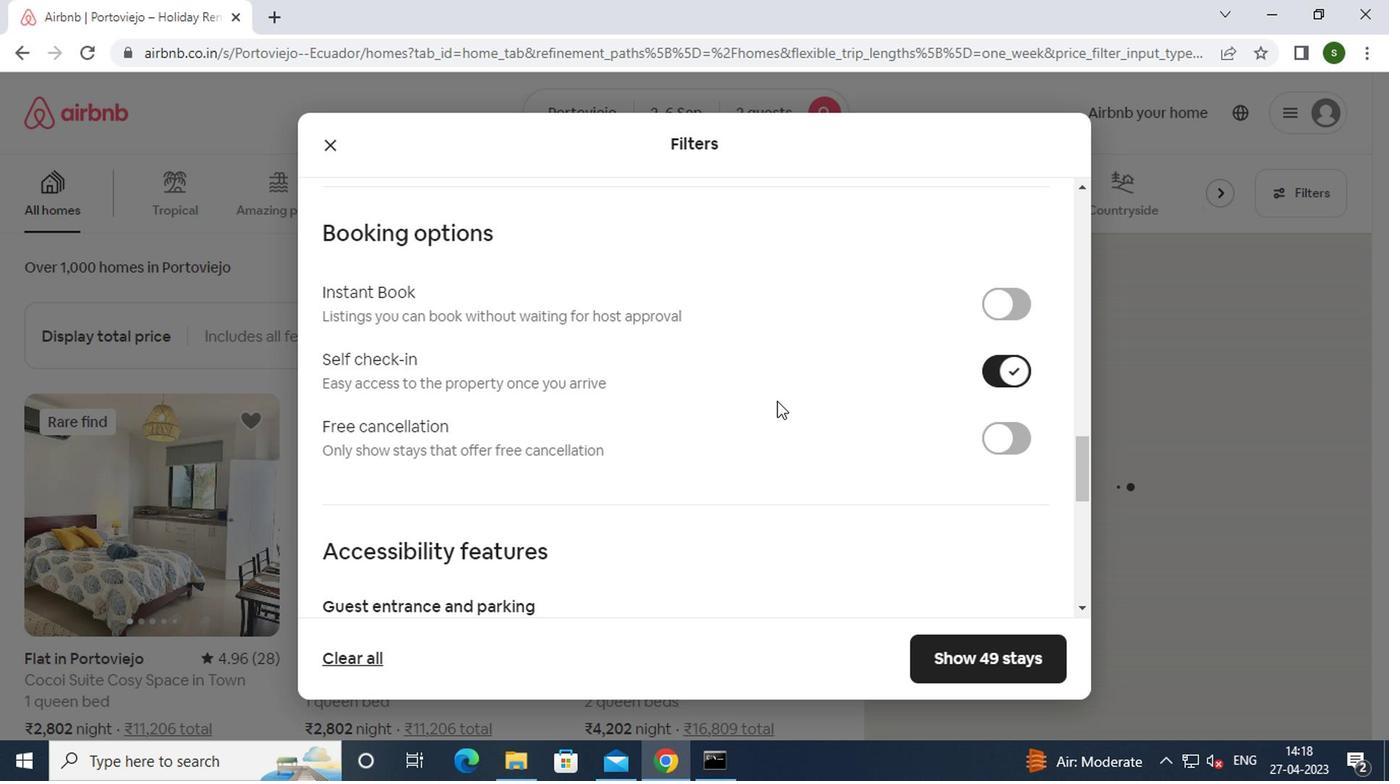
Action: Mouse scrolled (772, 400) with delta (0, 0)
Screenshot: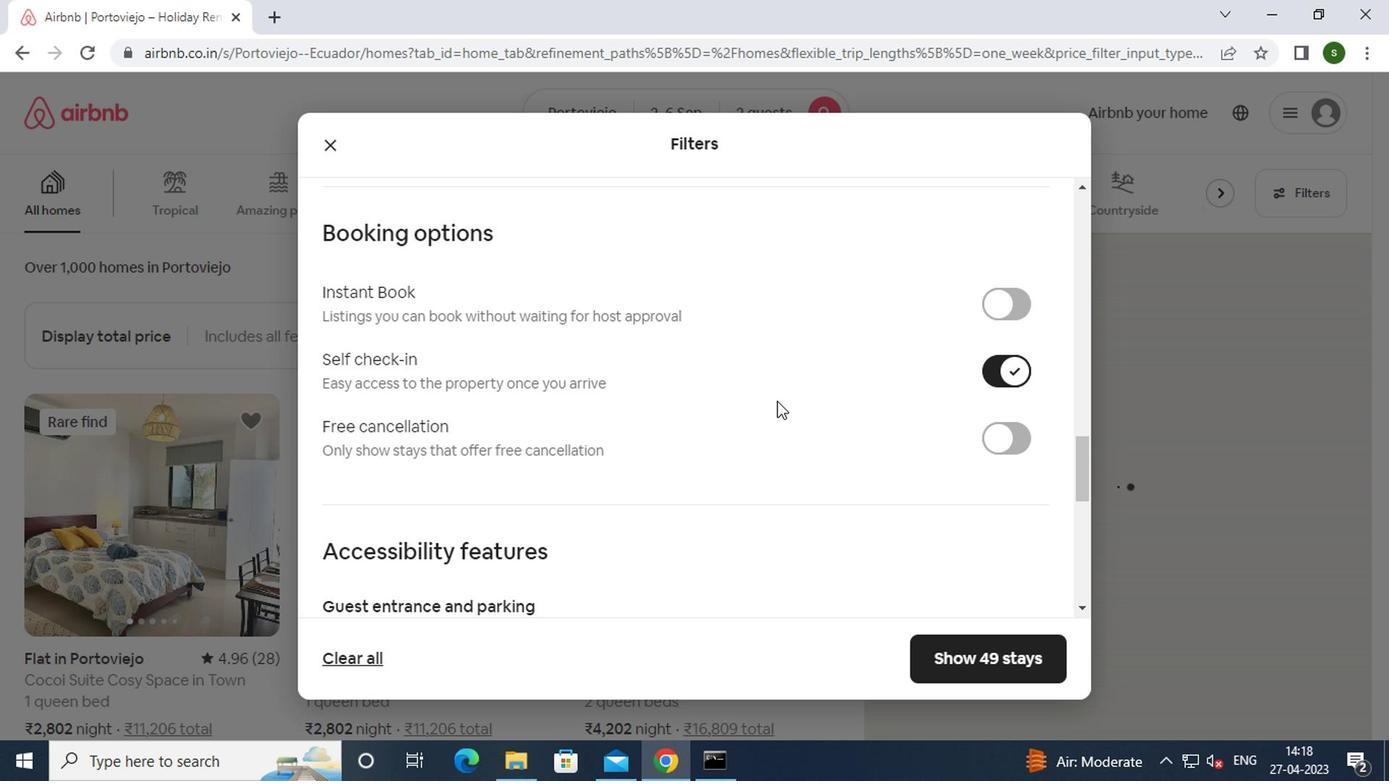 
Action: Mouse scrolled (772, 400) with delta (0, 0)
Screenshot: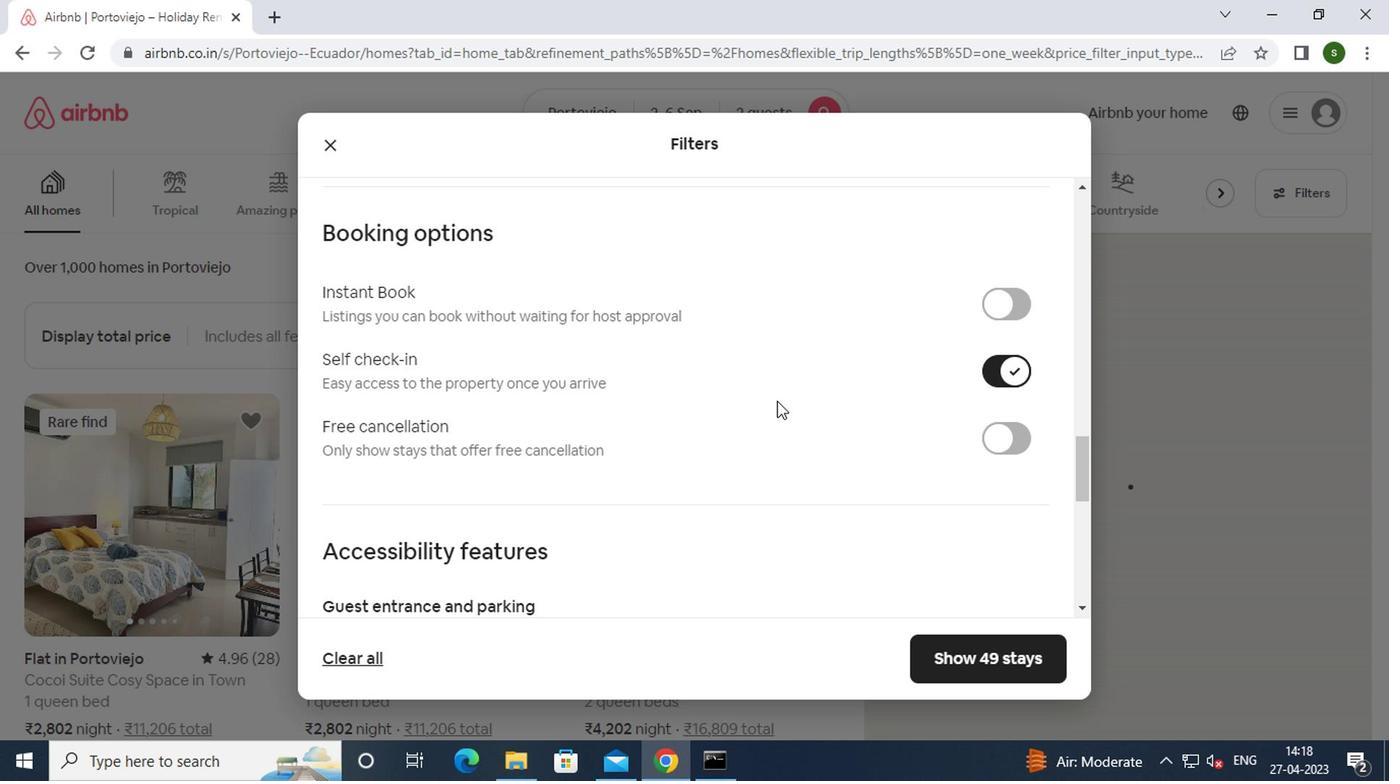 
Action: Mouse scrolled (772, 400) with delta (0, 0)
Screenshot: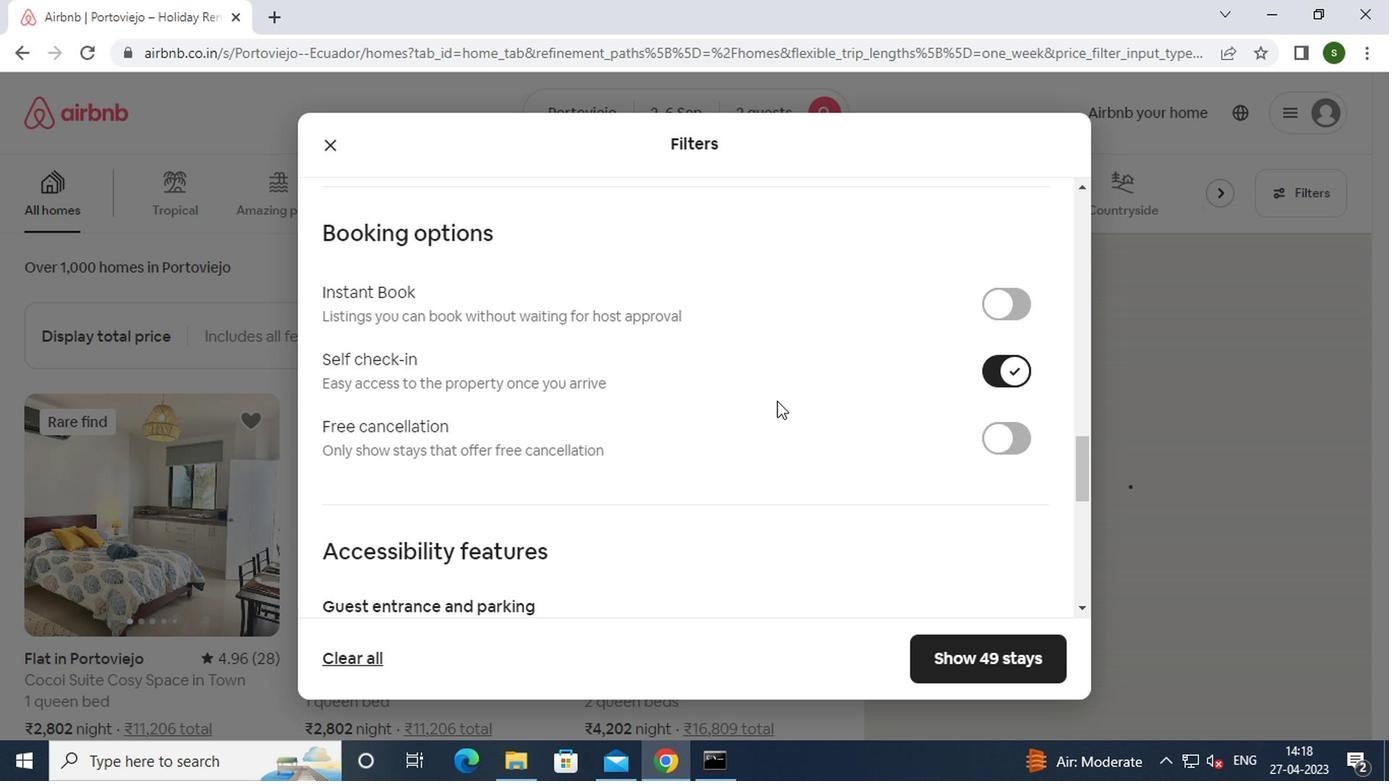 
Action: Mouse scrolled (772, 400) with delta (0, 0)
Screenshot: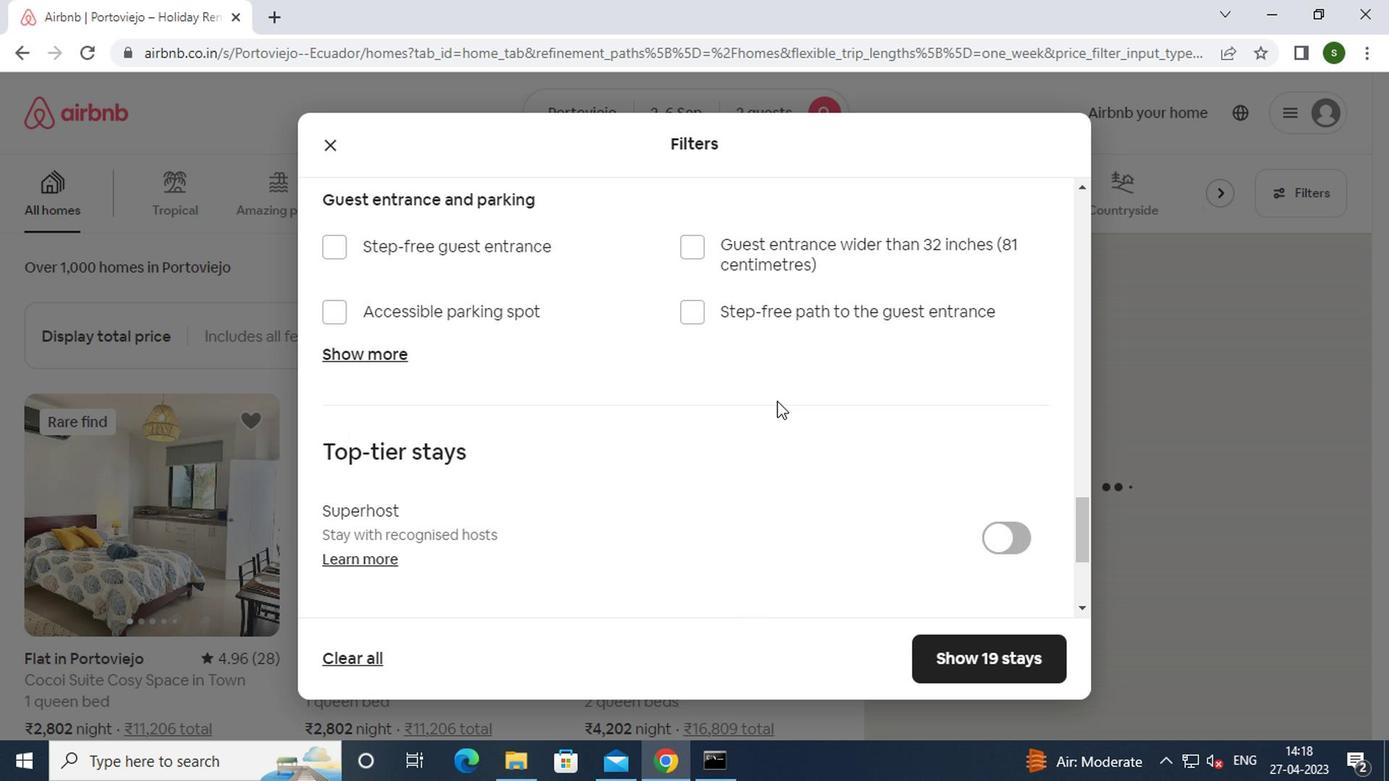 
Action: Mouse scrolled (772, 400) with delta (0, 0)
Screenshot: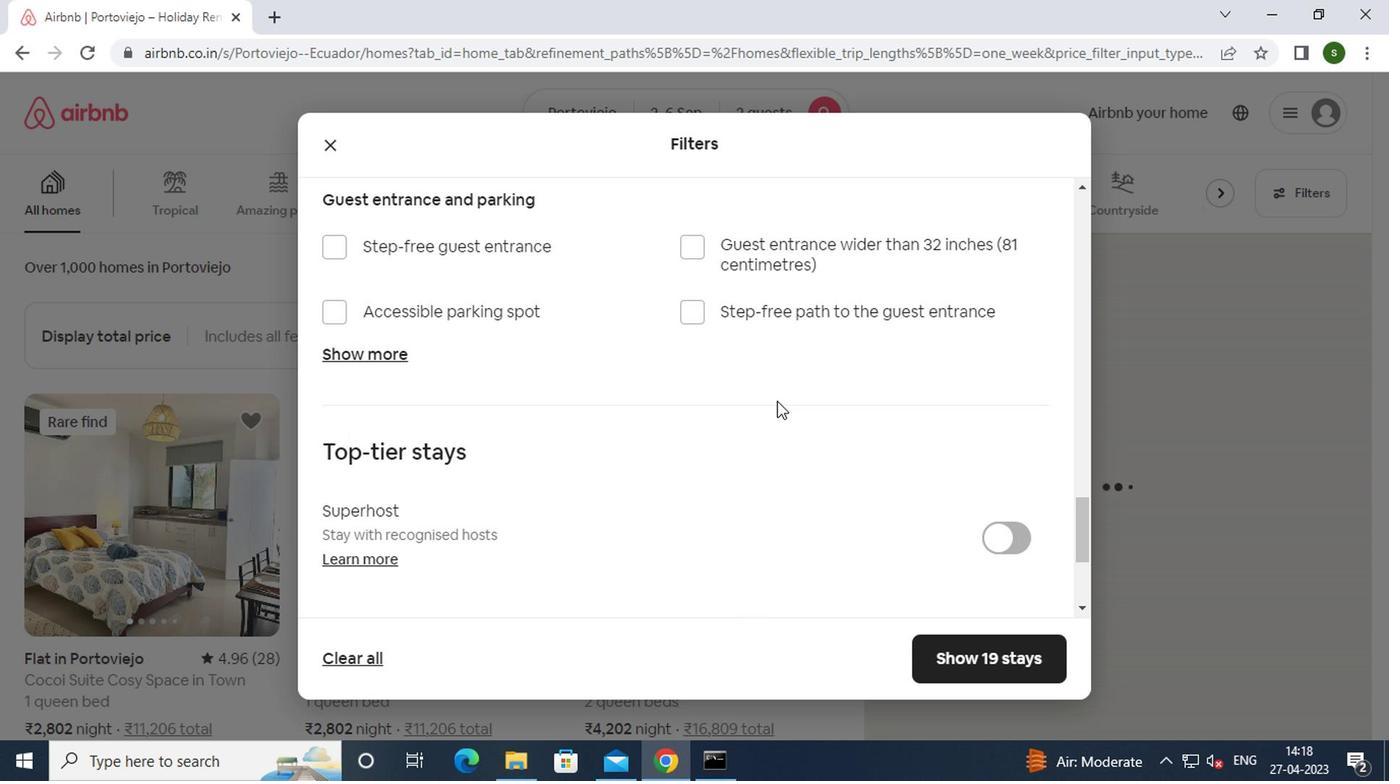 
Action: Mouse scrolled (772, 400) with delta (0, 0)
Screenshot: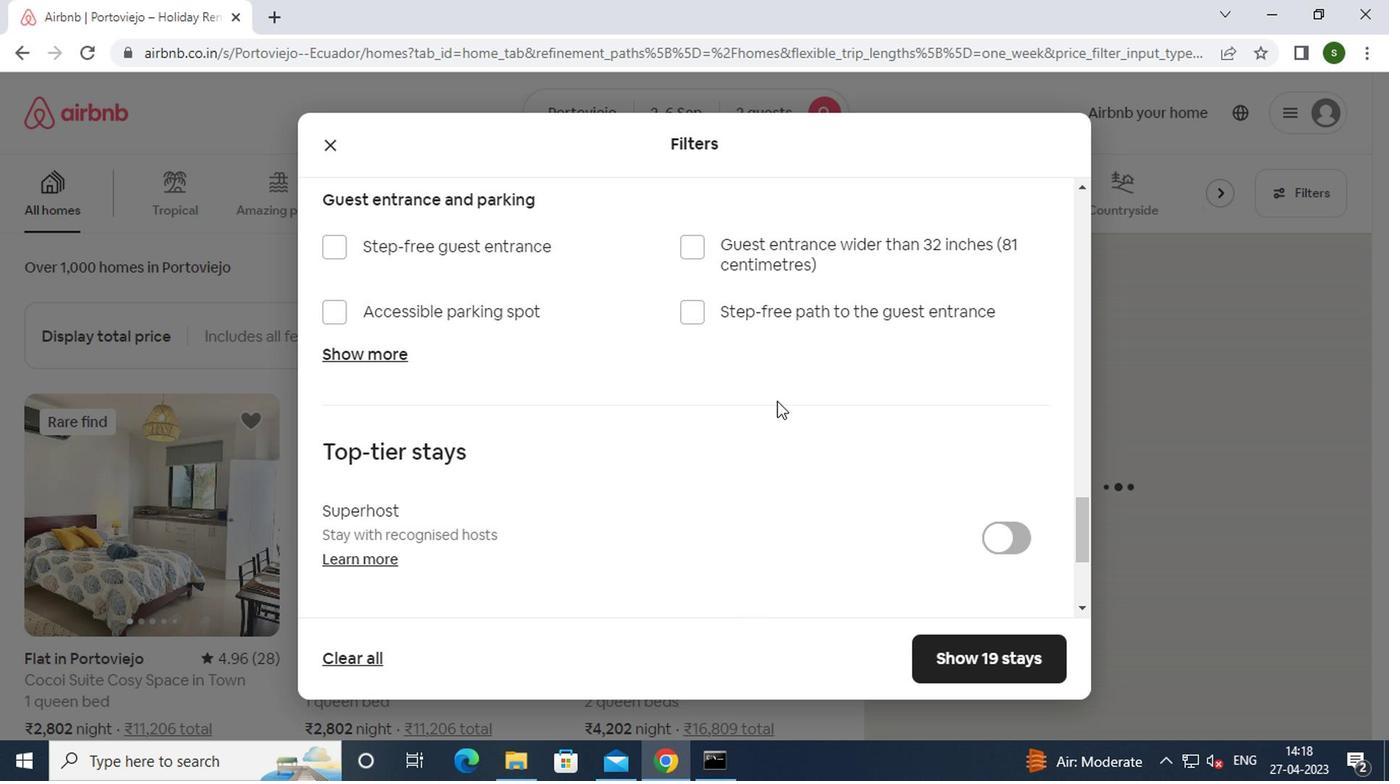 
Action: Mouse moved to (357, 474)
Screenshot: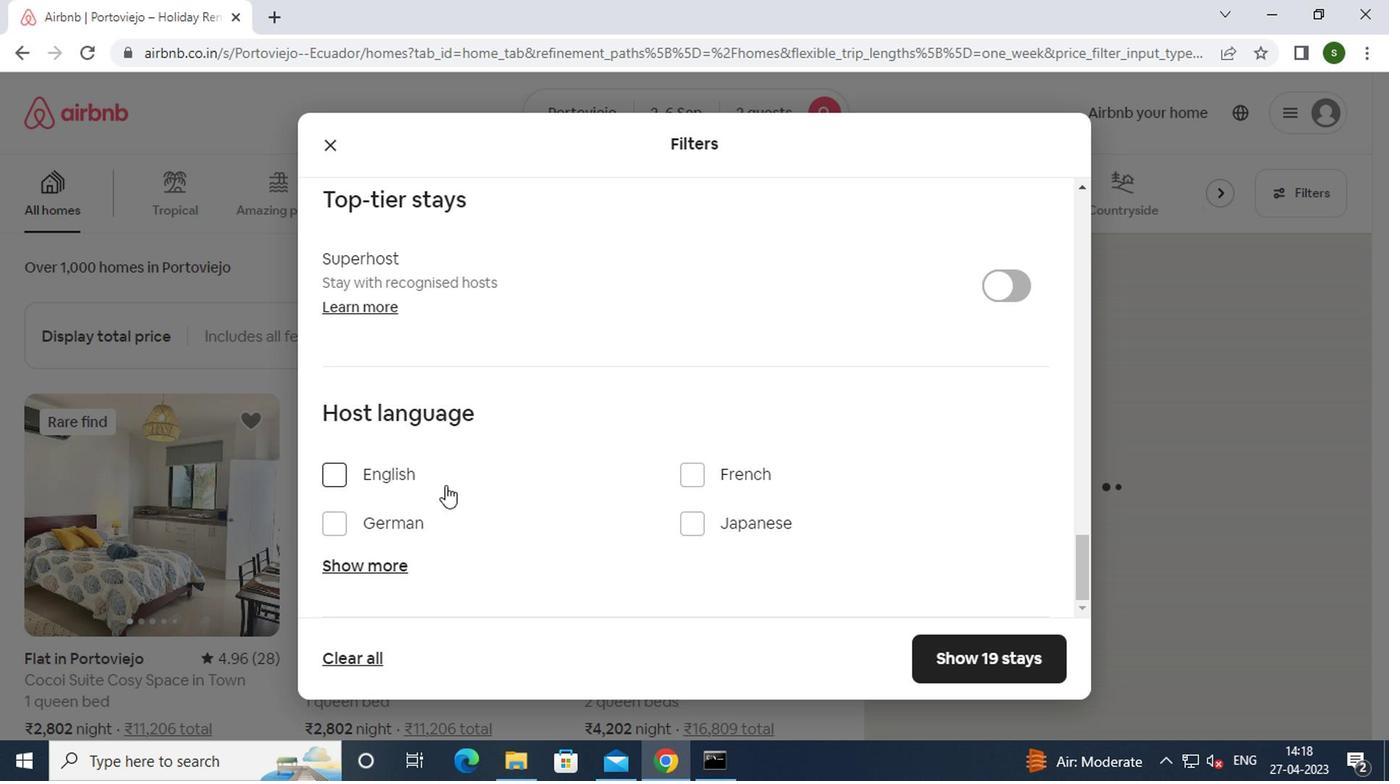 
Action: Mouse pressed left at (357, 474)
Screenshot: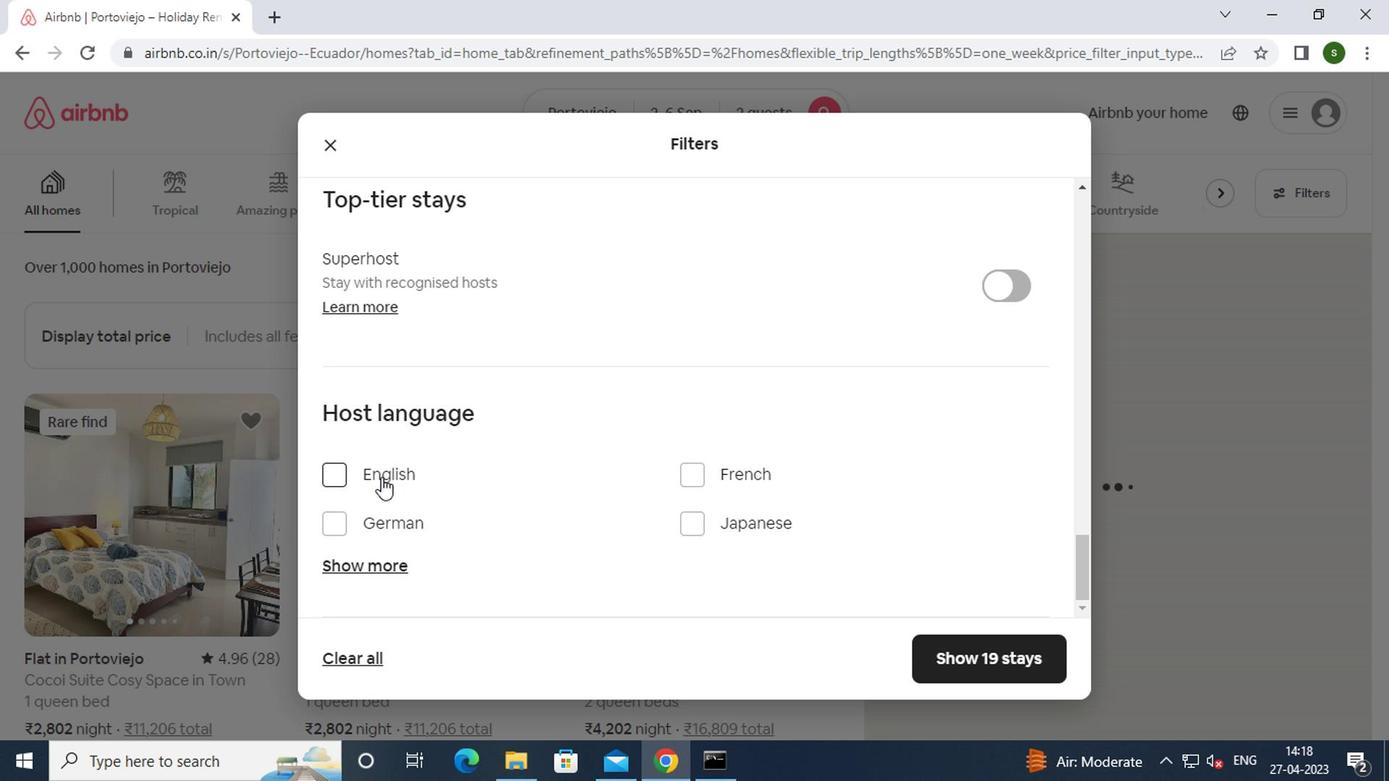 
Action: Mouse moved to (977, 646)
Screenshot: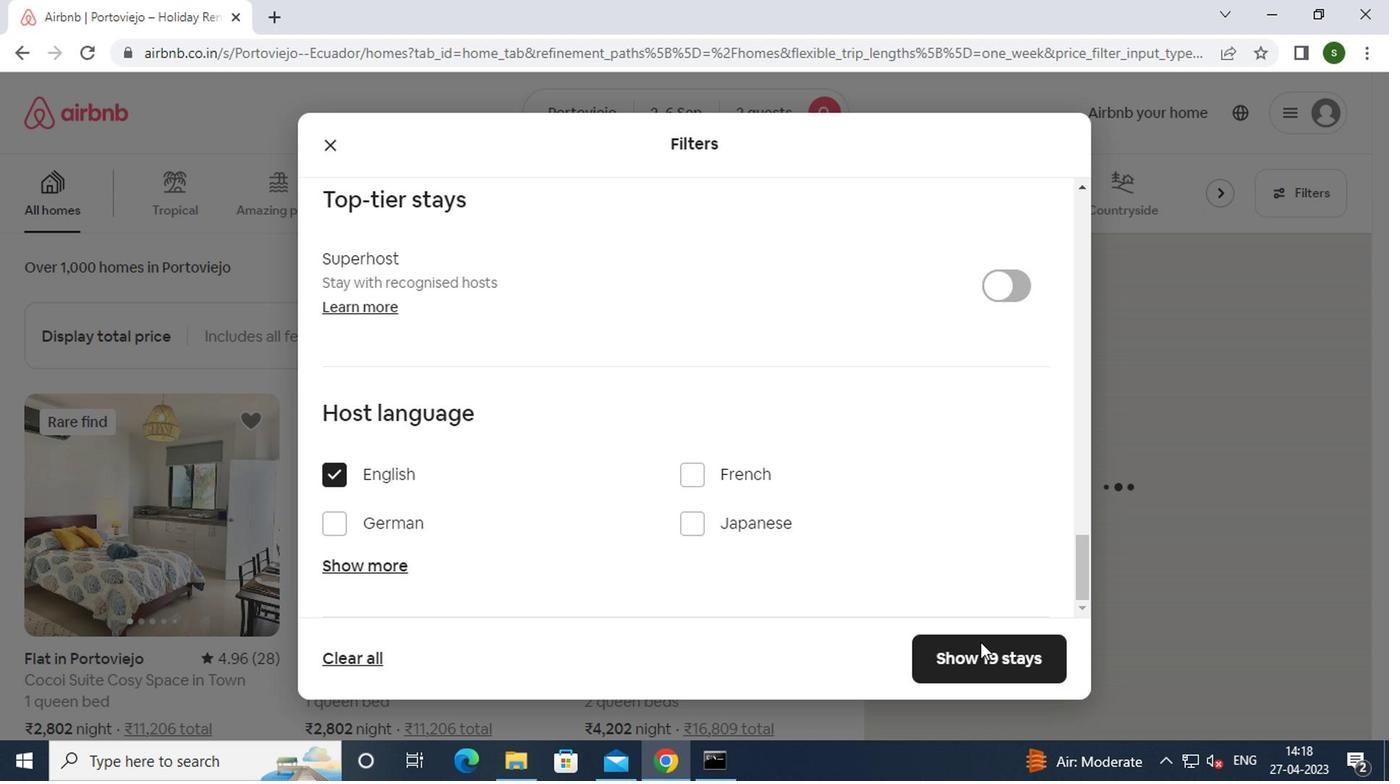 
Action: Mouse pressed left at (977, 646)
Screenshot: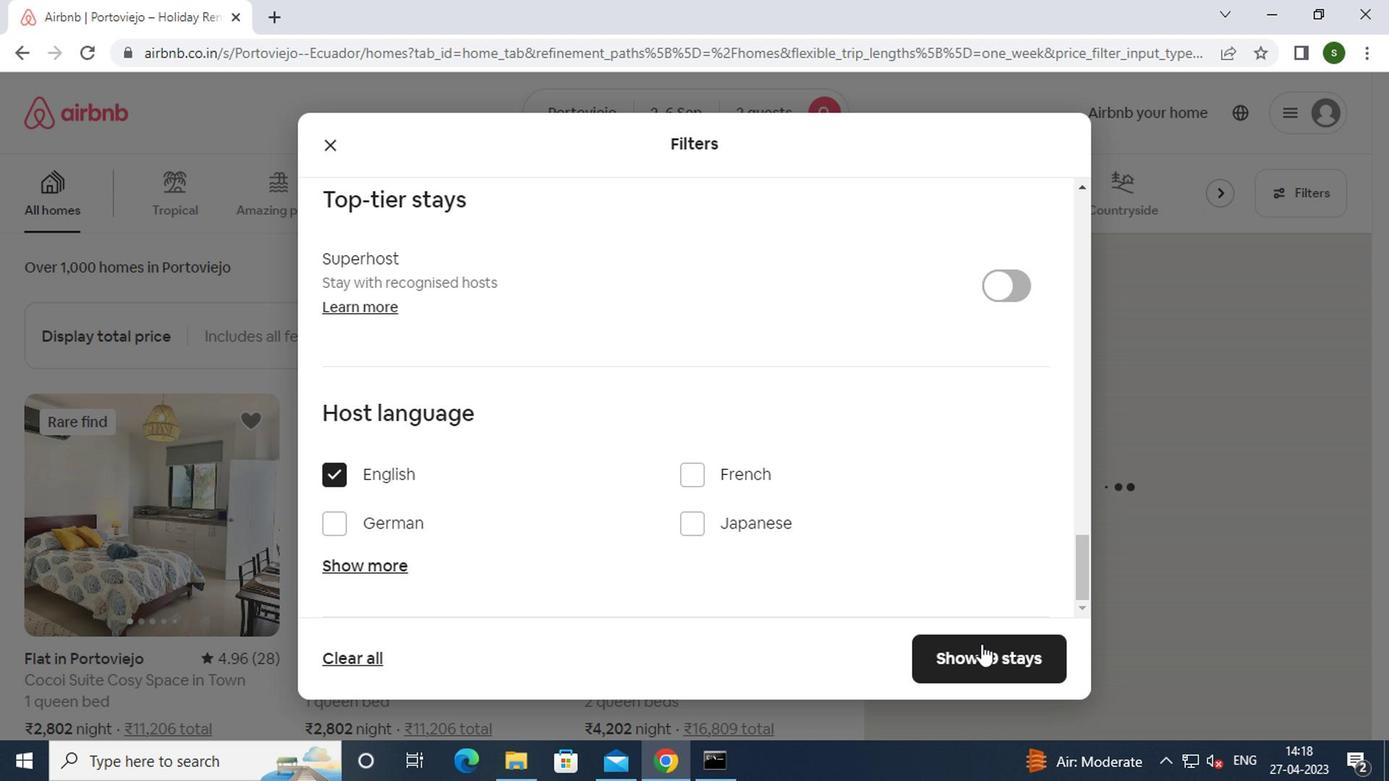 
Action: Mouse moved to (687, 514)
Screenshot: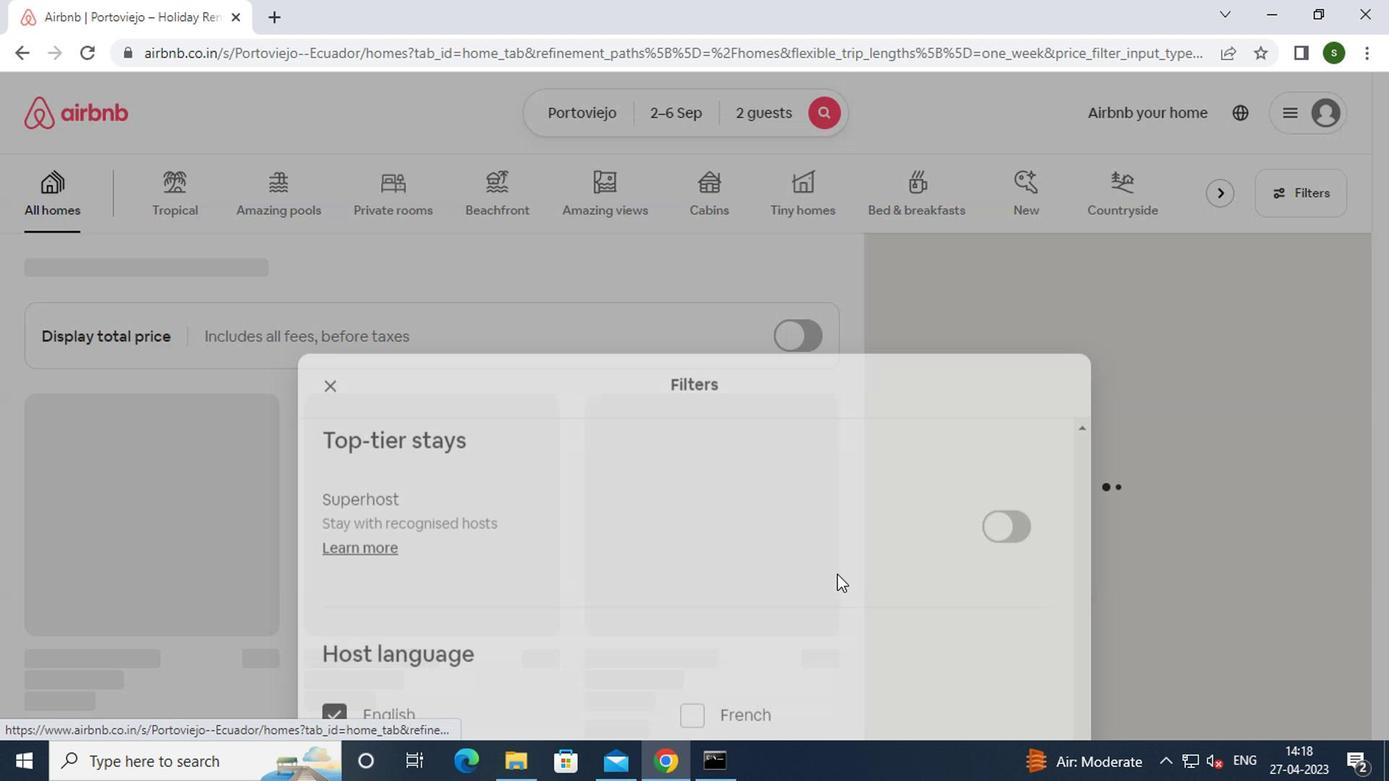 
